 Task: Use Gmails Canned Responses feature to create and save email templates for frequently sent messages or responses.
Action: Mouse moved to (968, 55)
Screenshot: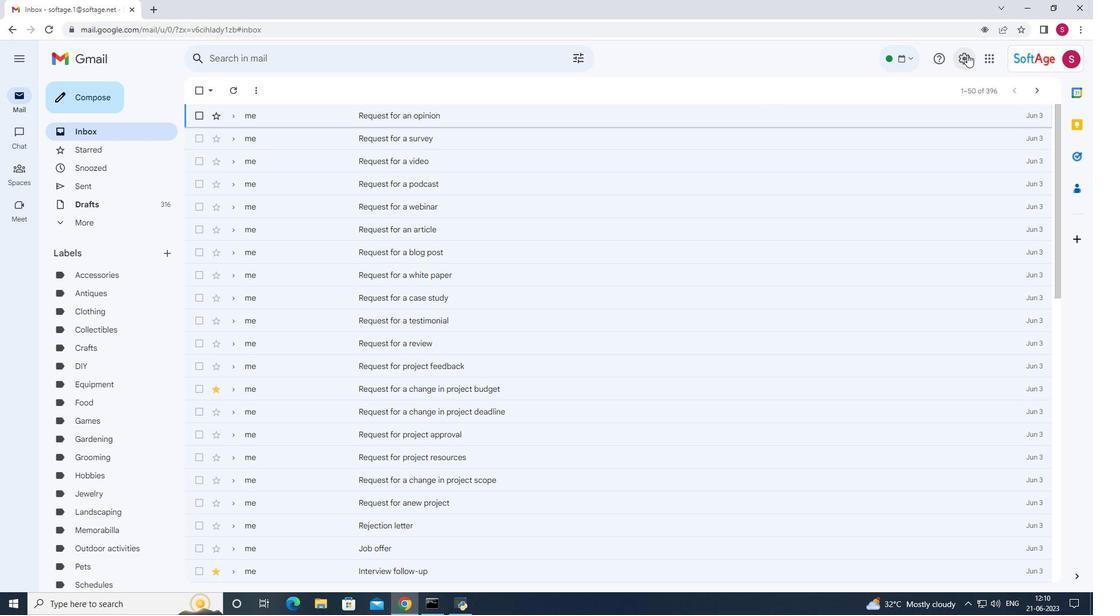 
Action: Mouse pressed left at (968, 55)
Screenshot: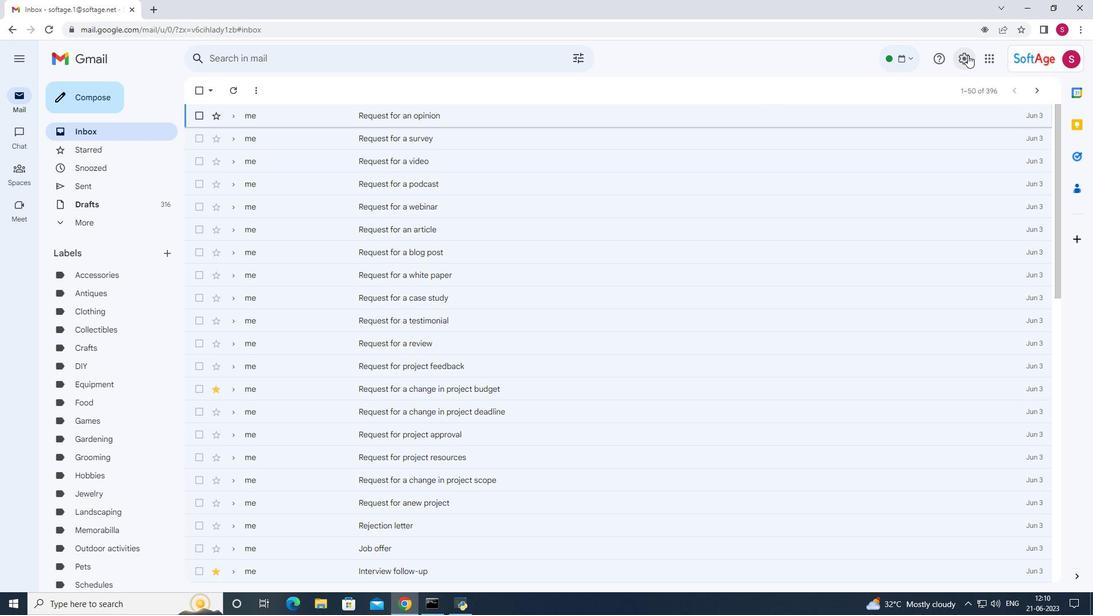 
Action: Mouse moved to (969, 116)
Screenshot: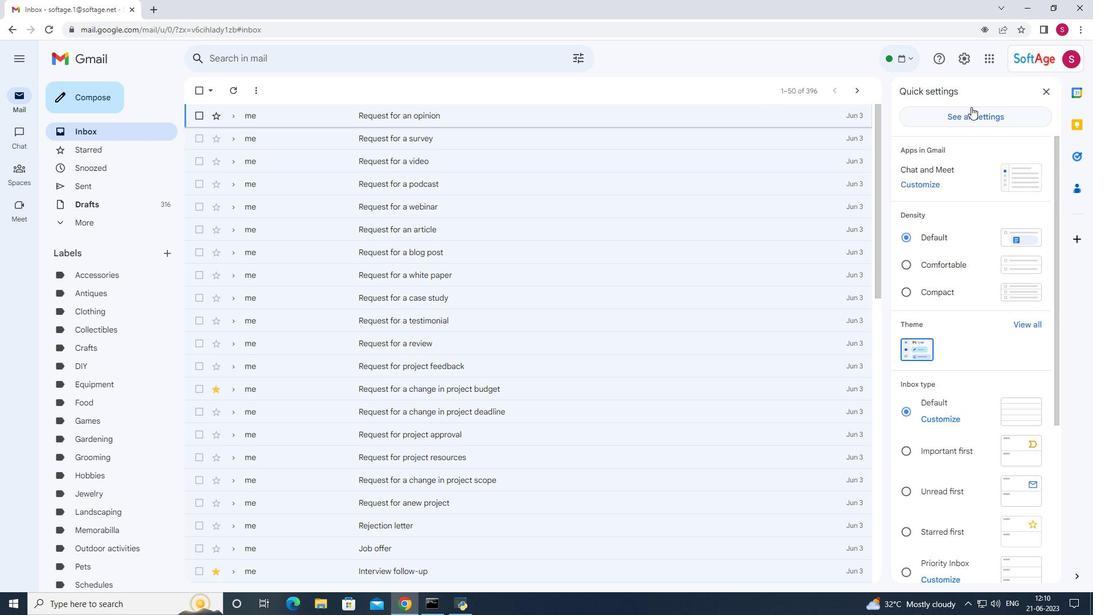 
Action: Mouse pressed left at (969, 116)
Screenshot: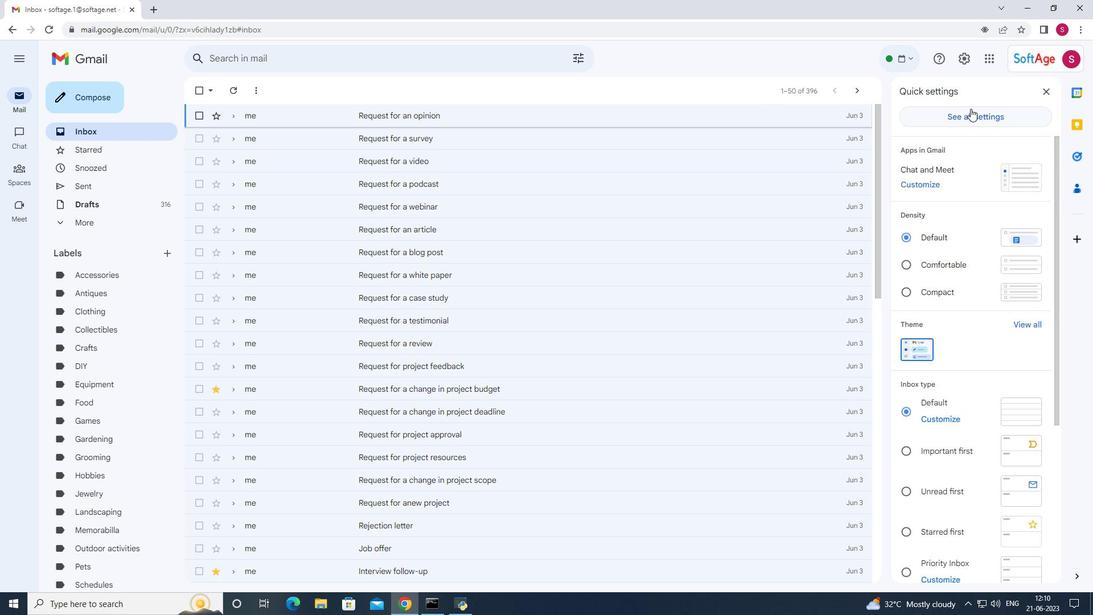 
Action: Mouse moved to (719, 113)
Screenshot: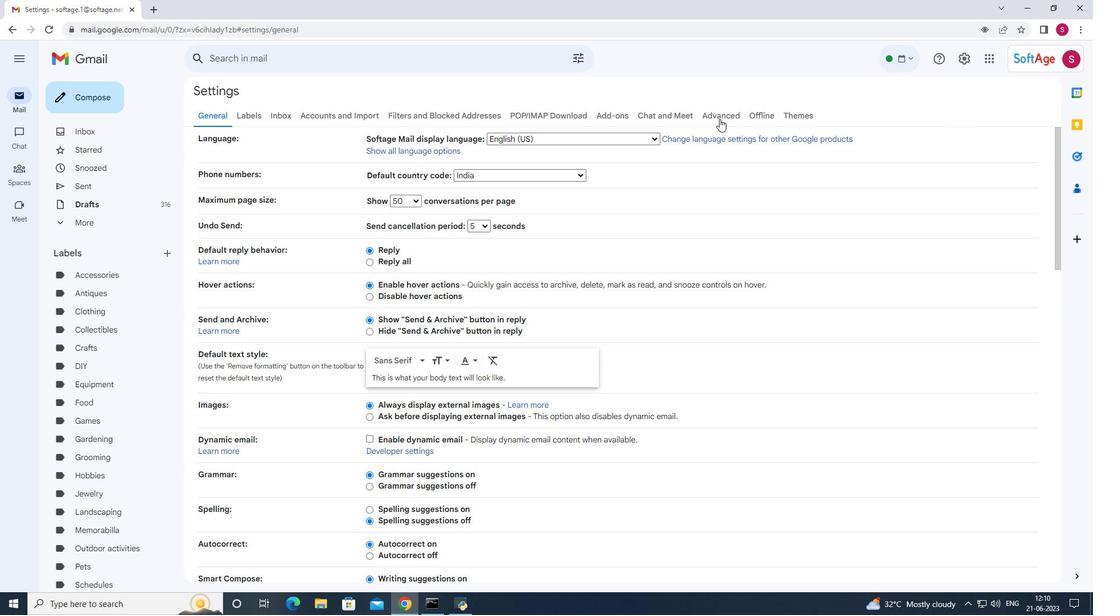 
Action: Mouse pressed left at (719, 113)
Screenshot: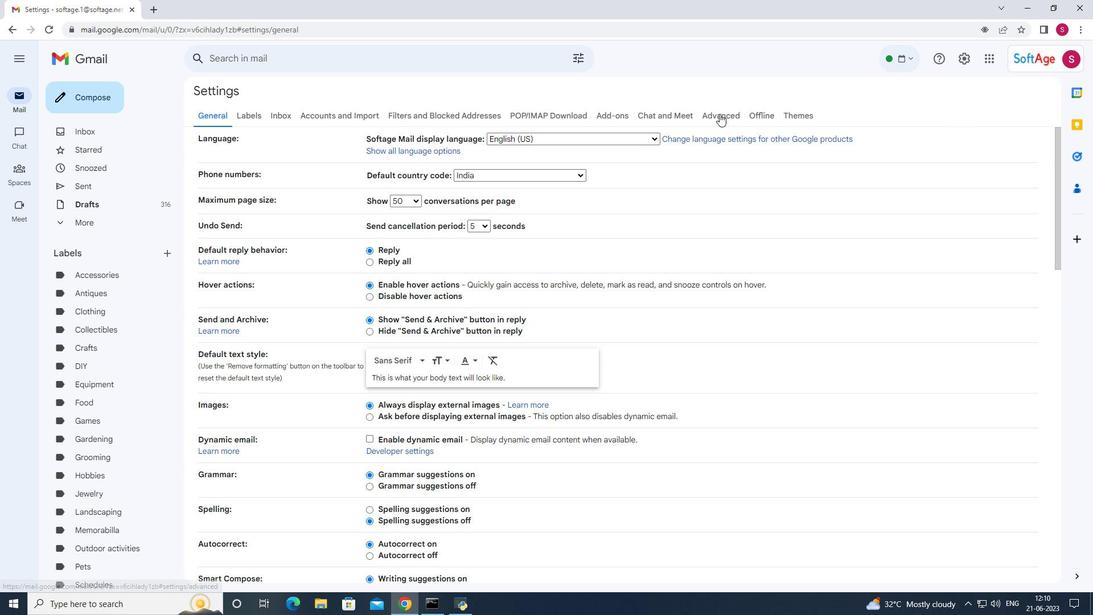 
Action: Mouse moved to (831, 214)
Screenshot: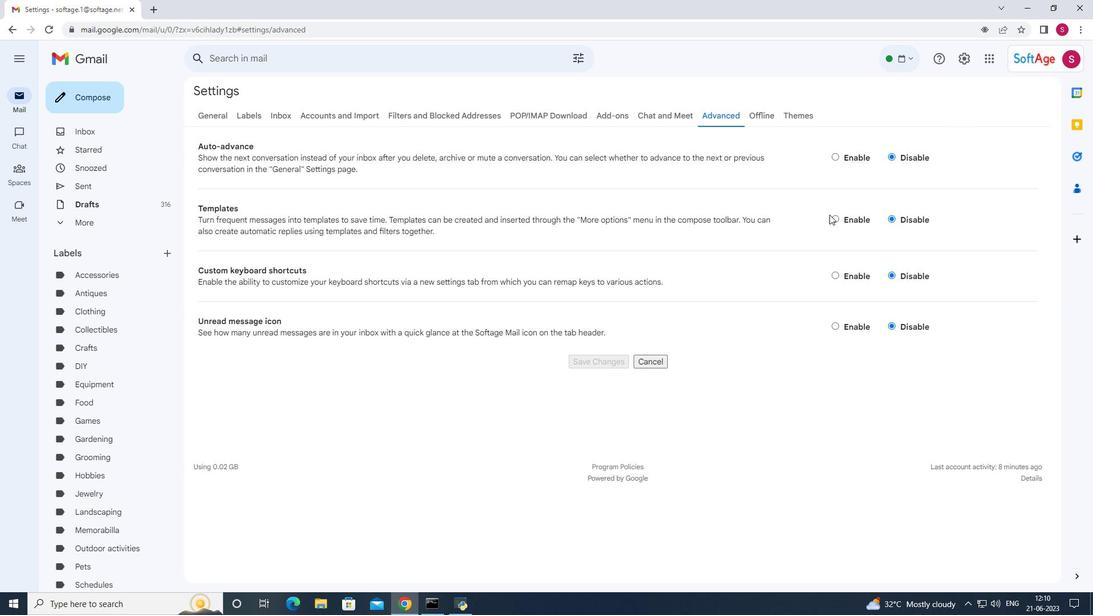 
Action: Mouse pressed left at (831, 214)
Screenshot: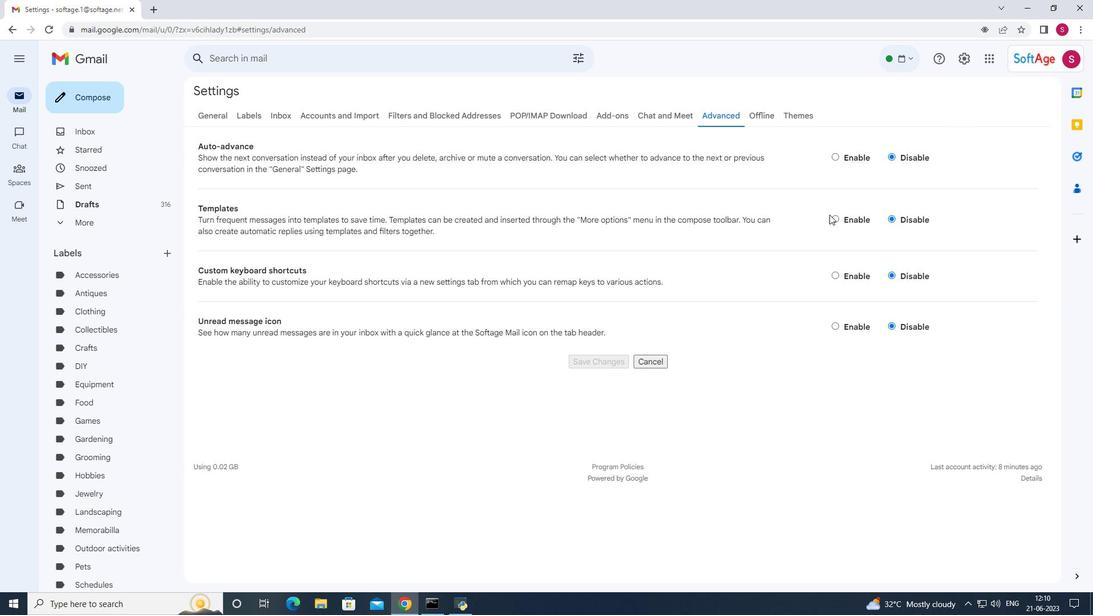 
Action: Mouse moved to (833, 218)
Screenshot: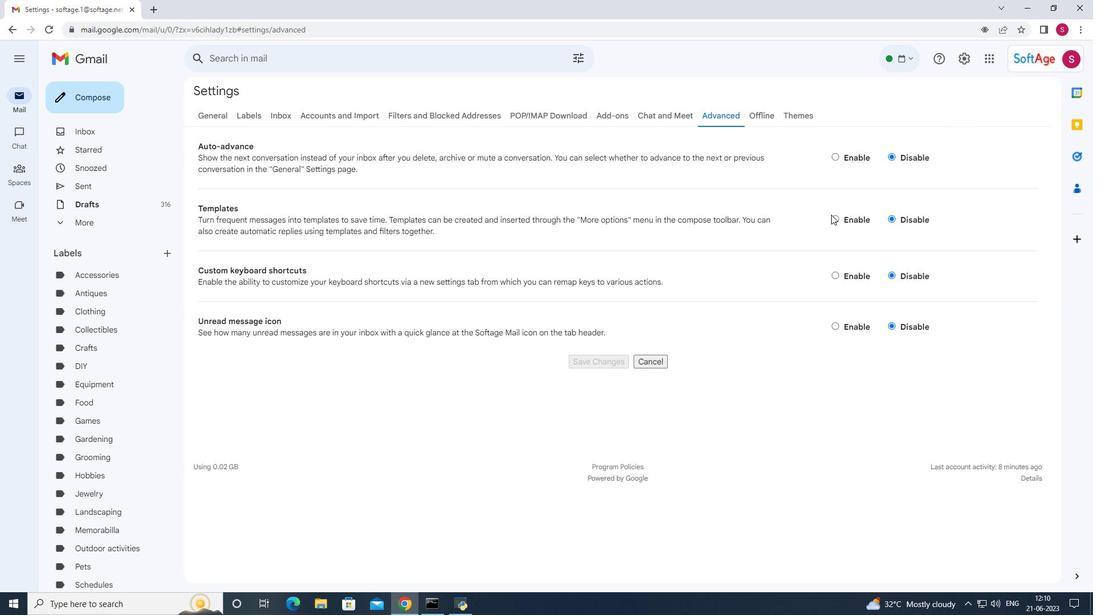 
Action: Mouse pressed left at (833, 218)
Screenshot: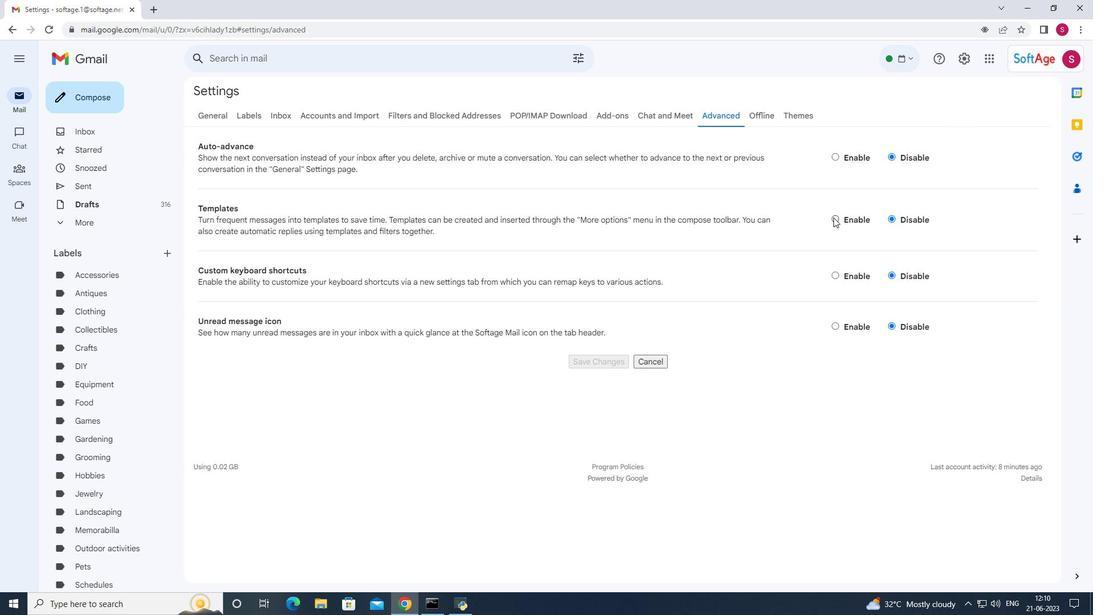 
Action: Mouse moved to (593, 361)
Screenshot: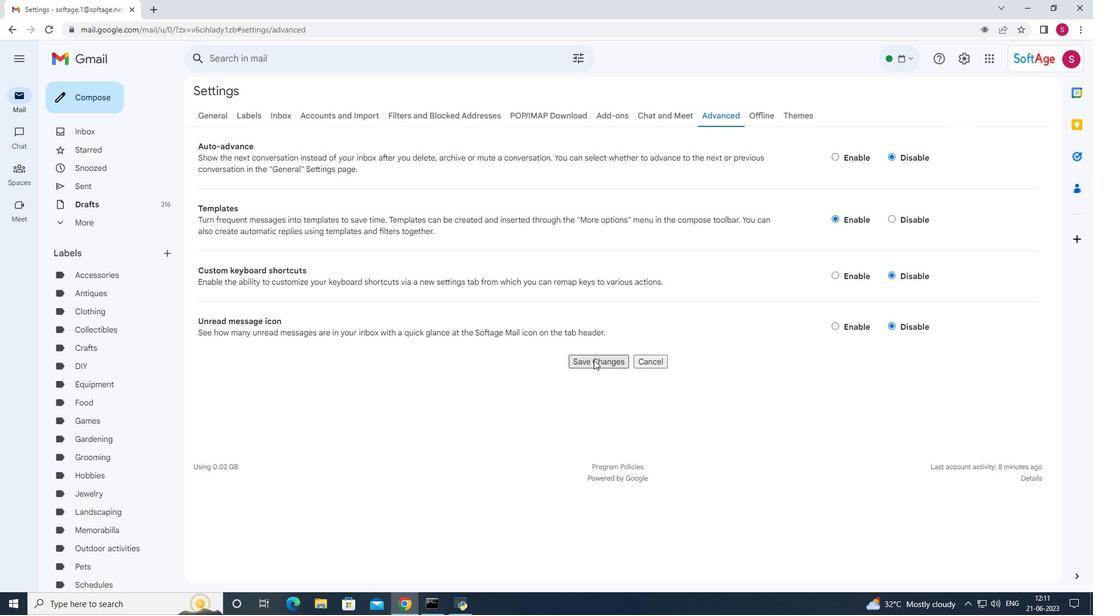
Action: Mouse pressed left at (593, 361)
Screenshot: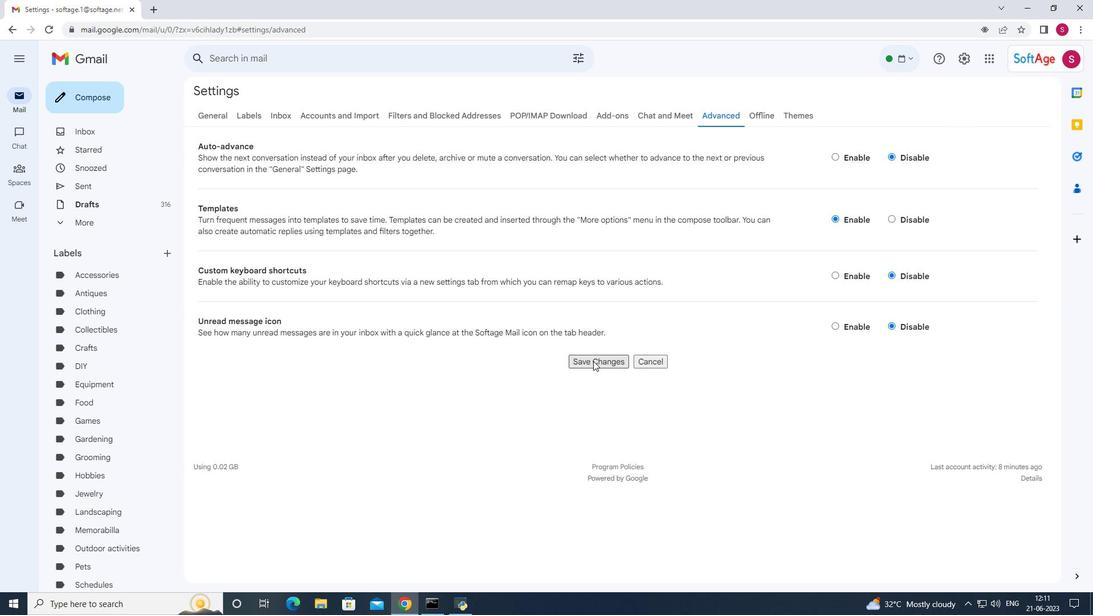 
Action: Mouse moved to (89, 95)
Screenshot: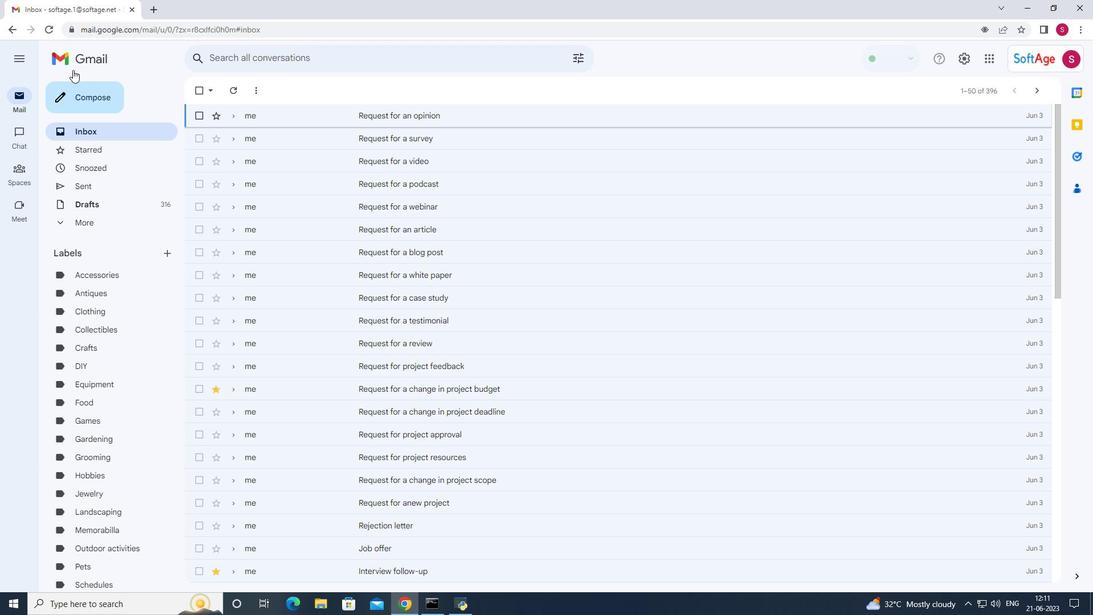 
Action: Mouse pressed left at (89, 95)
Screenshot: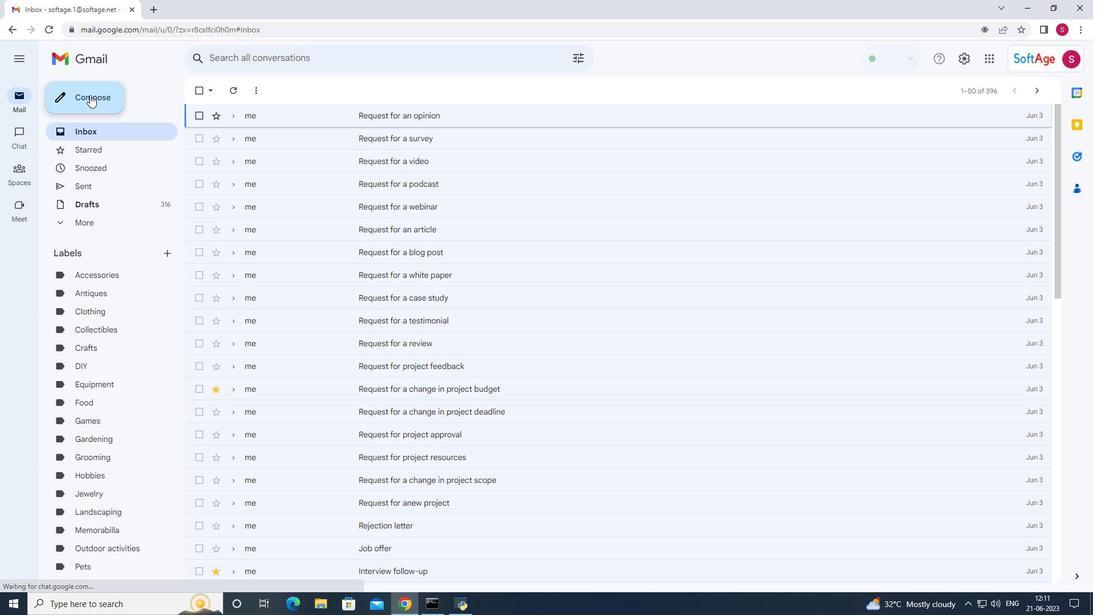 
Action: Mouse moved to (733, 325)
Screenshot: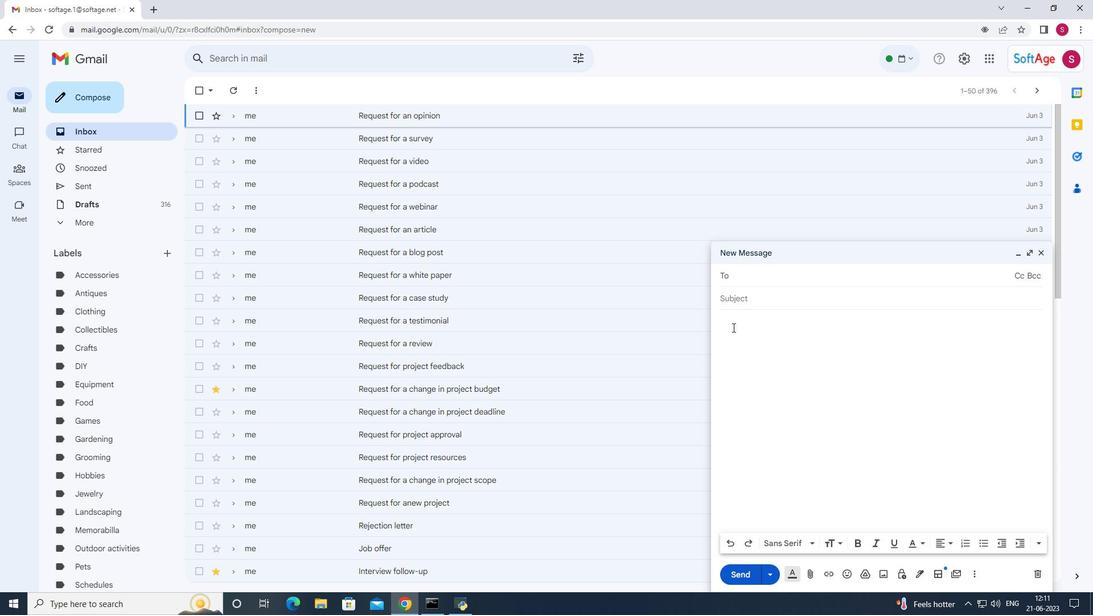
Action: Mouse pressed left at (733, 325)
Screenshot: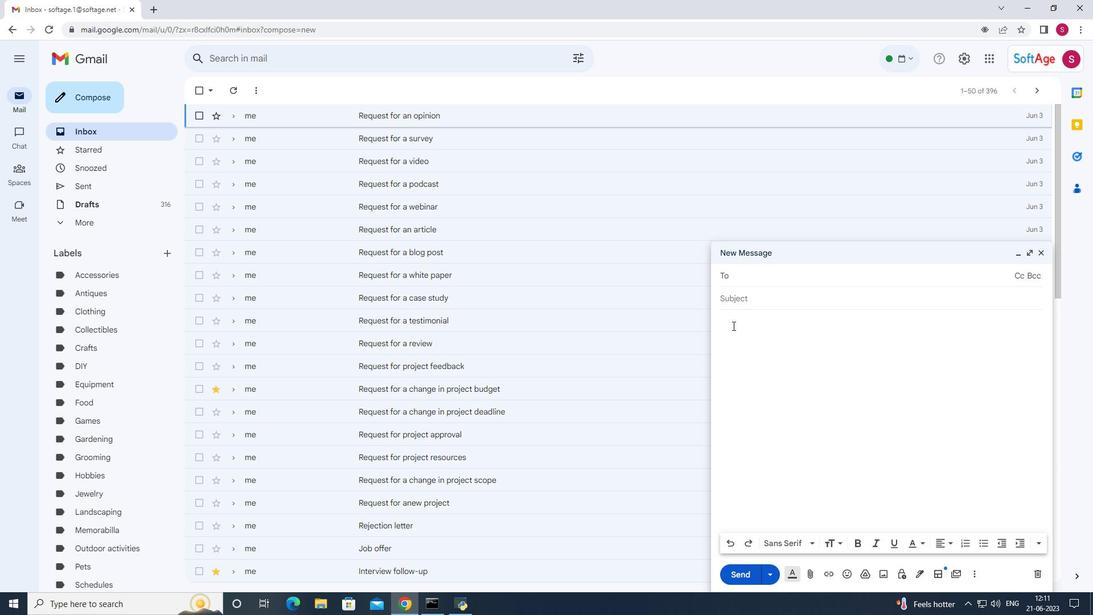 
Action: Key pressed <Key.shift>I<Key.space>am<Key.space><Key.shift>glad<Key.space><Key.shift>I<Key.space>was<Key.space>able<Key.space>to<Key.space>help.<Key.space><Key.shift>Please<Key.space>tell<Key.space>me<Key.space>if<Key.space>you<Key.space>have<Key.space>any<Key.space>more<Key.space>queries
Screenshot: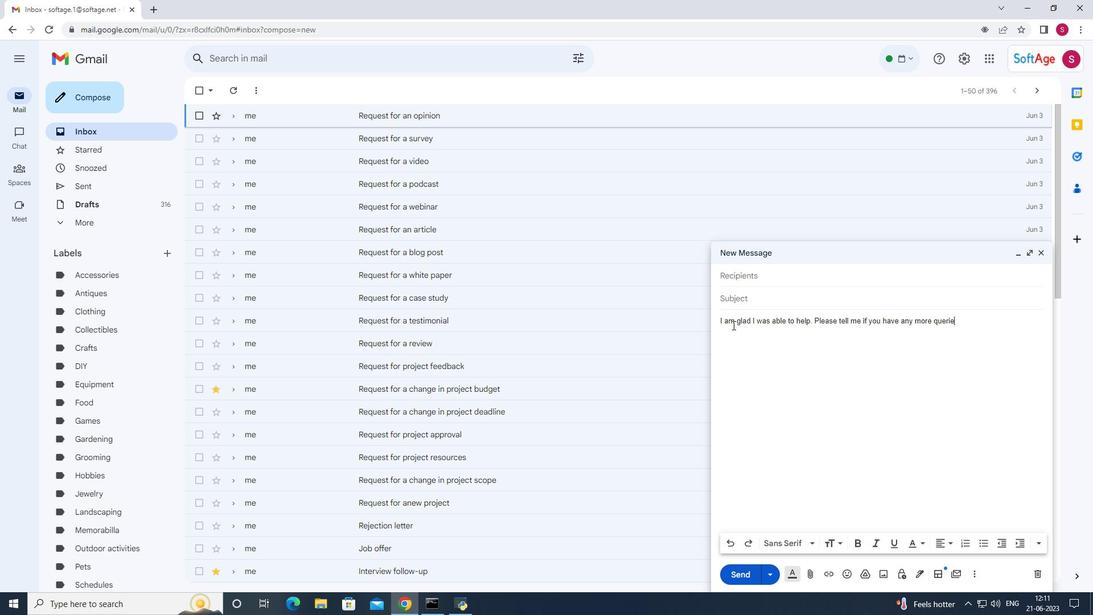 
Action: Mouse moved to (973, 573)
Screenshot: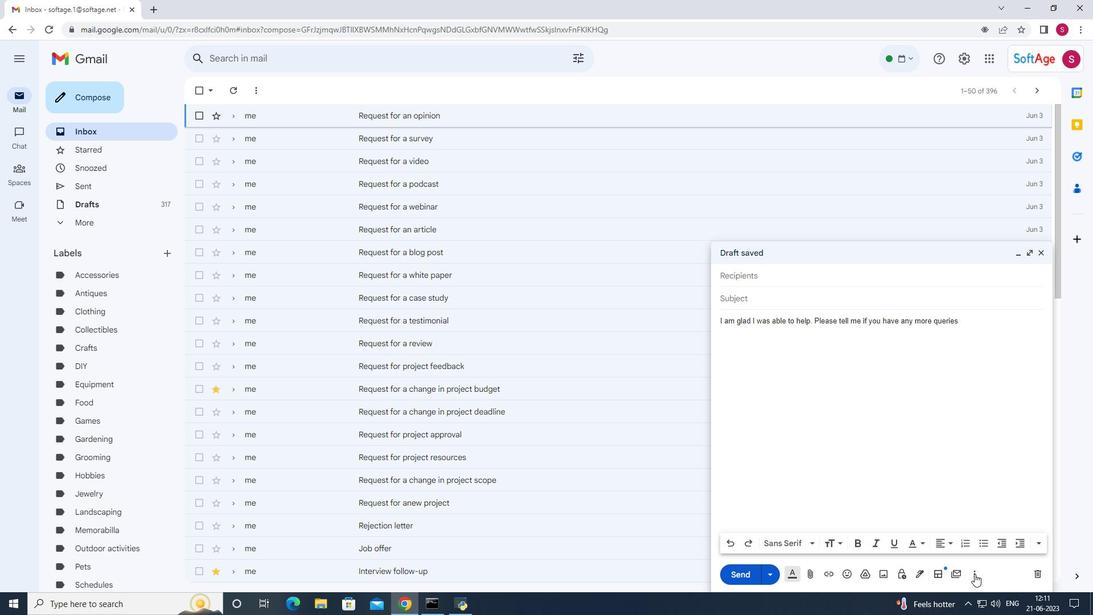 
Action: Mouse pressed left at (973, 573)
Screenshot: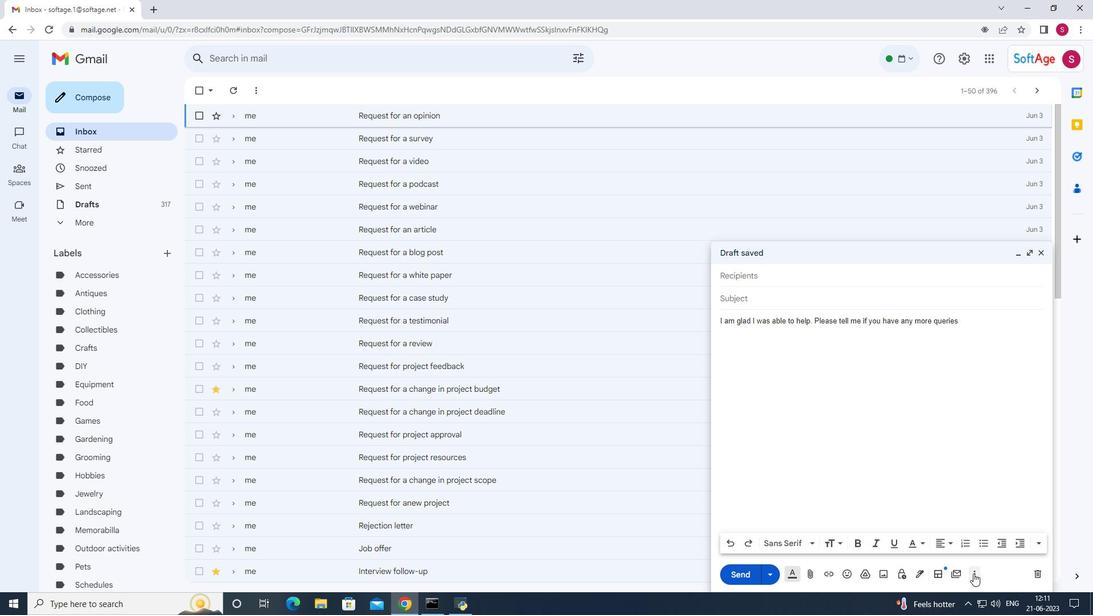 
Action: Mouse moved to (752, 496)
Screenshot: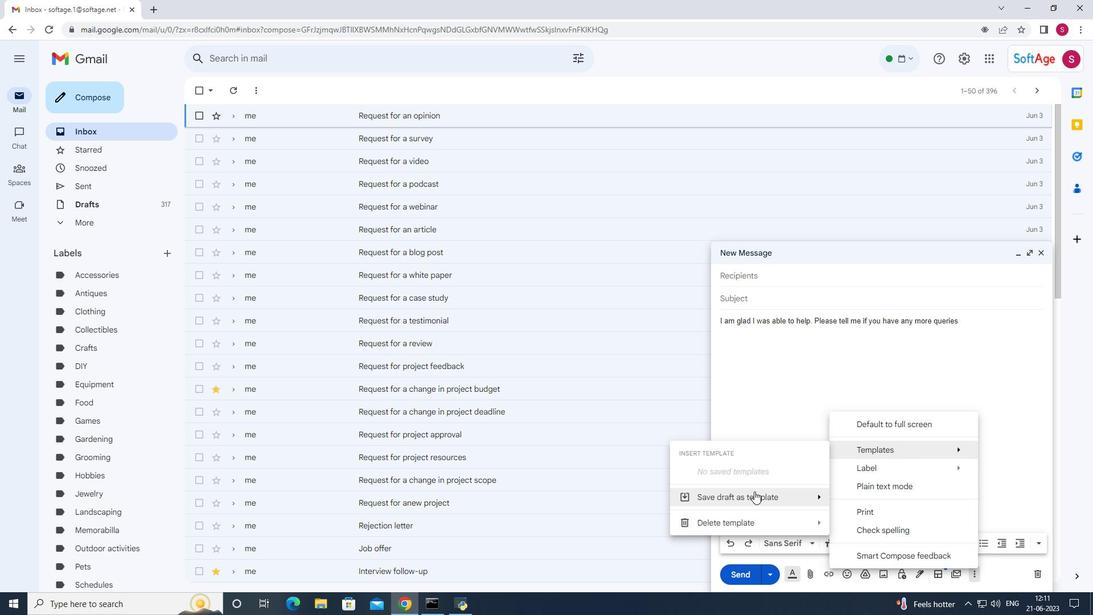 
Action: Mouse pressed left at (752, 496)
Screenshot: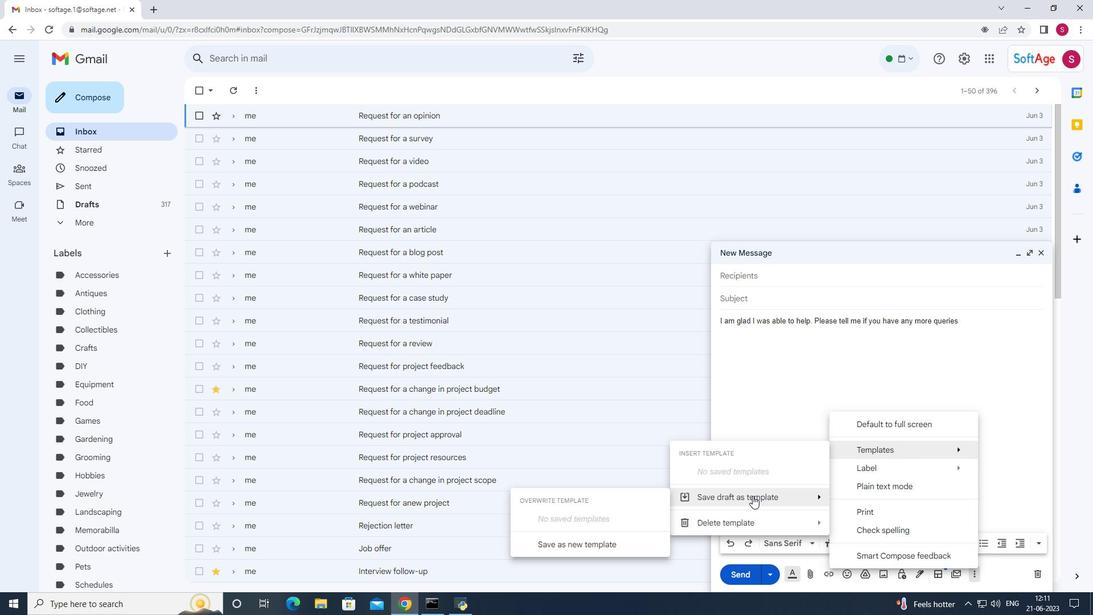 
Action: Mouse moved to (633, 538)
Screenshot: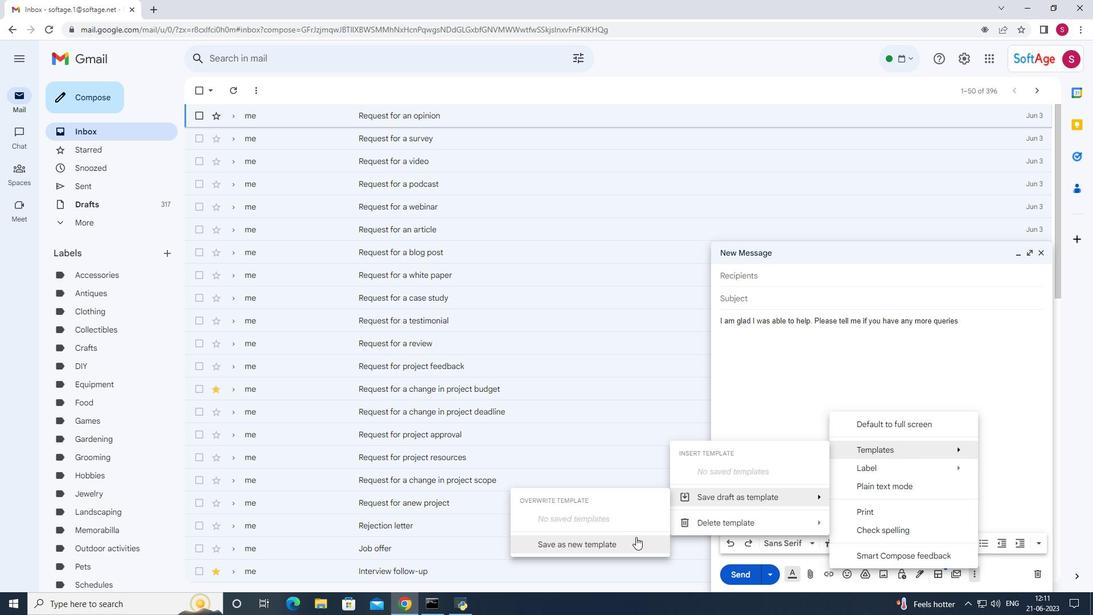 
Action: Mouse pressed left at (633, 538)
Screenshot: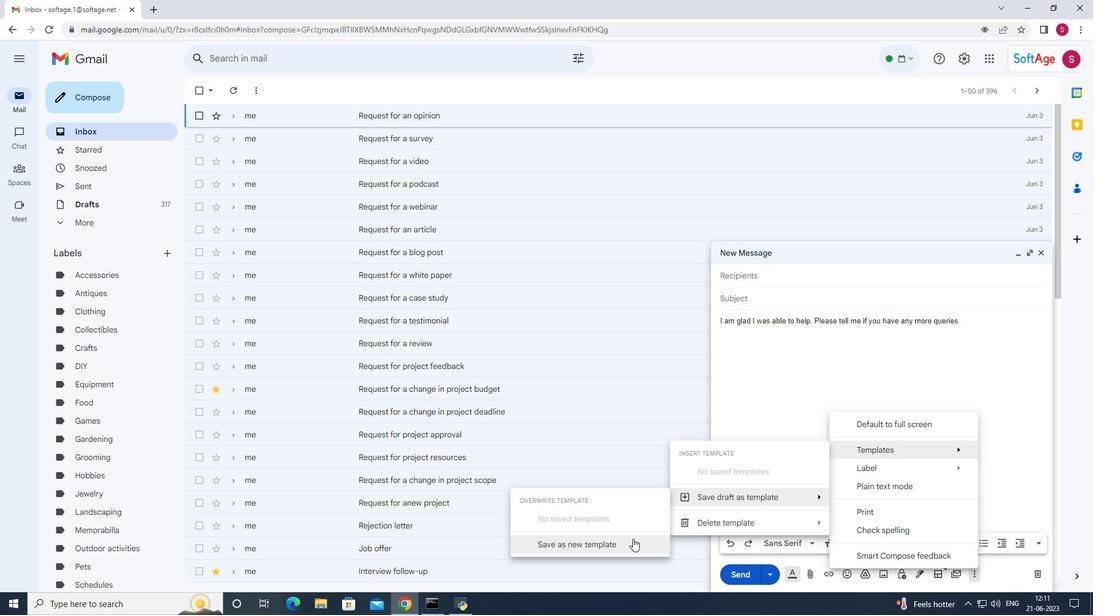 
Action: Mouse moved to (521, 310)
Screenshot: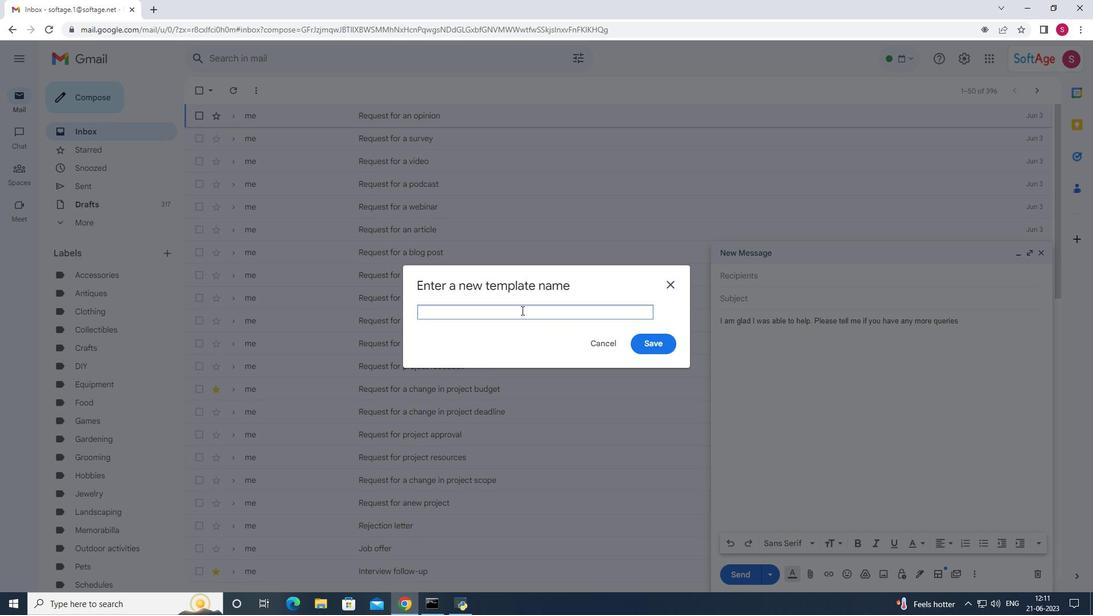 
Action: Mouse pressed left at (521, 310)
Screenshot: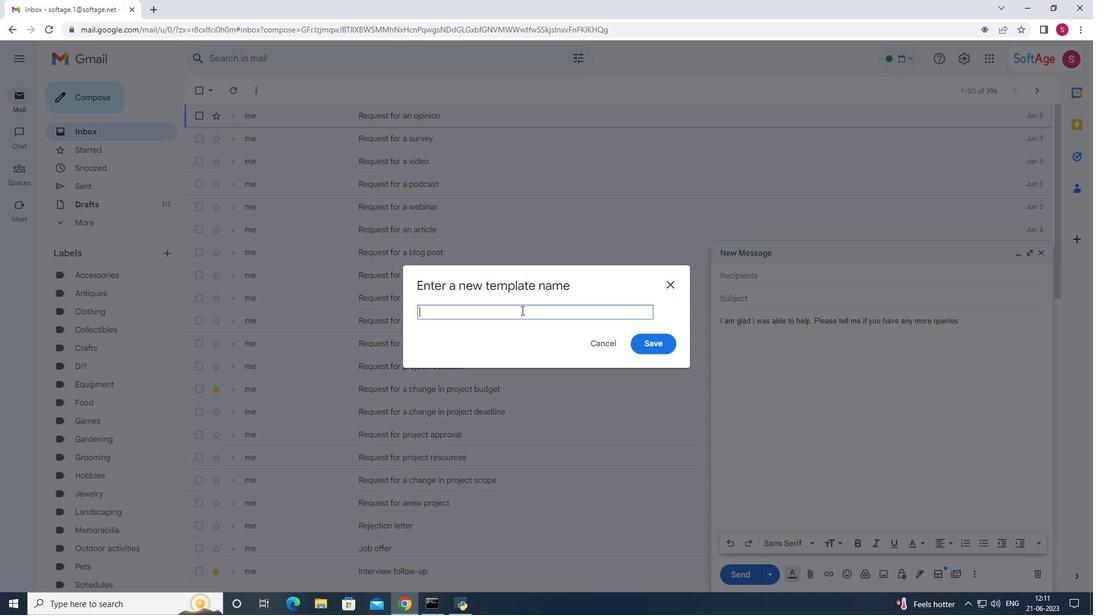 
Action: Key pressed <Key.shift>queries
Screenshot: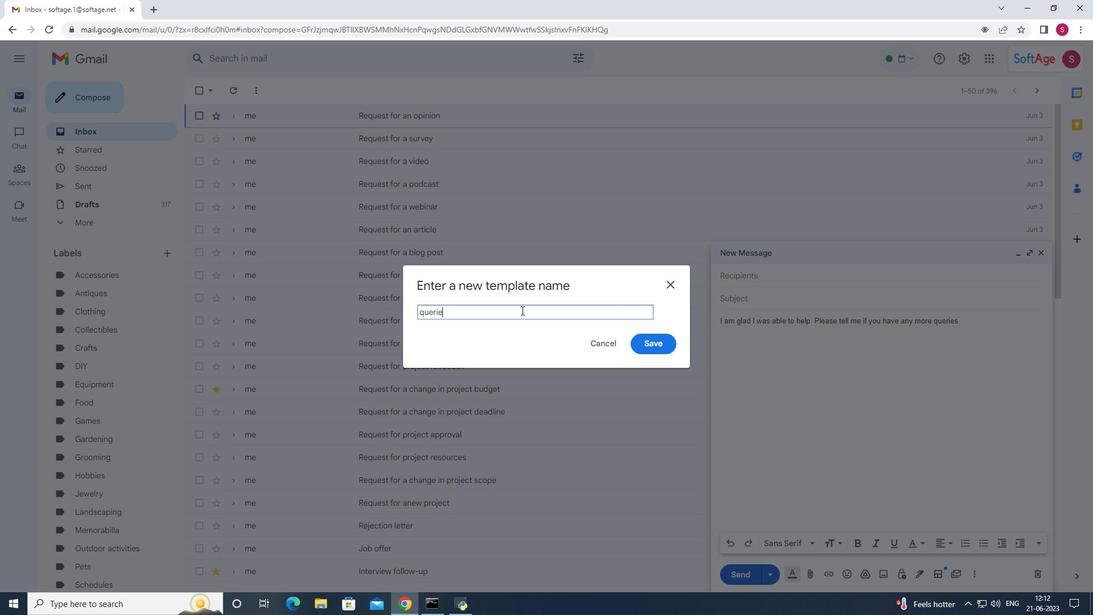 
Action: Mouse moved to (659, 344)
Screenshot: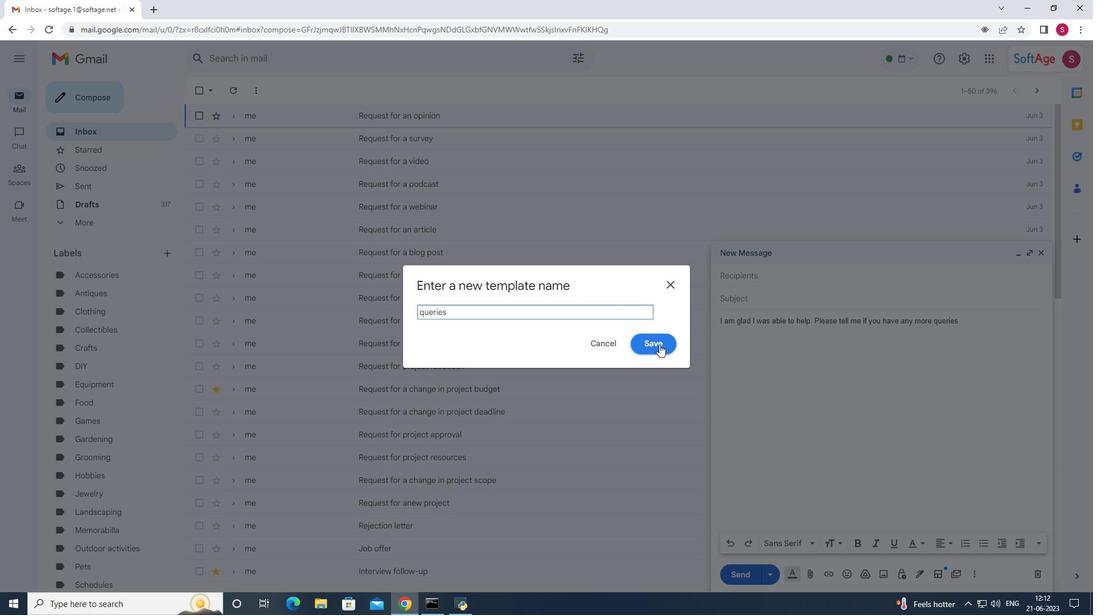
Action: Mouse pressed left at (659, 344)
Screenshot: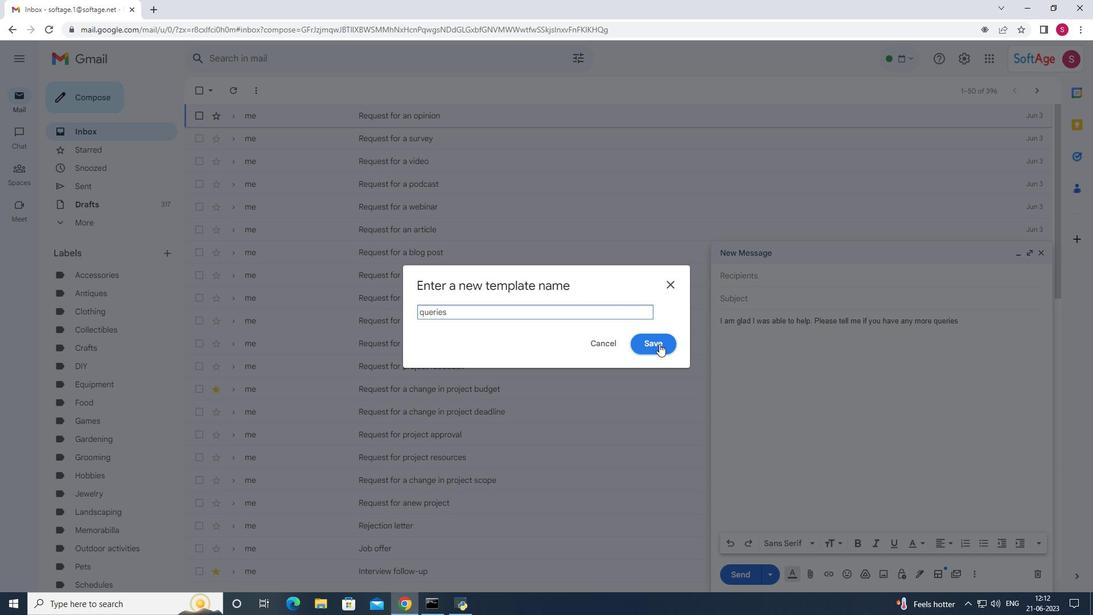 
Action: Mouse moved to (1041, 255)
Screenshot: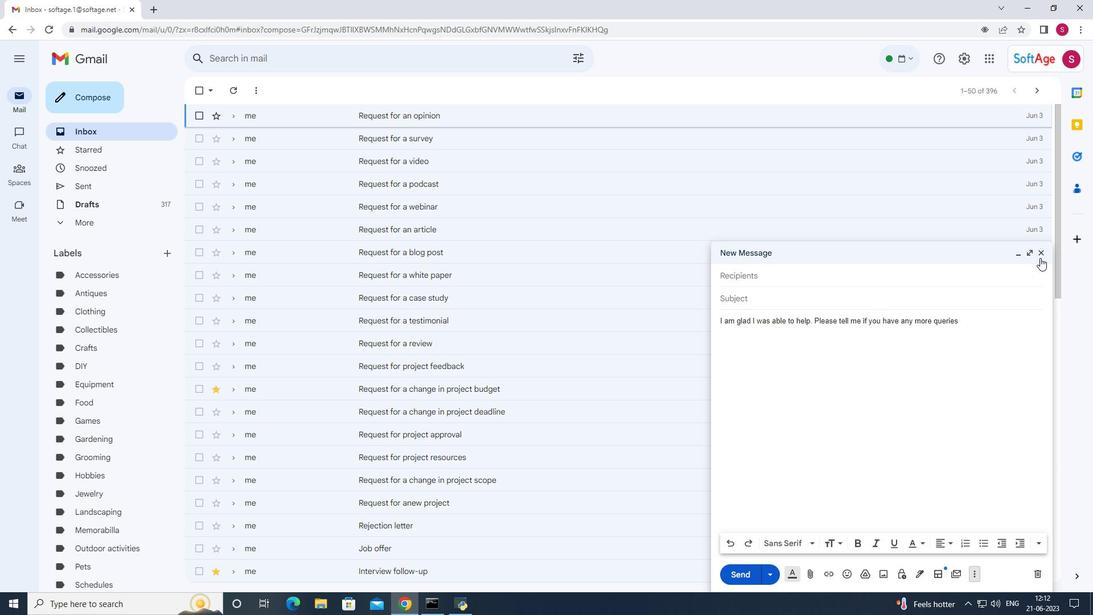
Action: Mouse pressed left at (1041, 255)
Screenshot: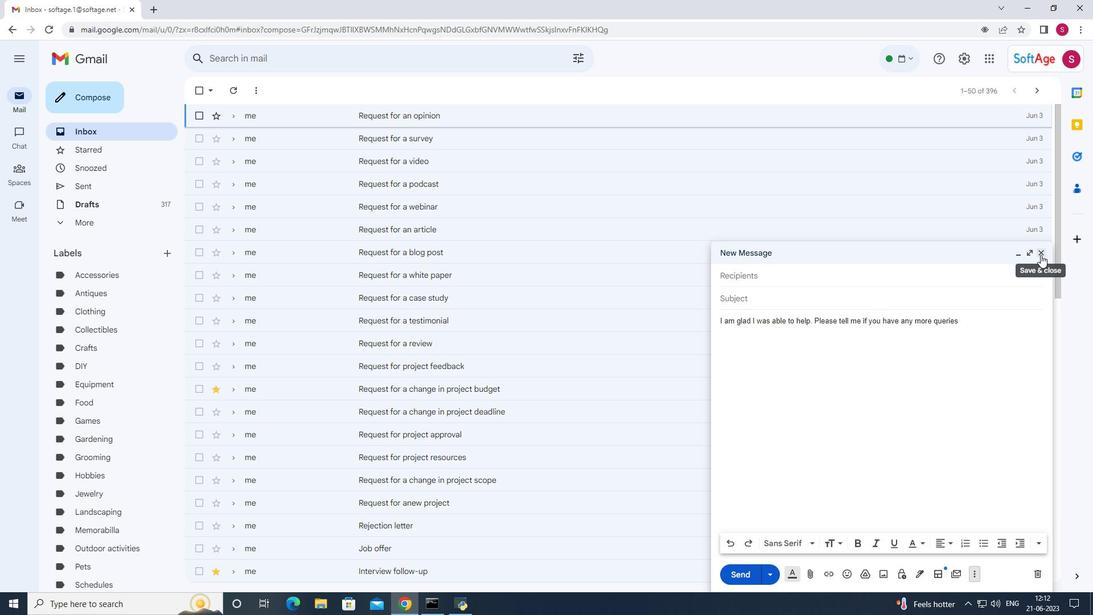 
Action: Mouse moved to (123, 132)
Screenshot: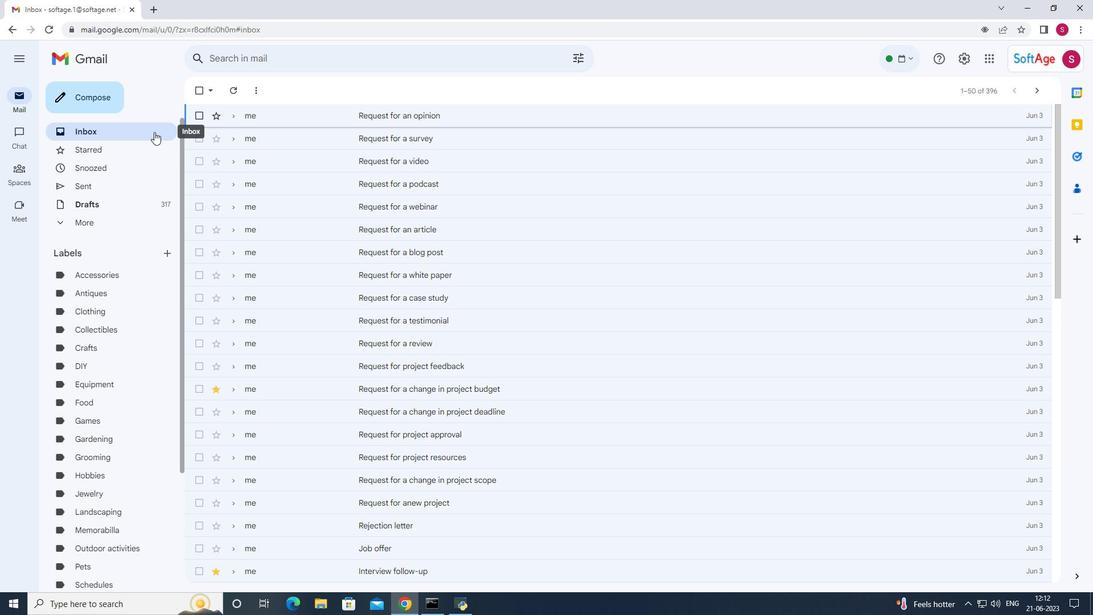 
Action: Mouse pressed left at (123, 132)
Screenshot: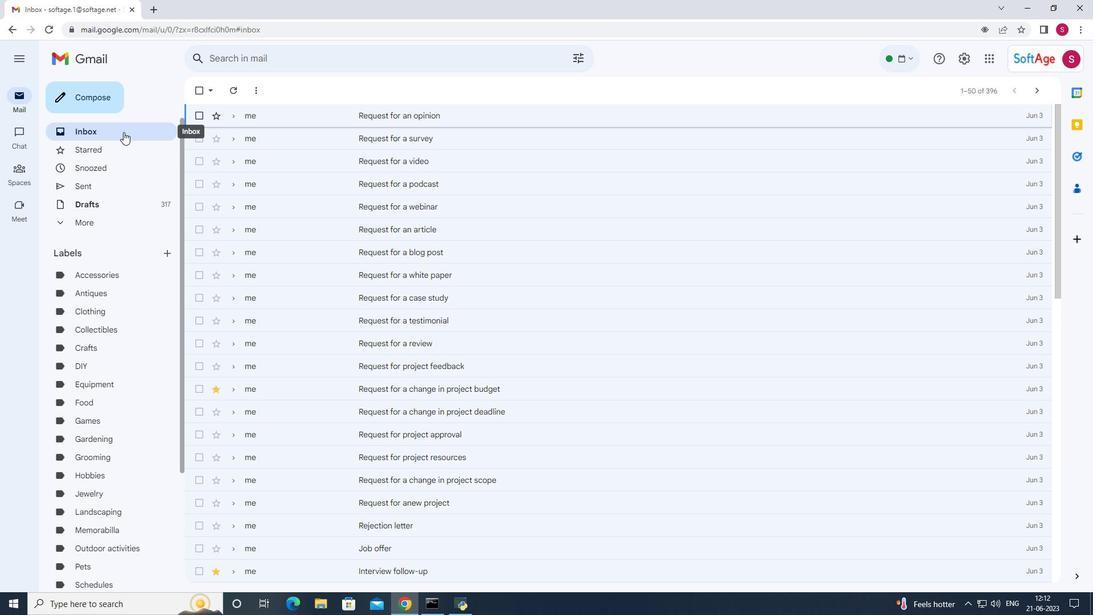 
Action: Mouse moved to (392, 112)
Screenshot: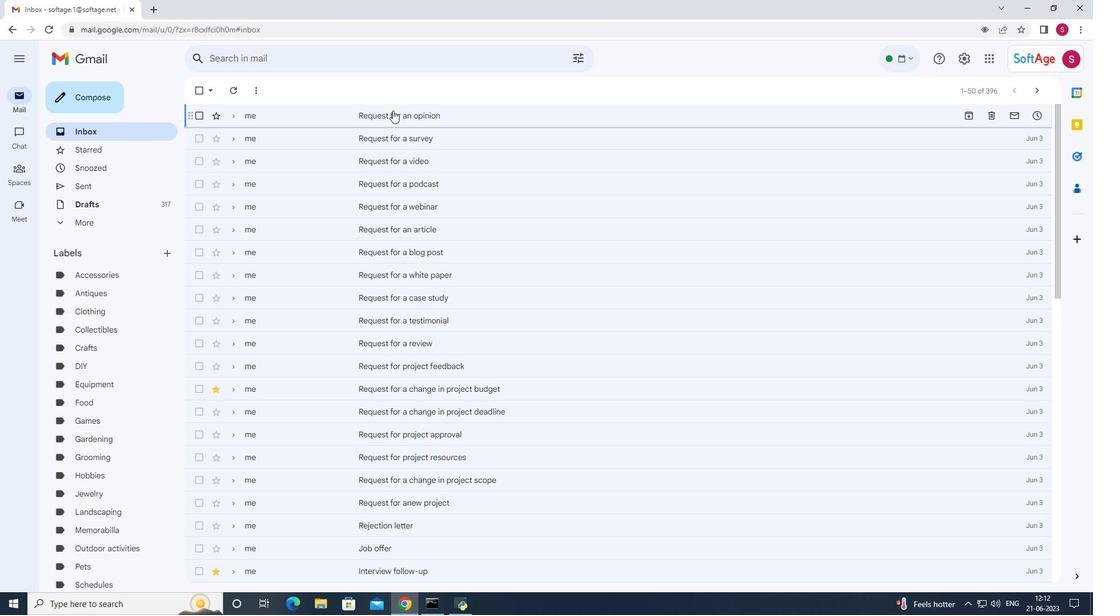 
Action: Mouse pressed left at (392, 112)
Screenshot: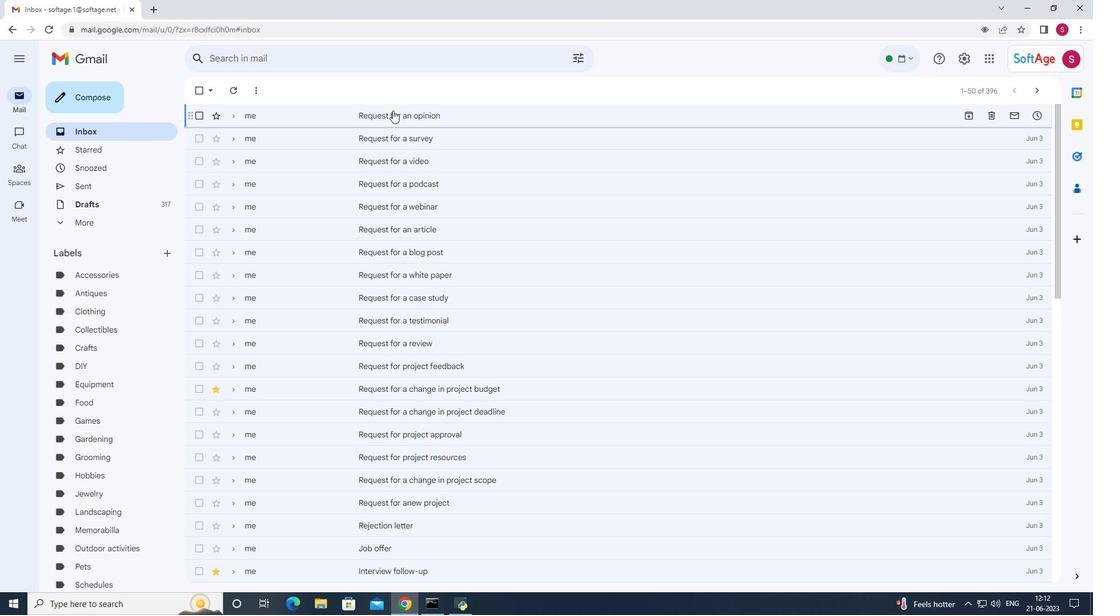 
Action: Mouse moved to (485, 379)
Screenshot: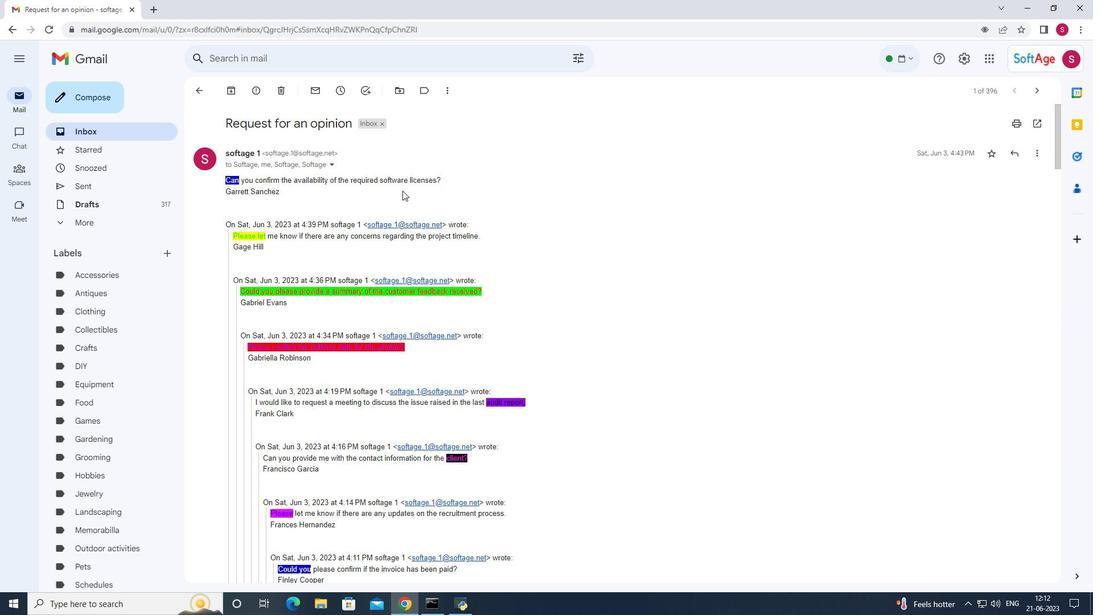 
Action: Mouse scrolled (485, 378) with delta (0, 0)
Screenshot: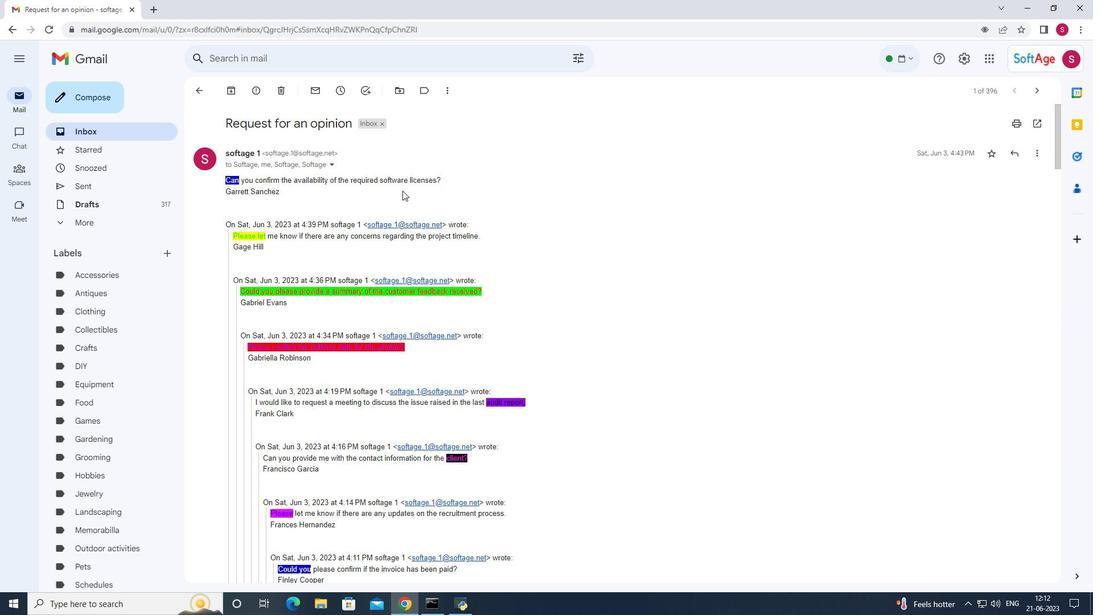 
Action: Mouse moved to (485, 381)
Screenshot: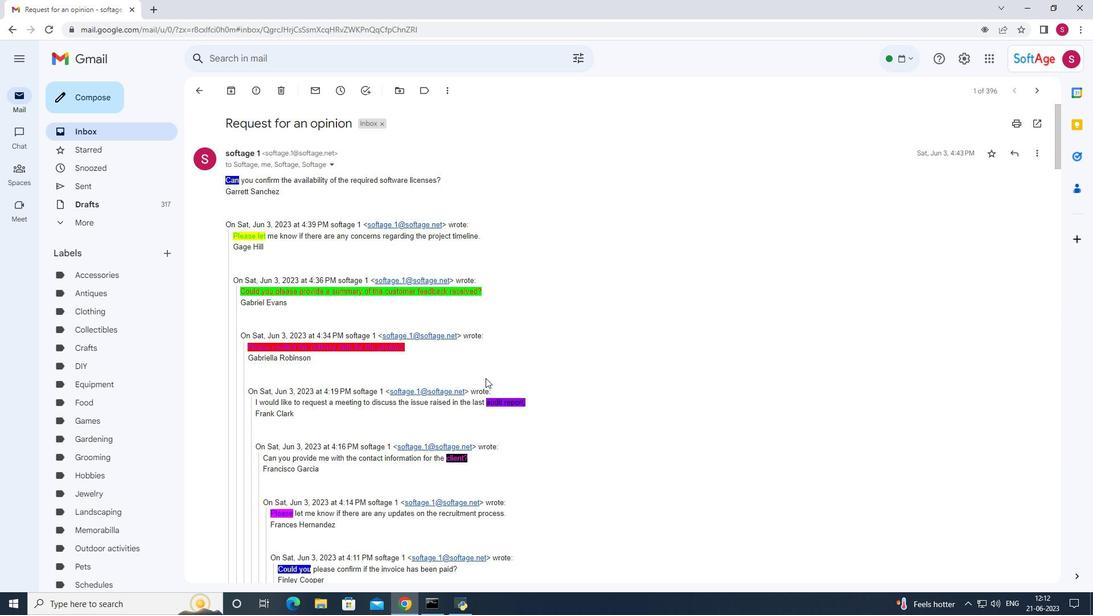 
Action: Mouse scrolled (485, 380) with delta (0, 0)
Screenshot: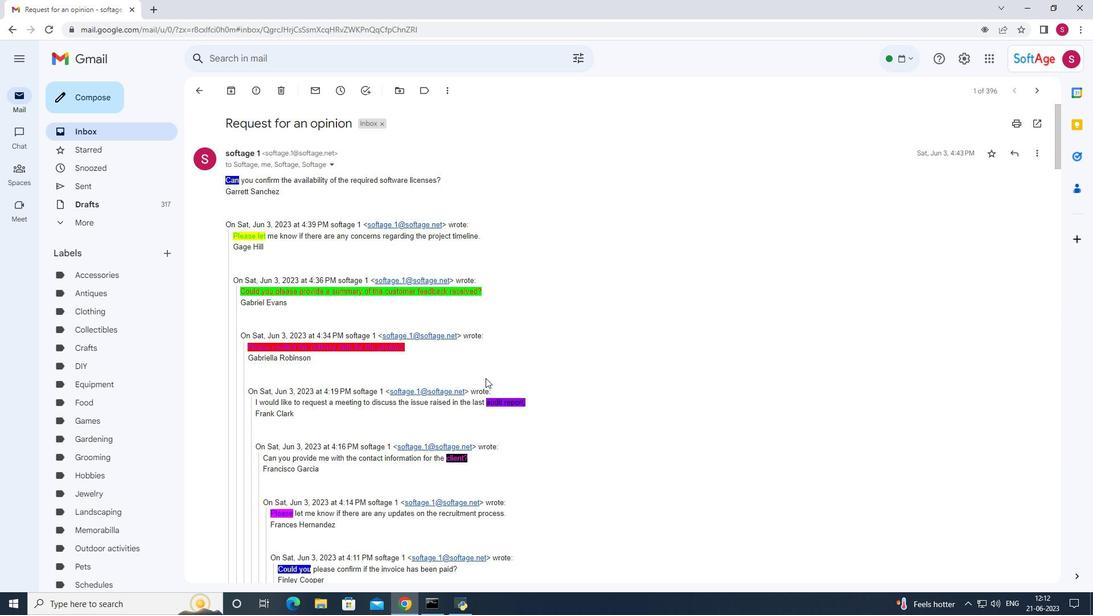 
Action: Mouse moved to (485, 381)
Screenshot: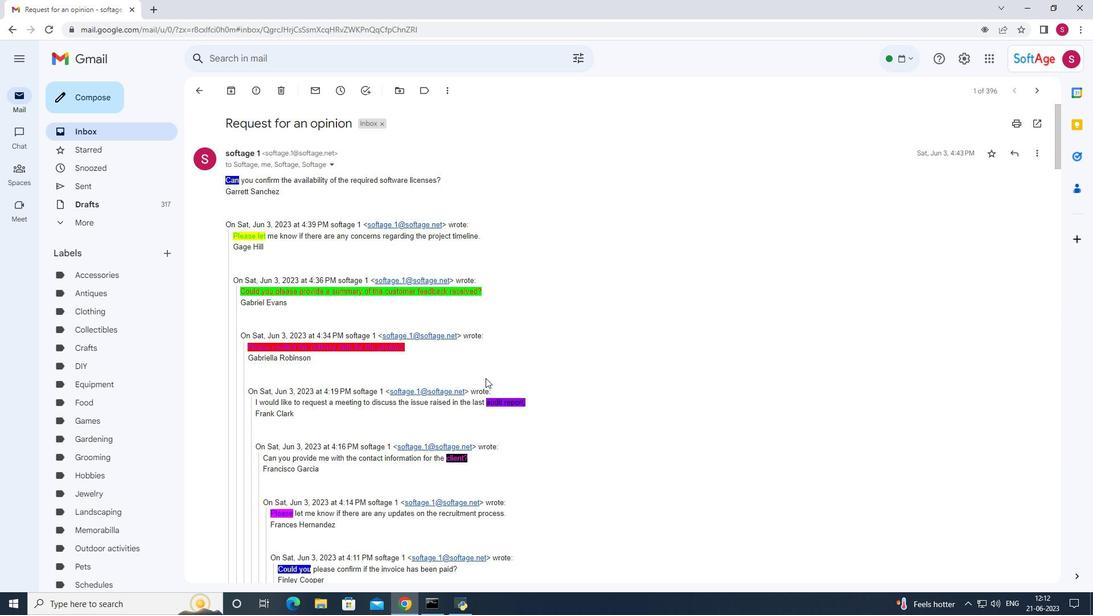 
Action: Mouse scrolled (485, 380) with delta (0, 0)
Screenshot: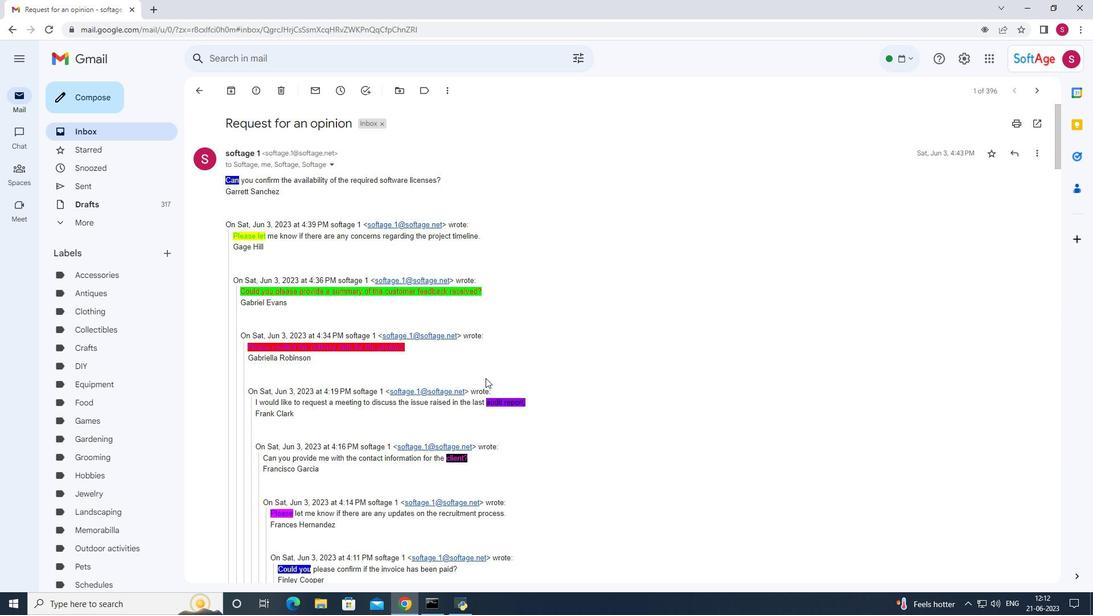 
Action: Mouse scrolled (485, 380) with delta (0, 0)
Screenshot: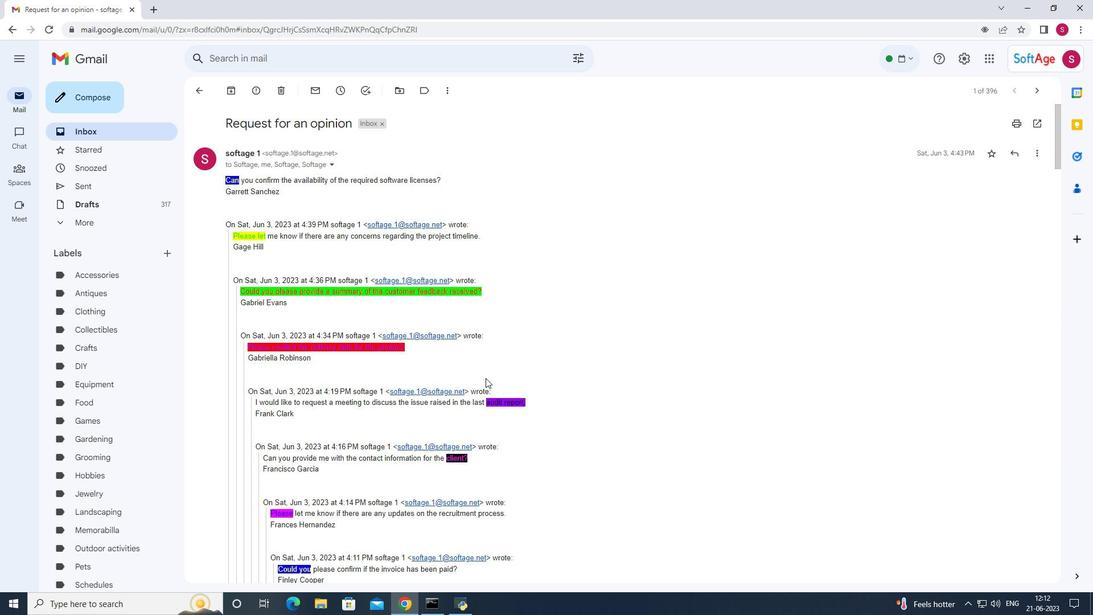 
Action: Mouse scrolled (485, 380) with delta (0, 0)
Screenshot: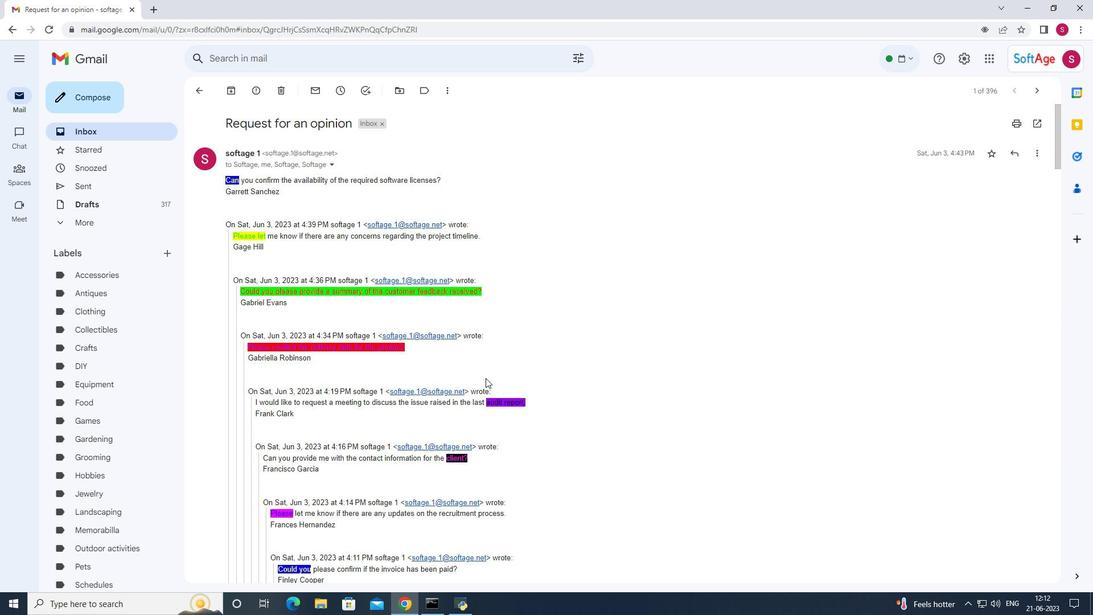 
Action: Mouse scrolled (485, 380) with delta (0, 0)
Screenshot: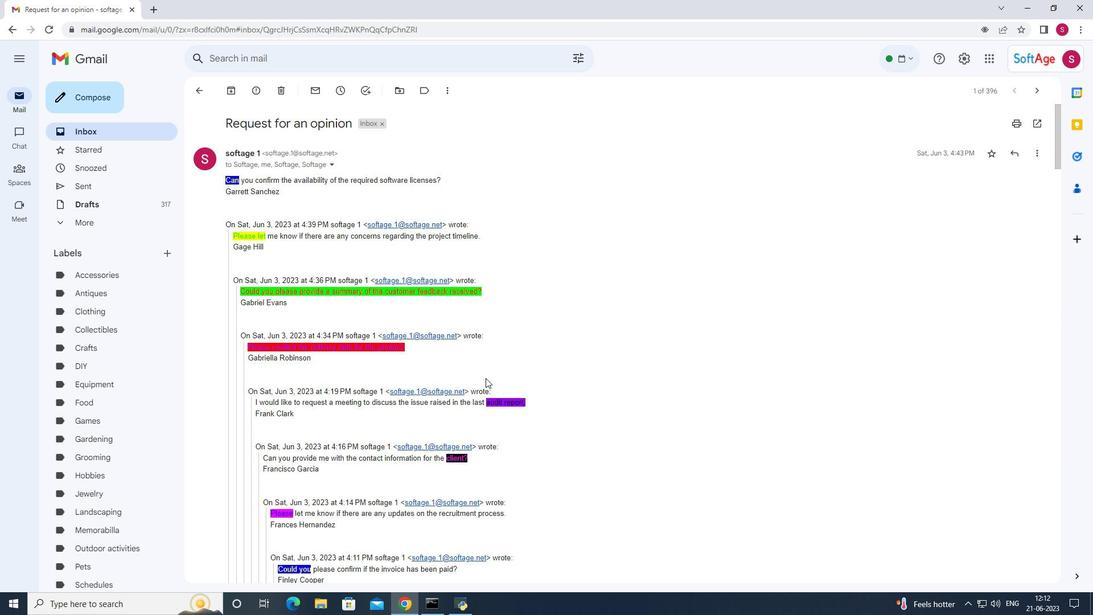 
Action: Mouse scrolled (485, 380) with delta (0, 0)
Screenshot: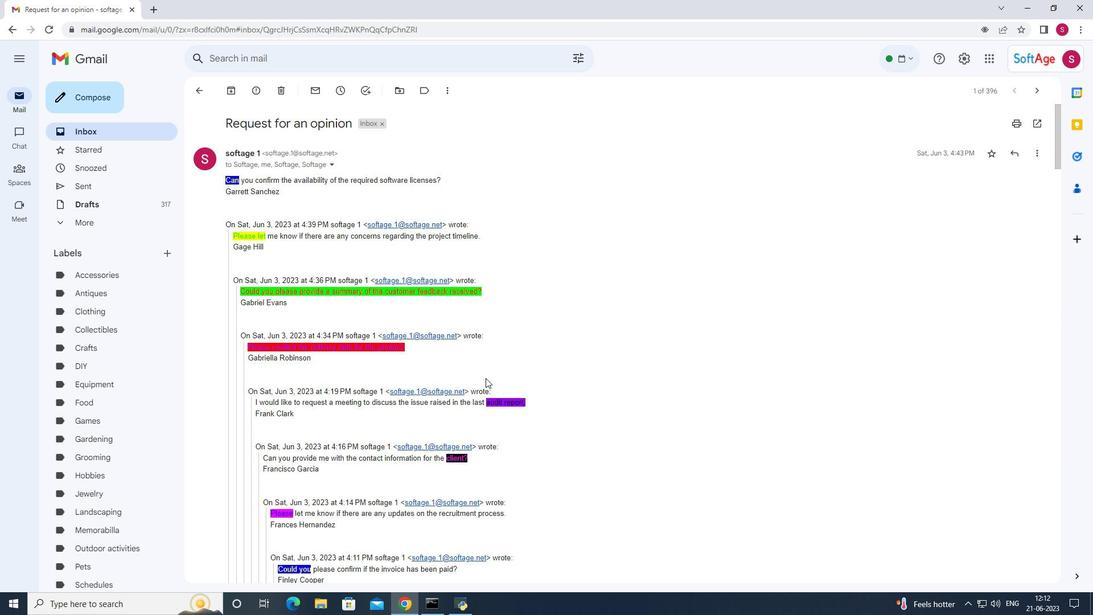 
Action: Mouse scrolled (485, 380) with delta (0, 0)
Screenshot: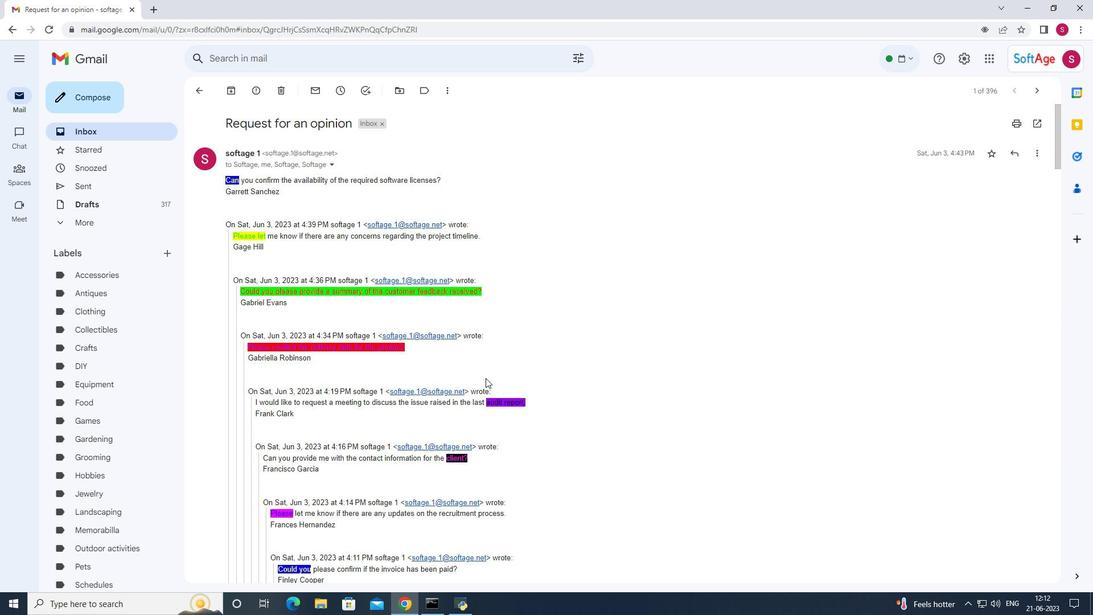 
Action: Mouse moved to (488, 382)
Screenshot: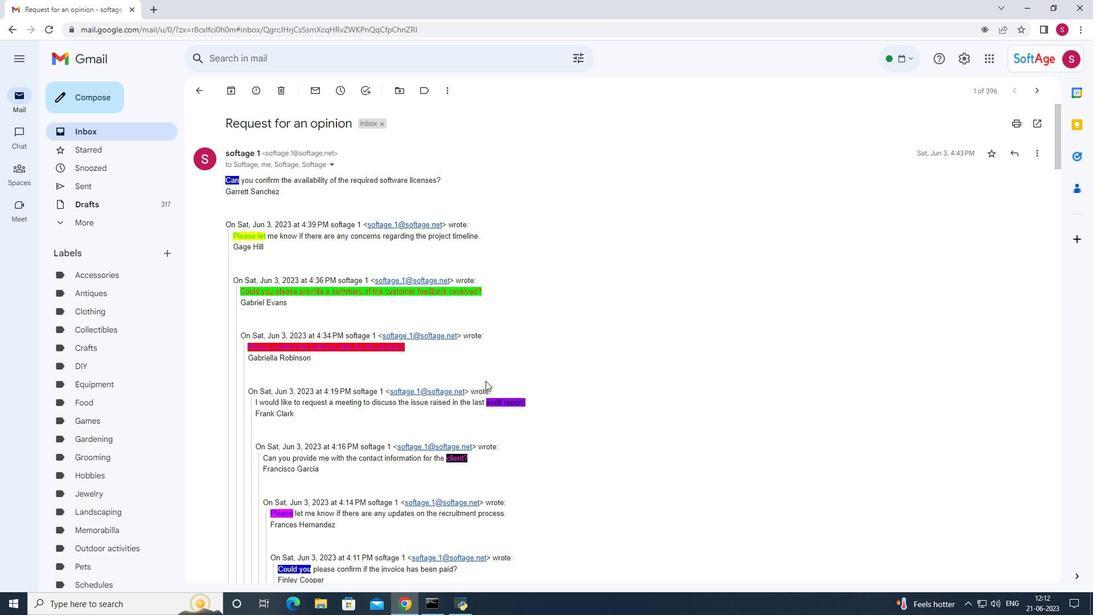 
Action: Mouse scrolled (488, 381) with delta (0, 0)
Screenshot: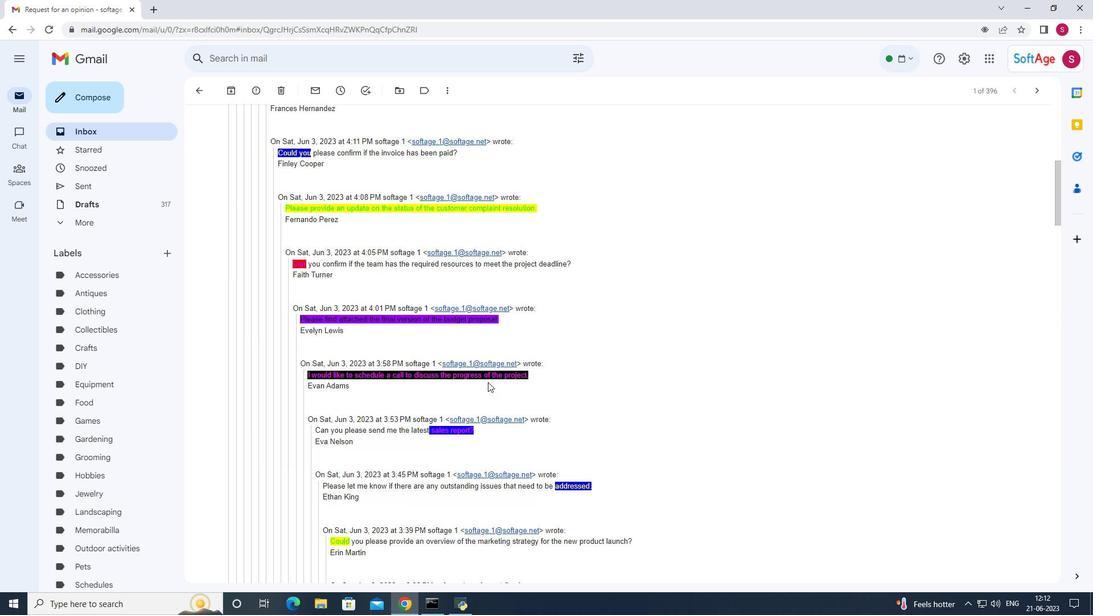 
Action: Mouse scrolled (488, 381) with delta (0, 0)
Screenshot: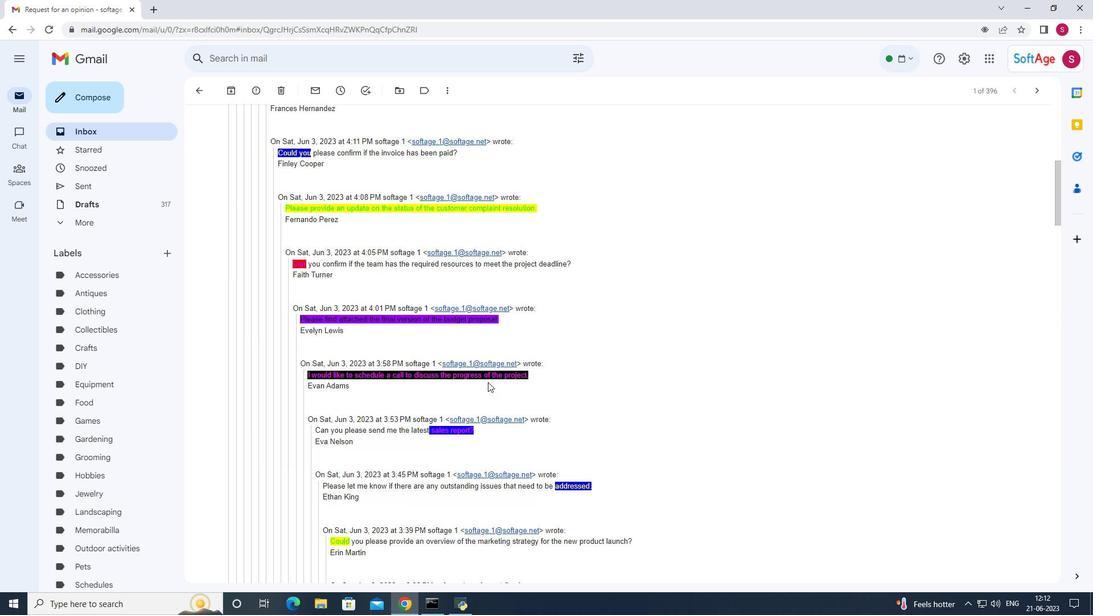 
Action: Mouse moved to (488, 382)
Screenshot: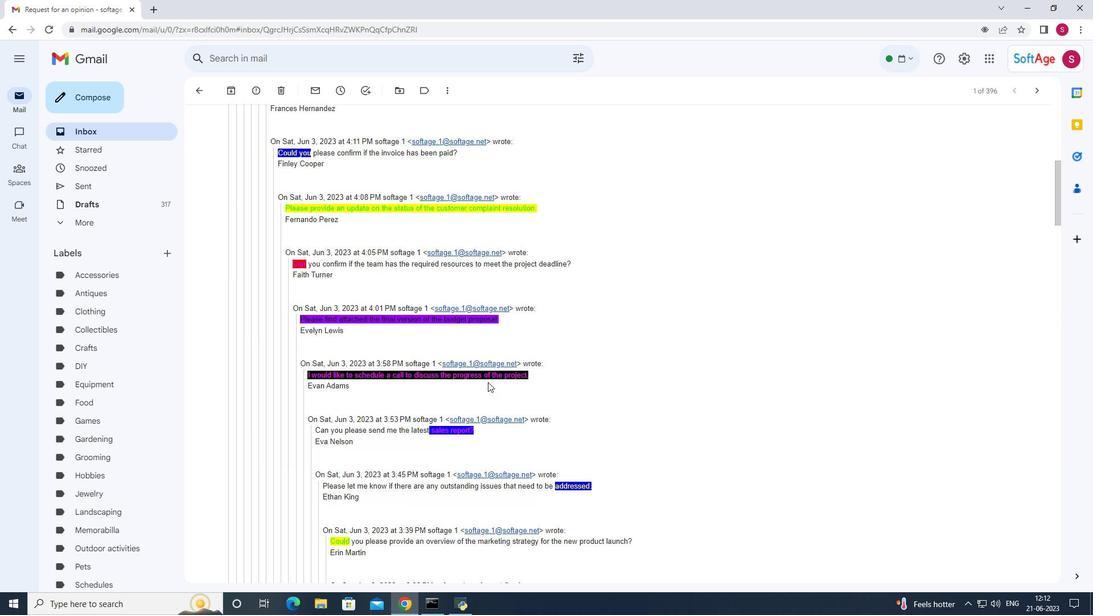 
Action: Mouse scrolled (488, 381) with delta (0, 0)
Screenshot: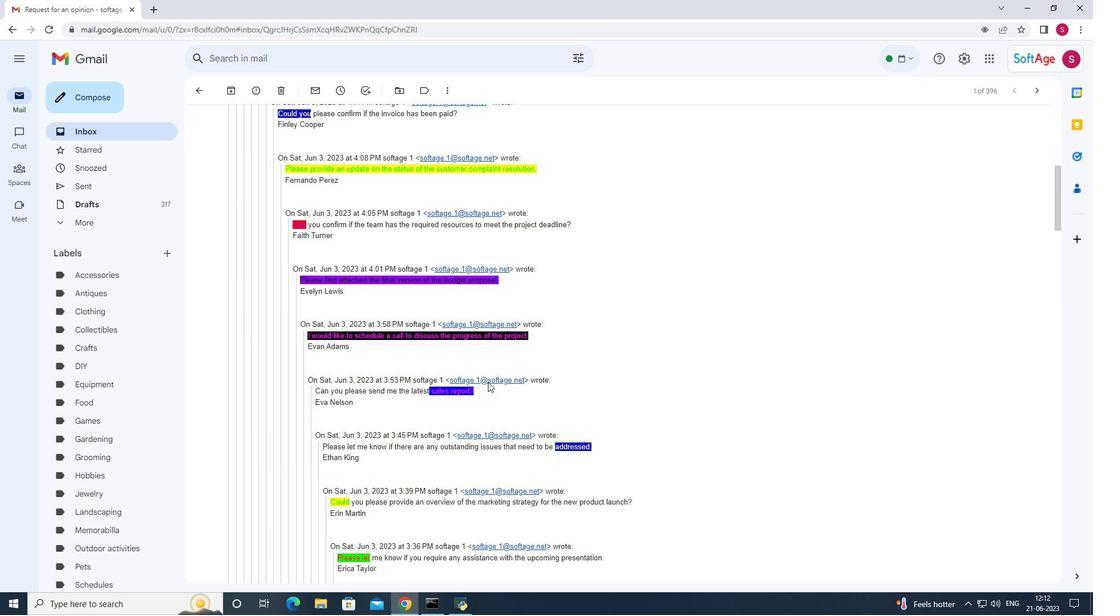 
Action: Mouse moved to (488, 382)
Screenshot: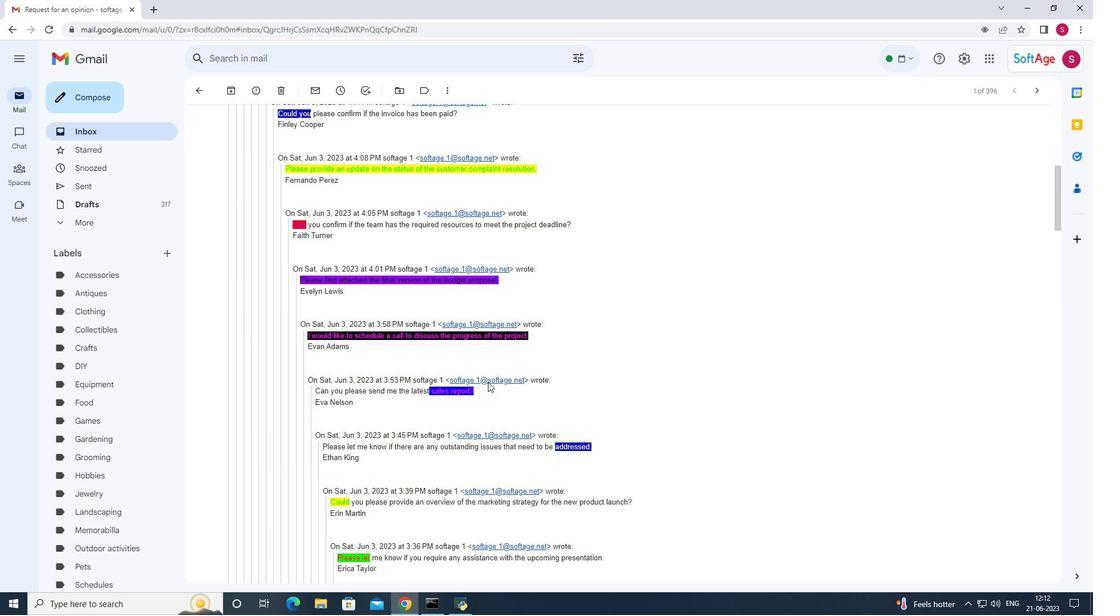 
Action: Mouse scrolled (488, 382) with delta (0, 0)
Screenshot: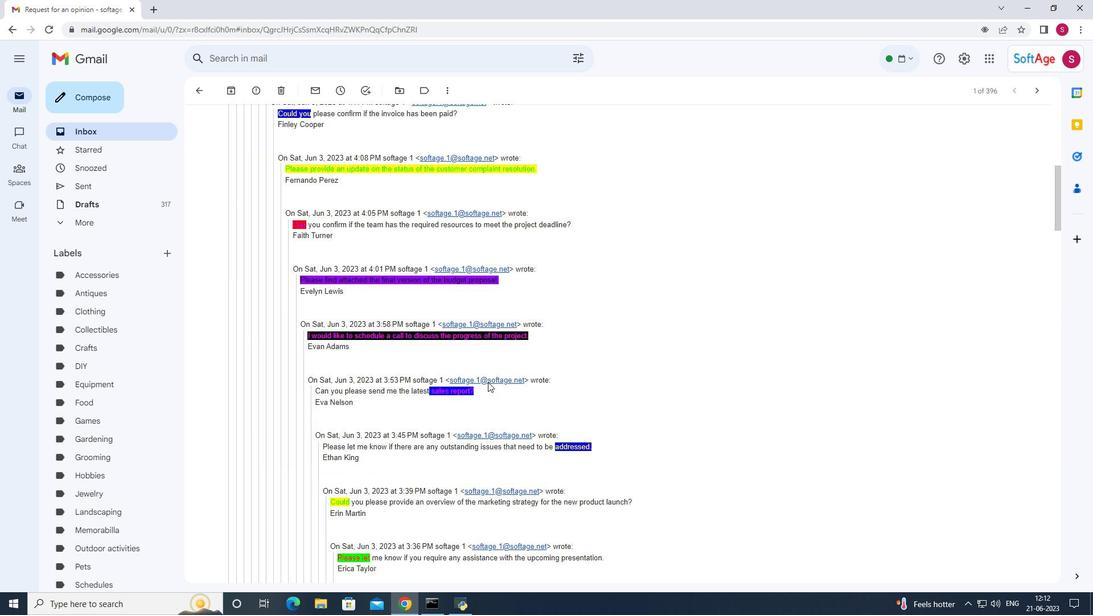 
Action: Mouse scrolled (488, 382) with delta (0, 0)
Screenshot: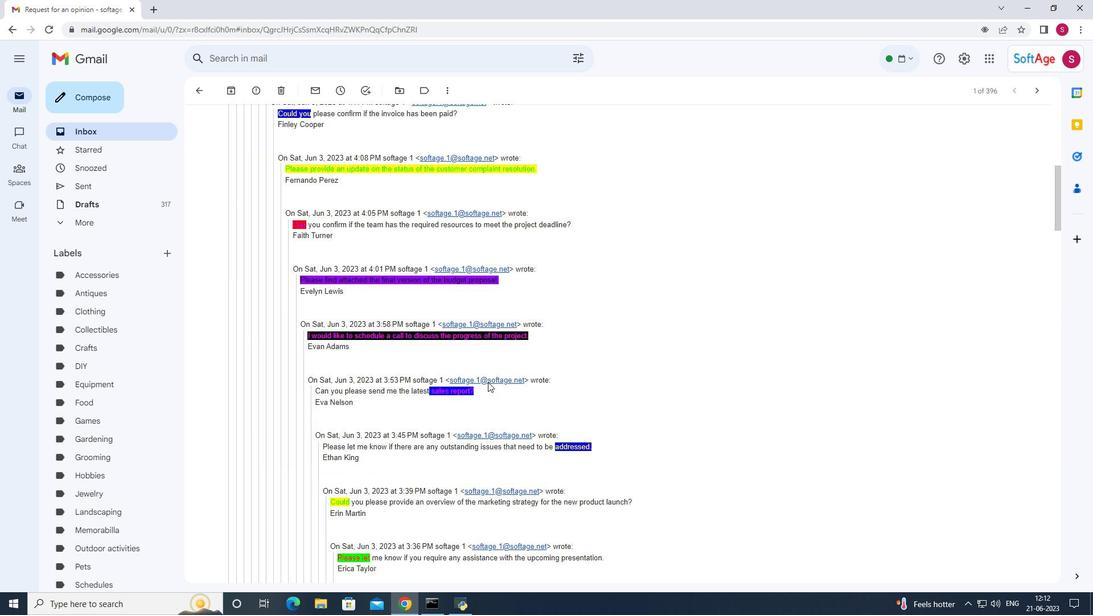 
Action: Mouse scrolled (488, 382) with delta (0, 0)
Screenshot: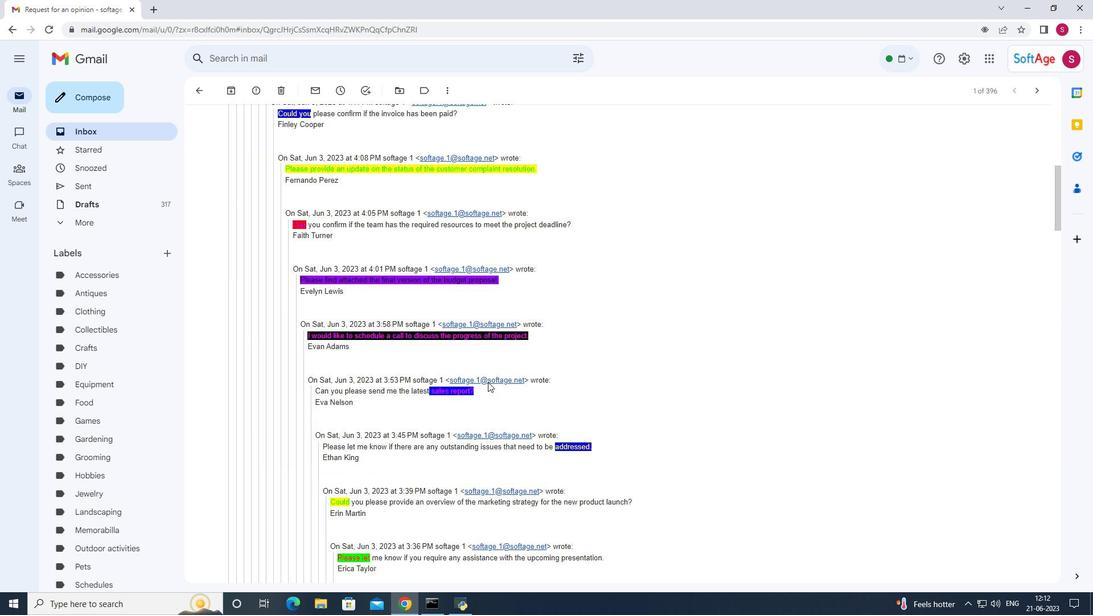 
Action: Mouse scrolled (488, 382) with delta (0, 0)
Screenshot: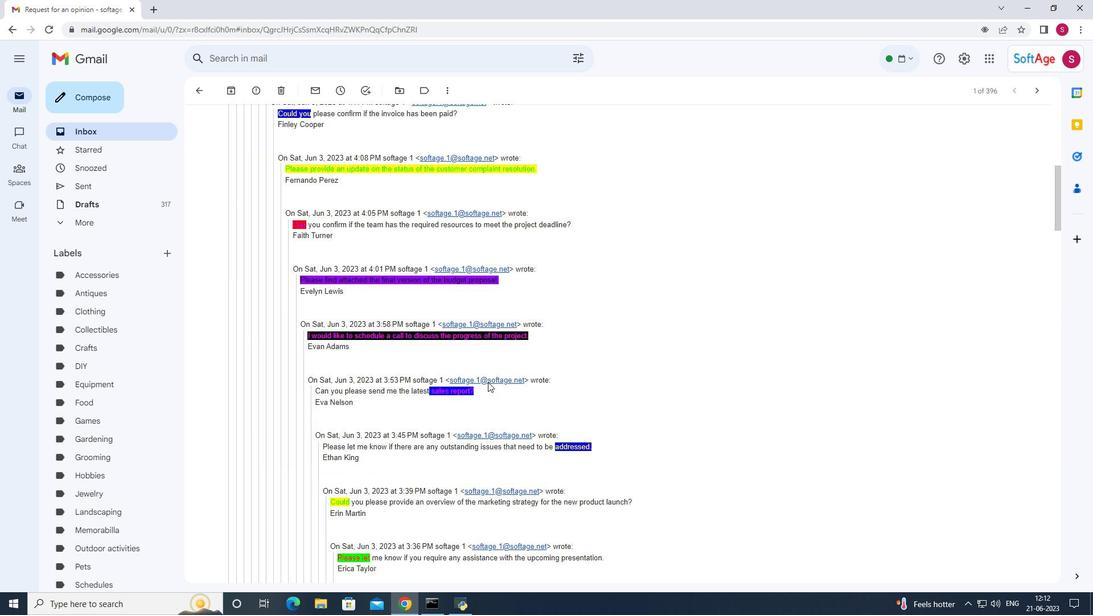 
Action: Mouse scrolled (488, 382) with delta (0, 0)
Screenshot: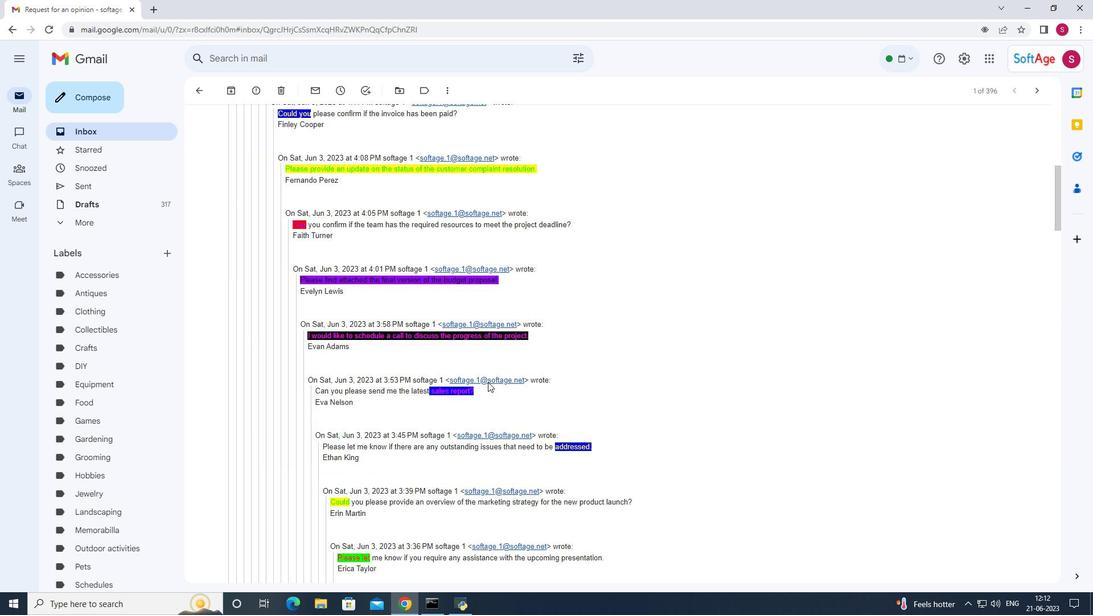 
Action: Mouse scrolled (488, 382) with delta (0, 0)
Screenshot: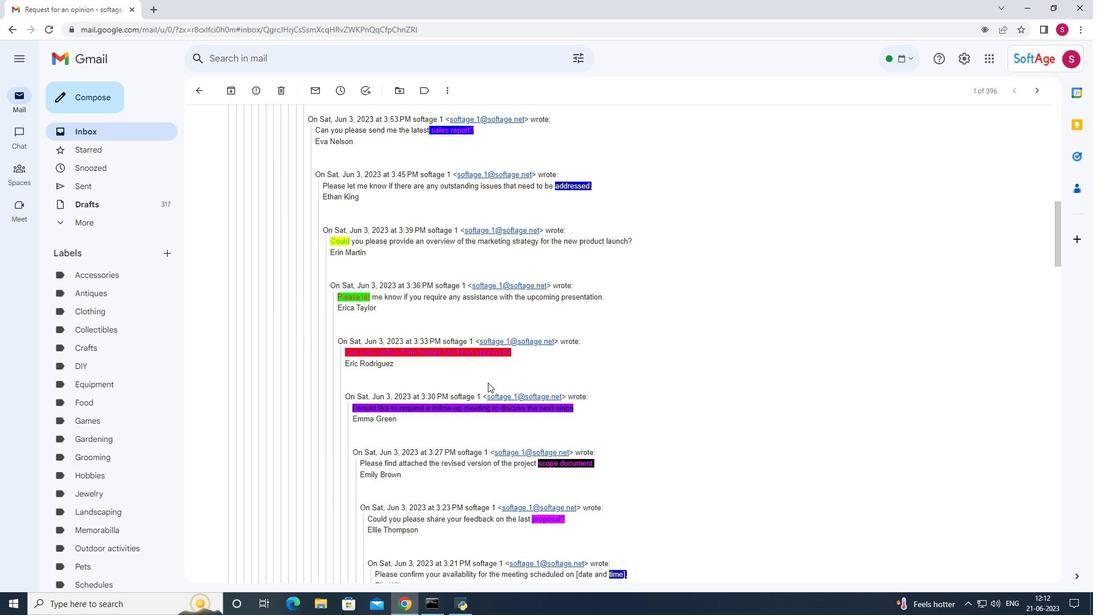 
Action: Mouse scrolled (488, 382) with delta (0, 0)
Screenshot: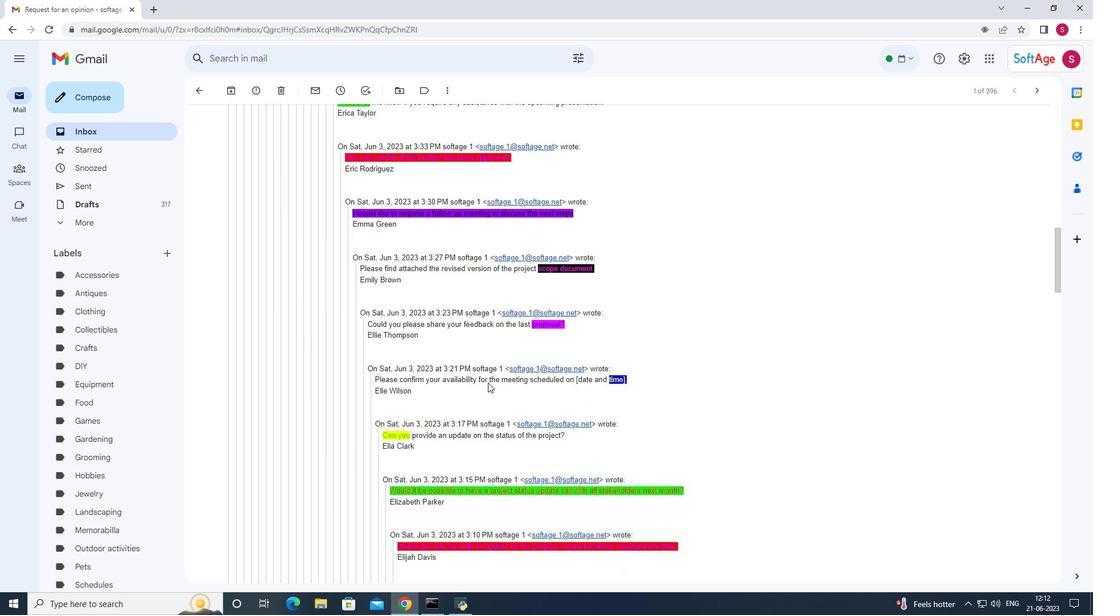 
Action: Mouse scrolled (488, 382) with delta (0, 0)
Screenshot: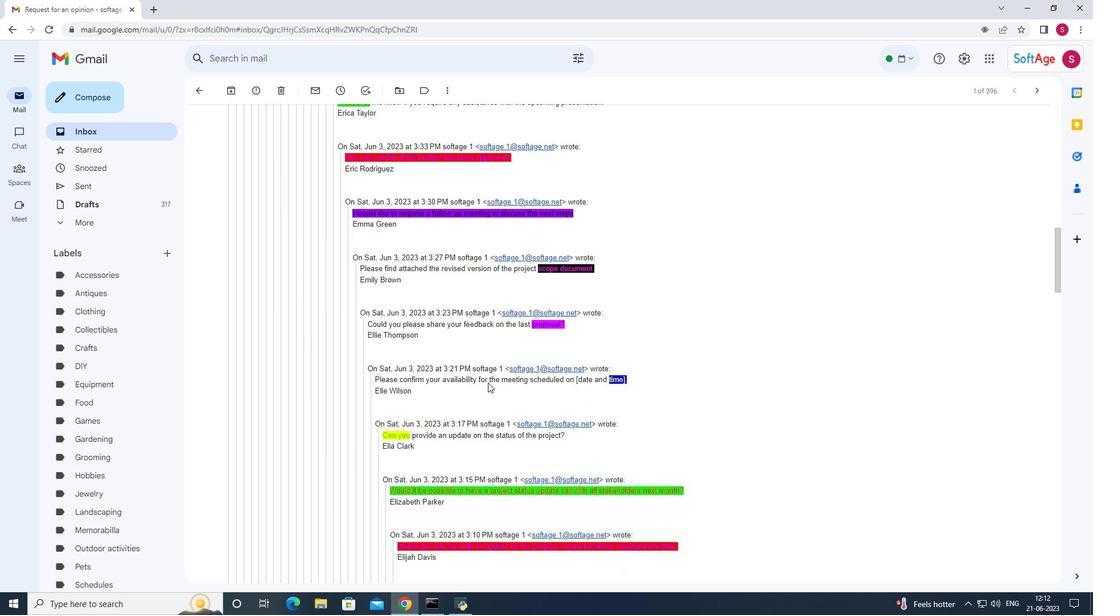 
Action: Mouse scrolled (488, 382) with delta (0, 0)
Screenshot: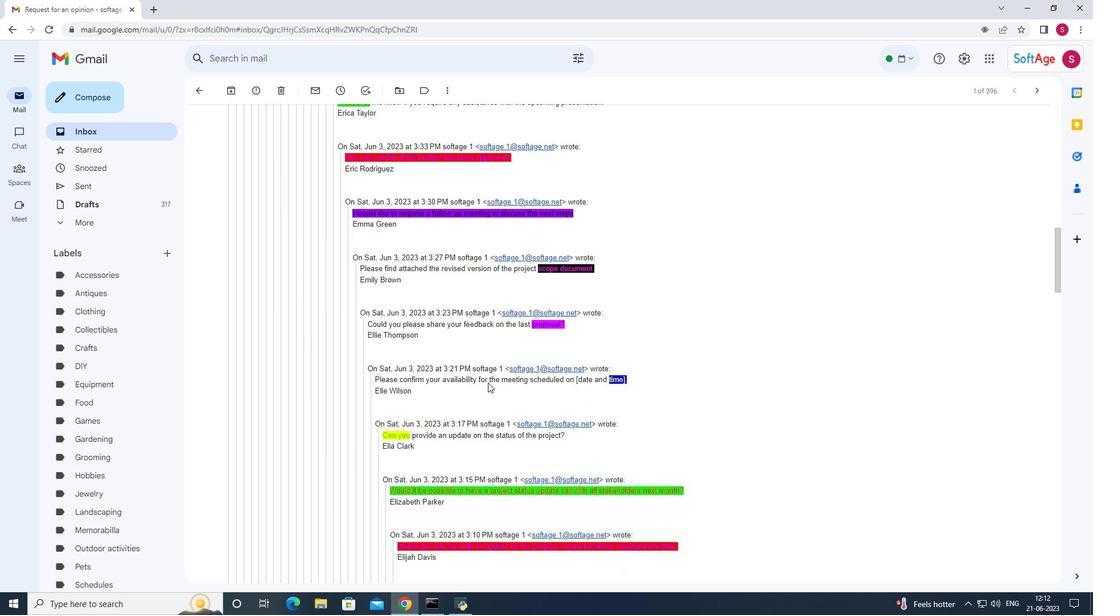 
Action: Mouse scrolled (488, 382) with delta (0, 0)
Screenshot: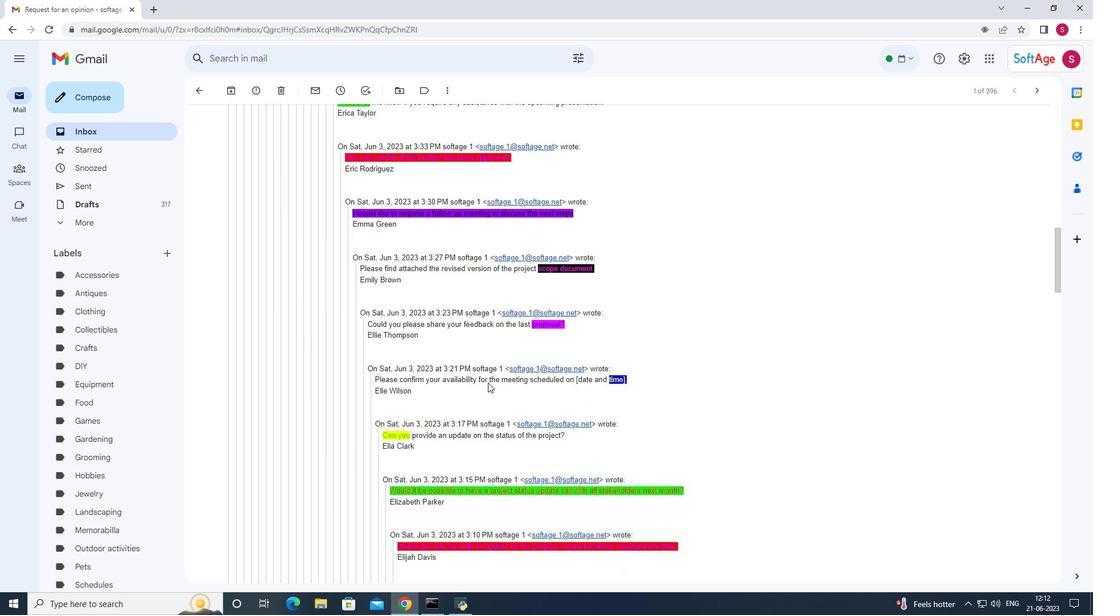 
Action: Mouse scrolled (488, 382) with delta (0, 0)
Screenshot: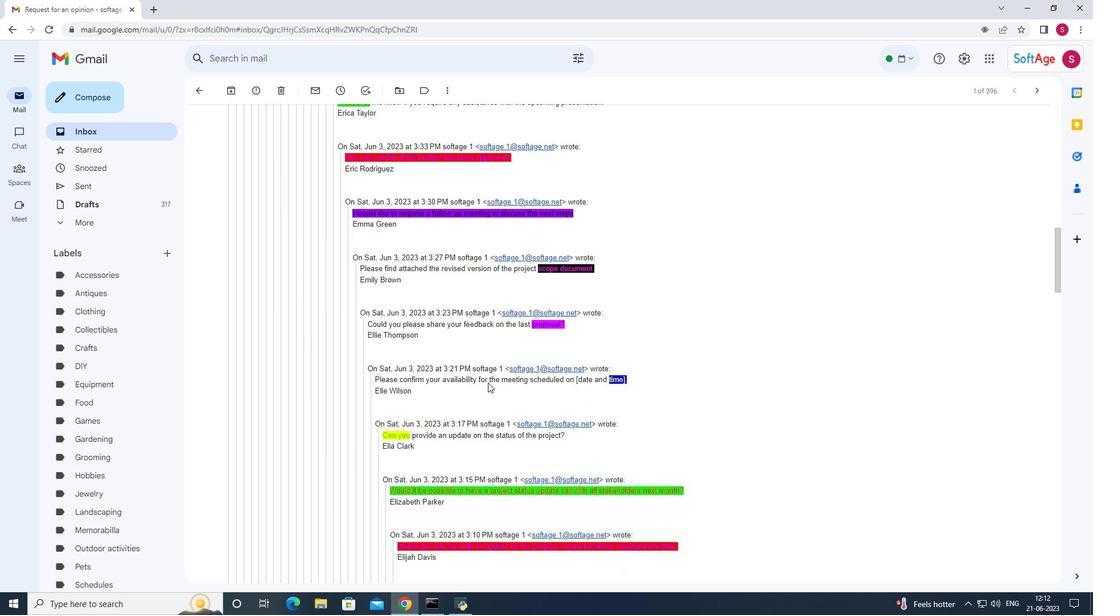 
Action: Mouse scrolled (488, 382) with delta (0, 0)
Screenshot: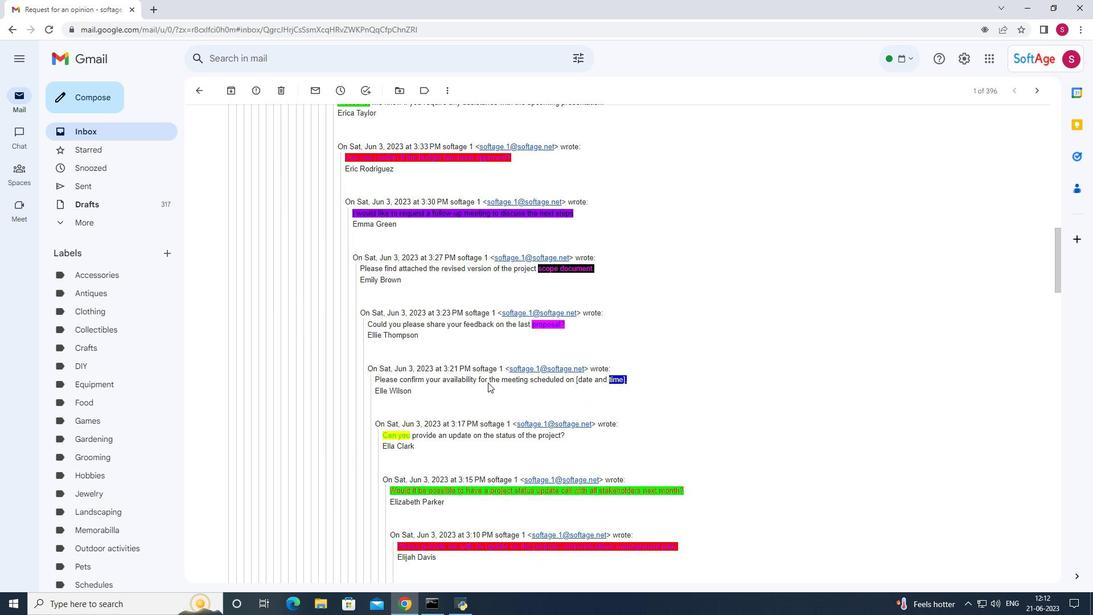 
Action: Mouse scrolled (488, 382) with delta (0, 0)
Screenshot: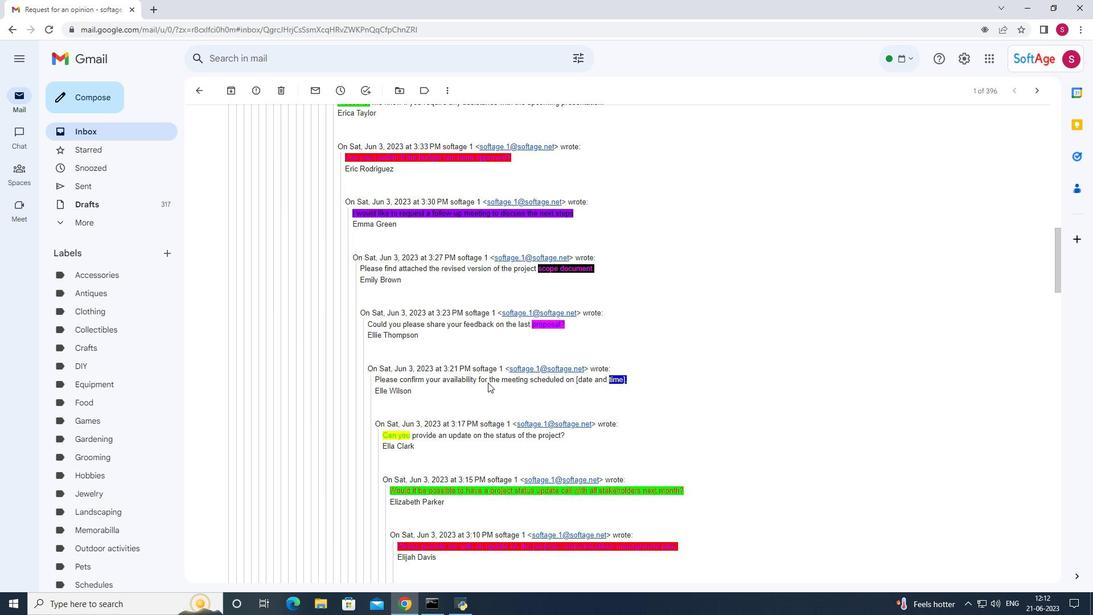 
Action: Mouse scrolled (488, 382) with delta (0, 0)
Screenshot: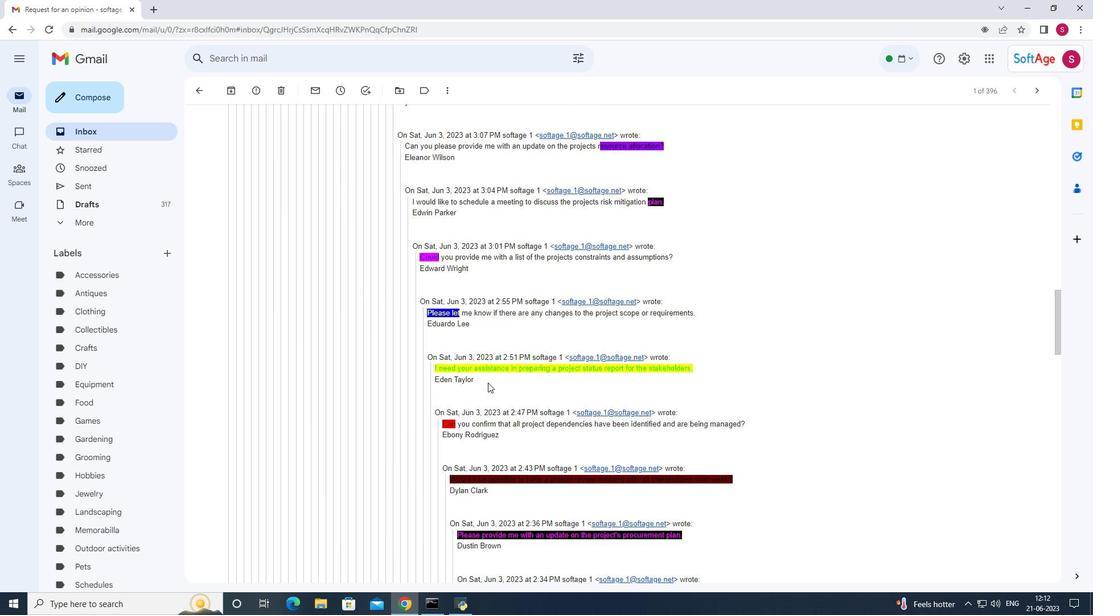 
Action: Mouse scrolled (488, 382) with delta (0, 0)
Screenshot: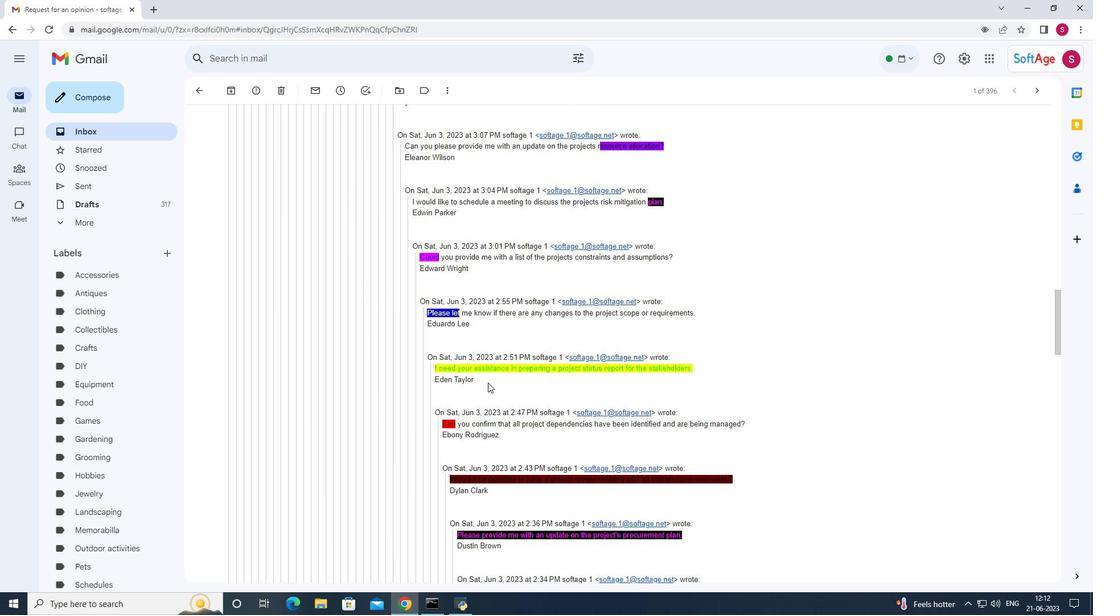 
Action: Mouse scrolled (488, 382) with delta (0, 0)
Screenshot: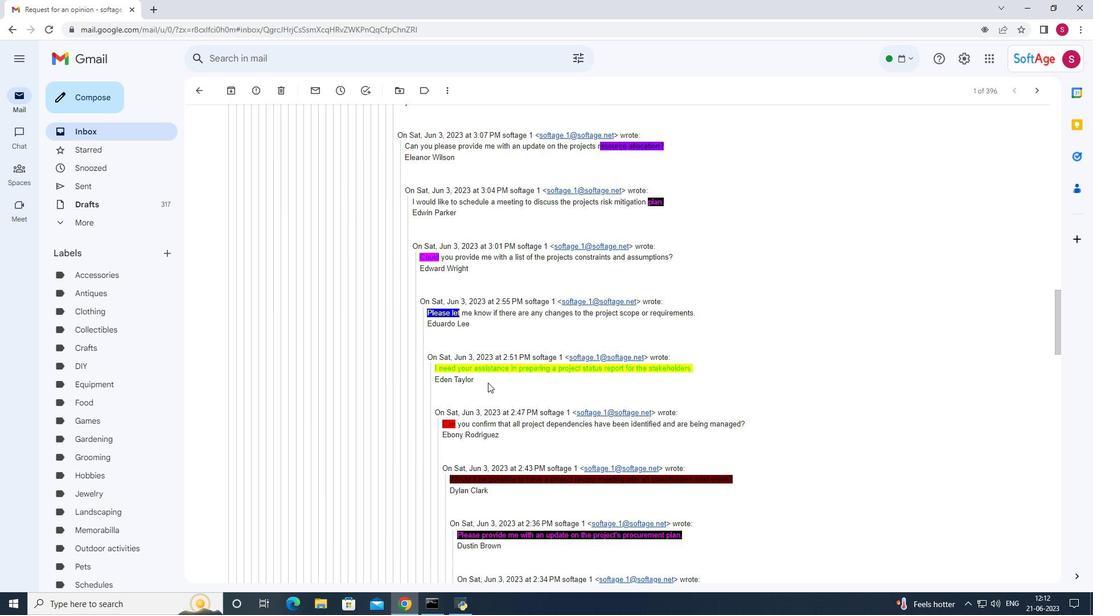 
Action: Mouse scrolled (488, 382) with delta (0, 0)
Screenshot: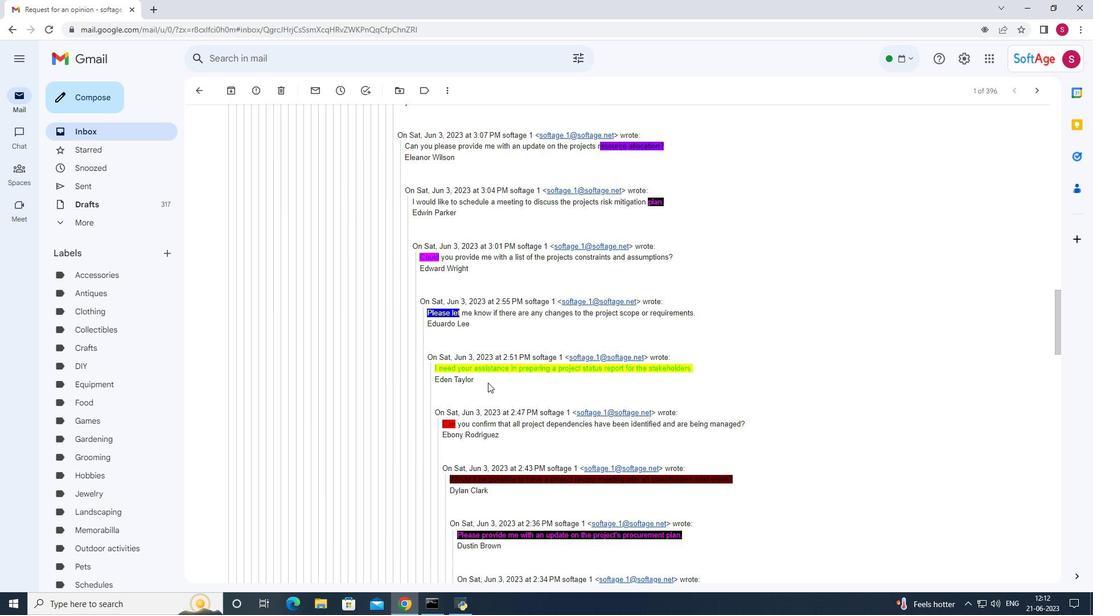 
Action: Mouse scrolled (488, 382) with delta (0, 0)
Screenshot: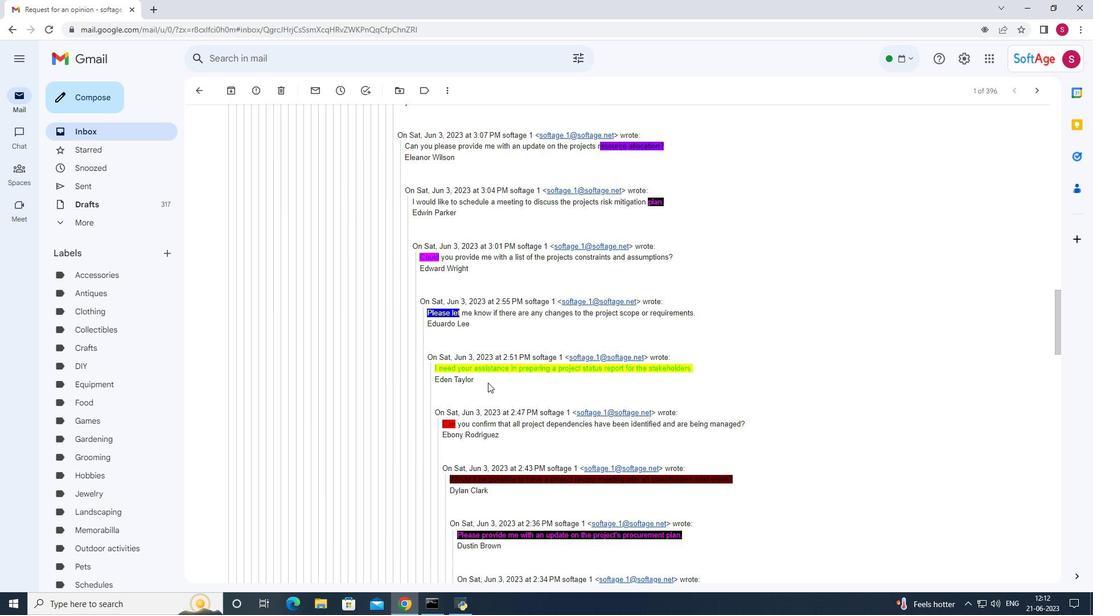 
Action: Mouse scrolled (488, 382) with delta (0, 0)
Screenshot: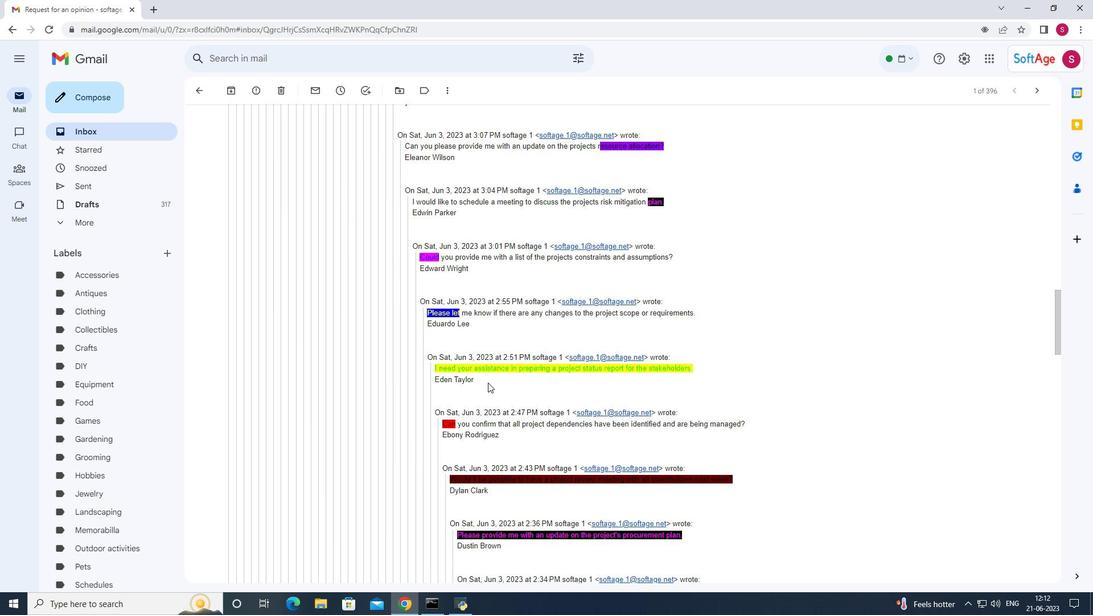 
Action: Mouse scrolled (488, 382) with delta (0, 0)
Screenshot: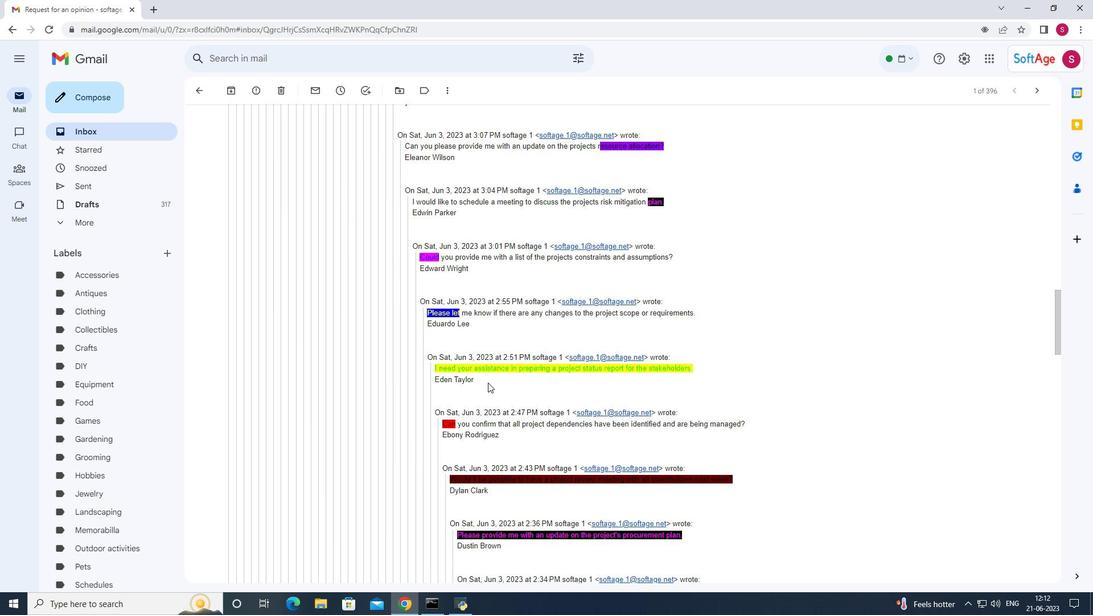 
Action: Mouse scrolled (488, 382) with delta (0, 0)
Screenshot: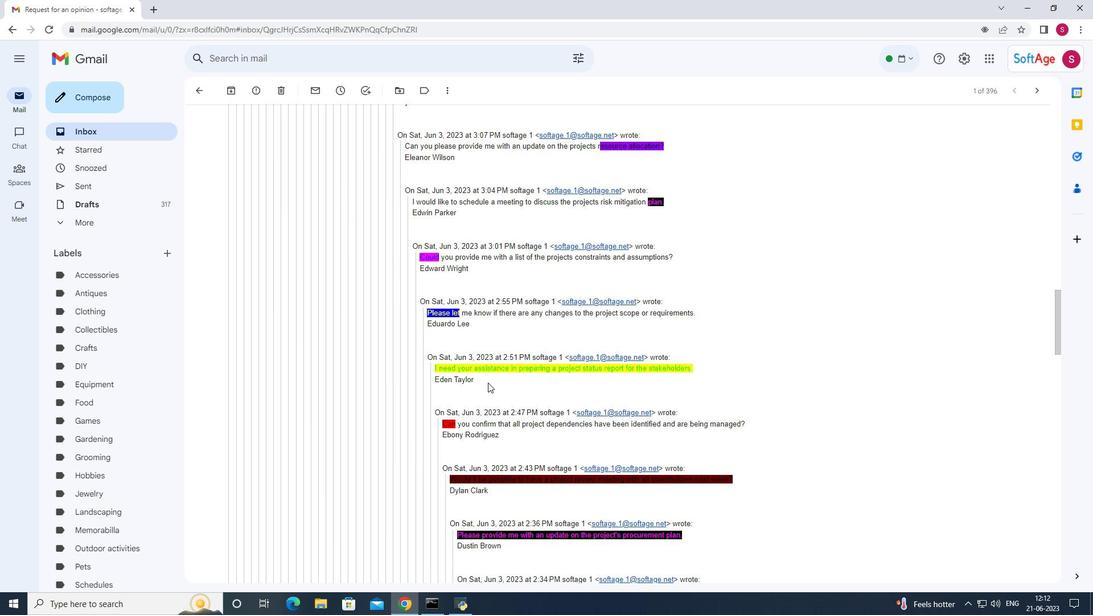 
Action: Mouse scrolled (488, 382) with delta (0, 0)
Screenshot: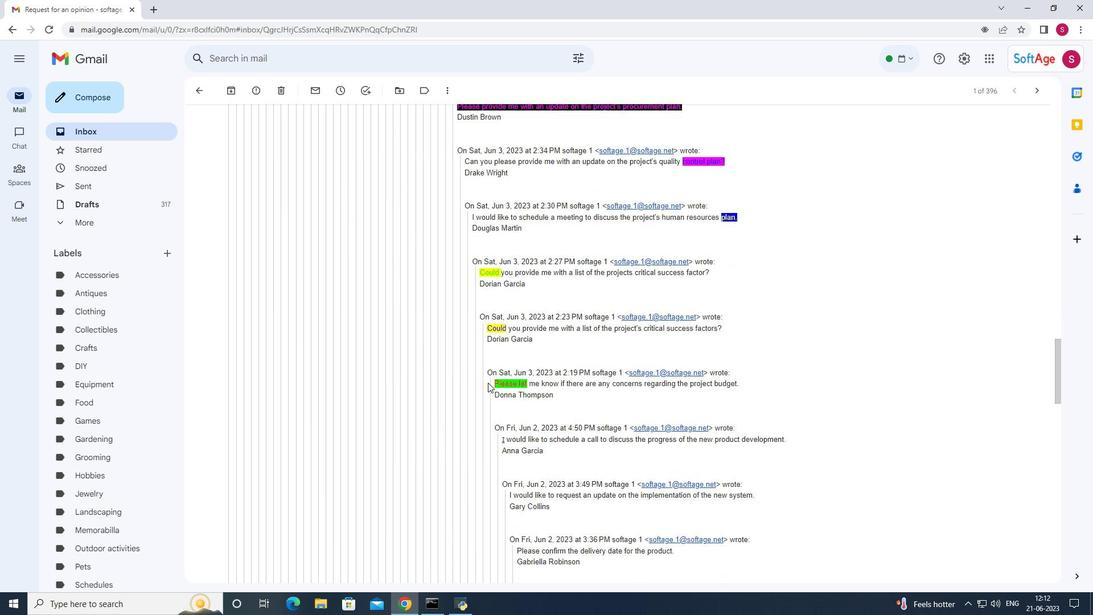 
Action: Mouse scrolled (488, 382) with delta (0, 0)
Screenshot: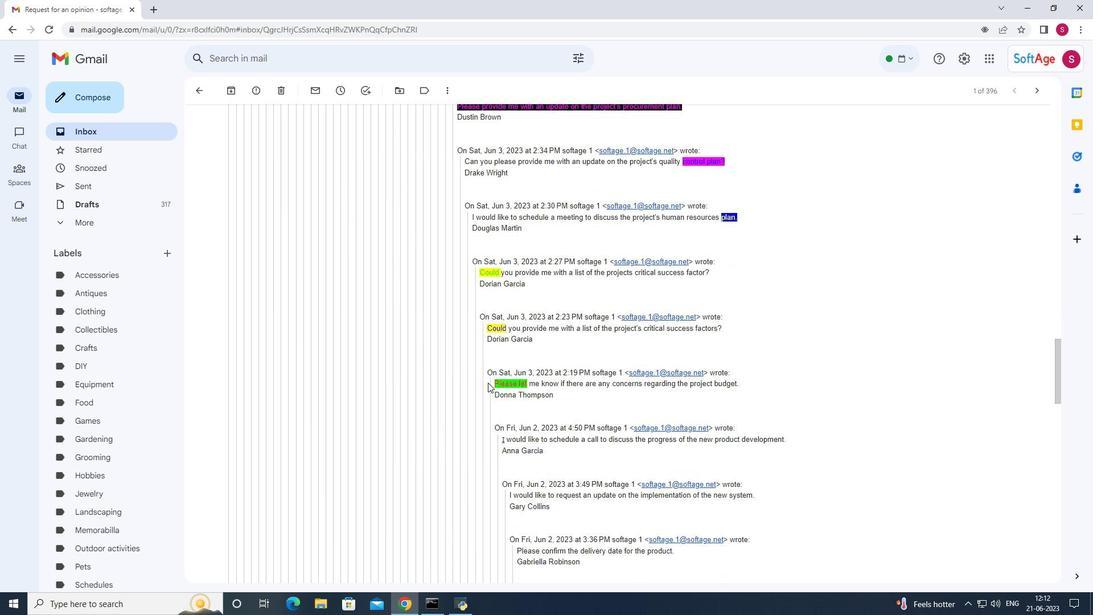
Action: Mouse scrolled (488, 382) with delta (0, 0)
Screenshot: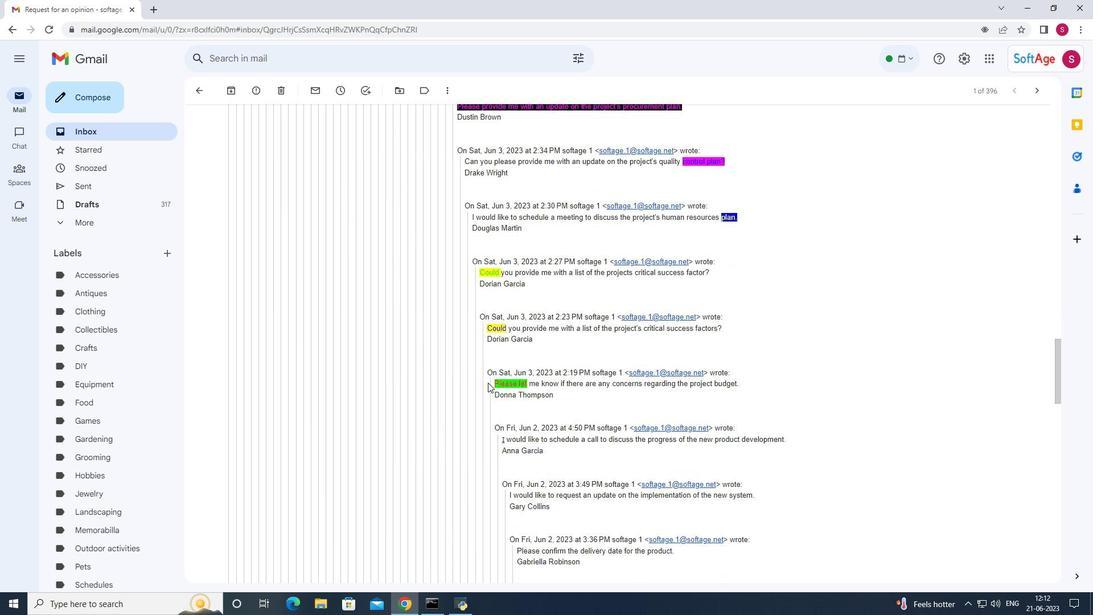 
Action: Mouse scrolled (488, 382) with delta (0, 0)
Screenshot: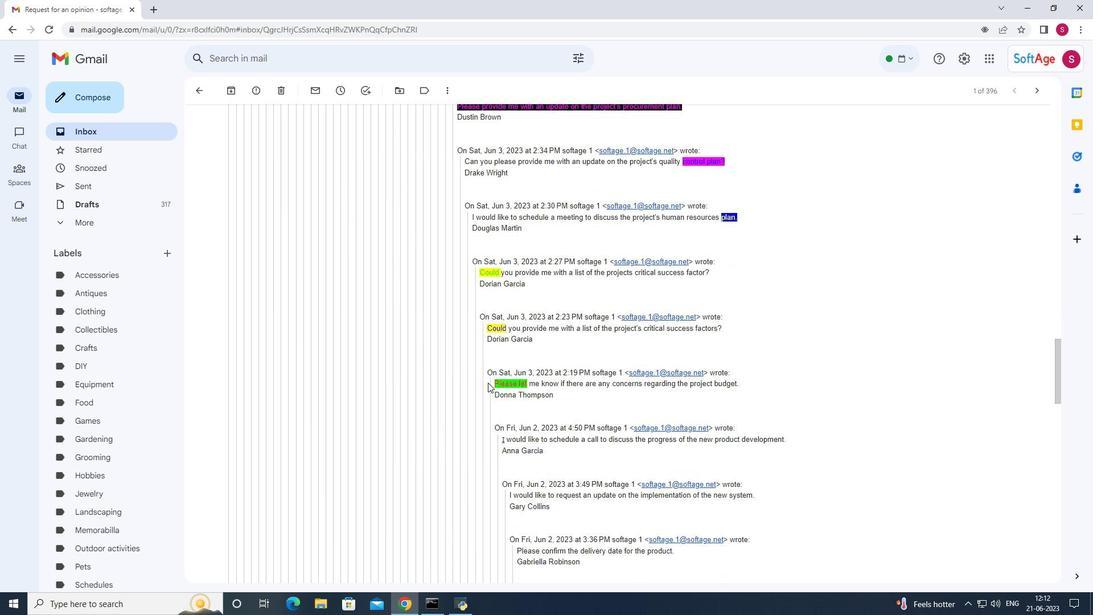 
Action: Mouse scrolled (488, 382) with delta (0, 0)
Screenshot: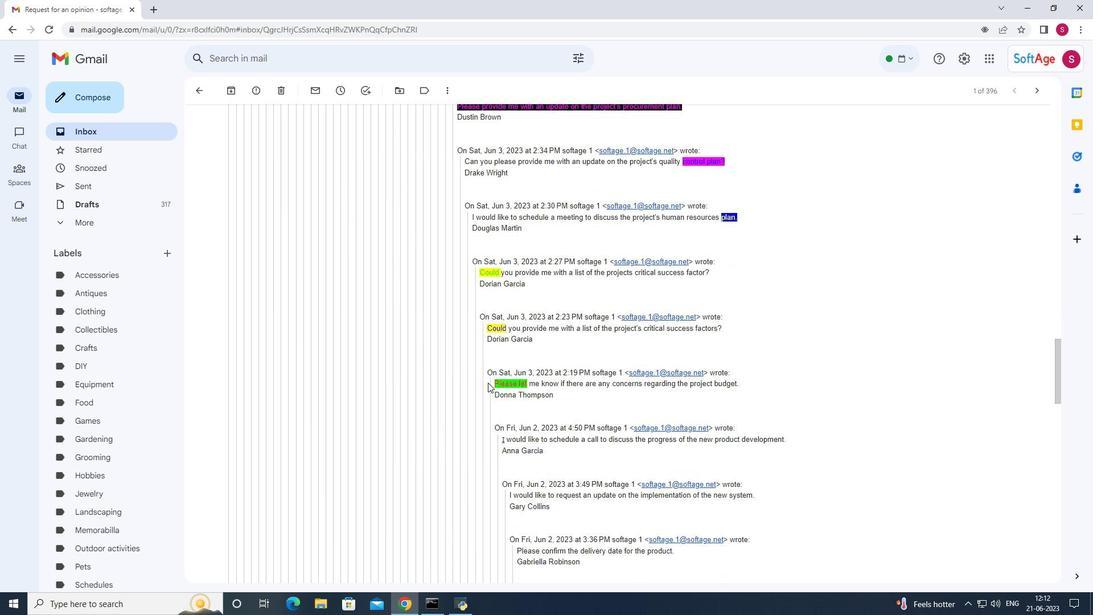 
Action: Mouse scrolled (488, 382) with delta (0, 0)
Screenshot: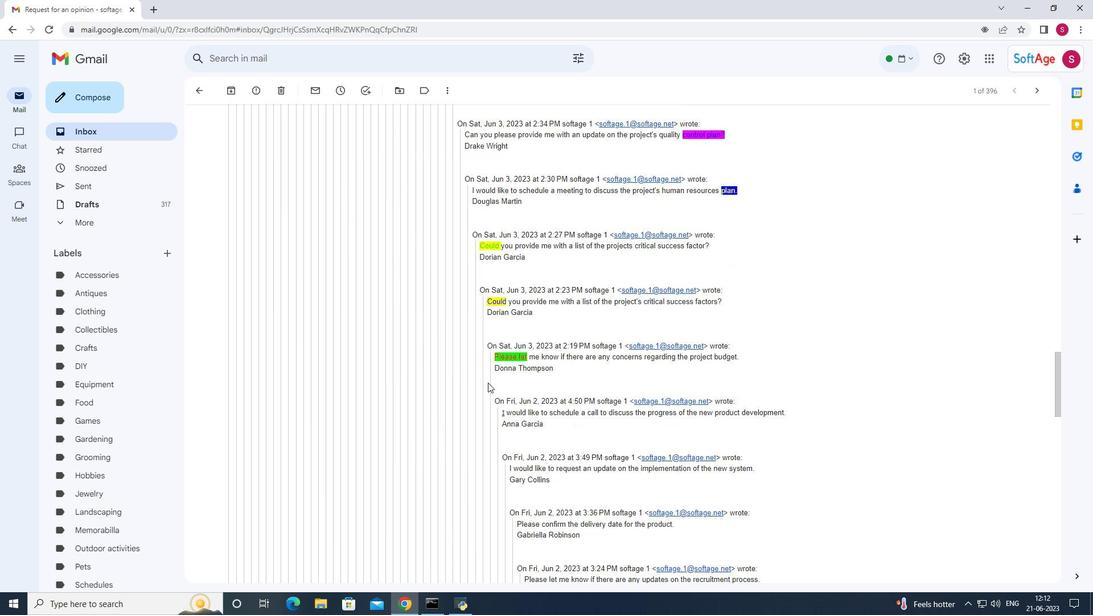 
Action: Mouse scrolled (488, 382) with delta (0, 0)
Screenshot: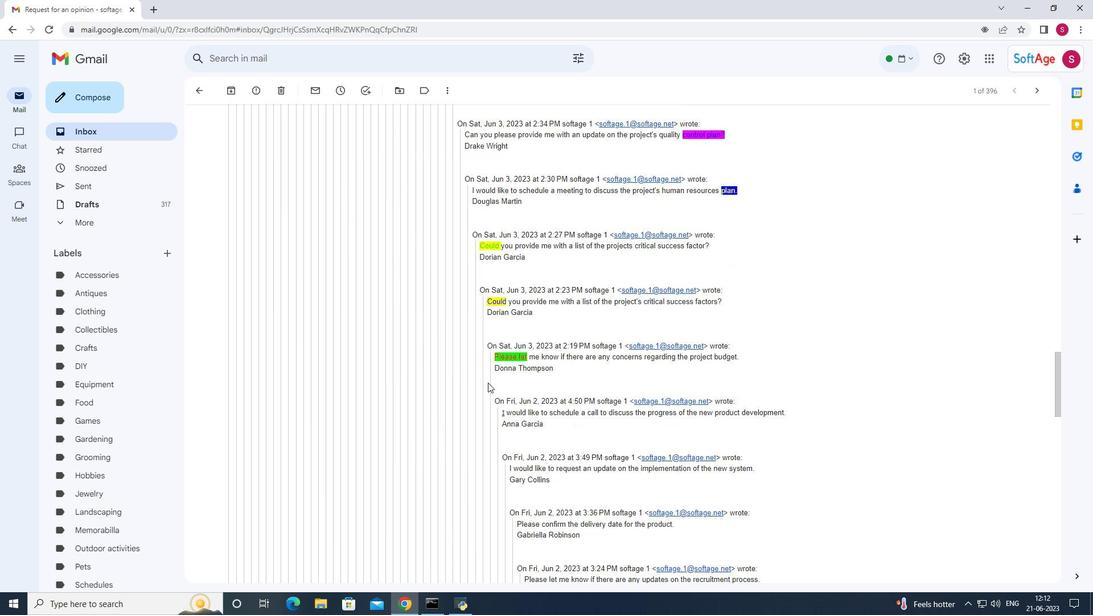 
Action: Mouse scrolled (488, 382) with delta (0, 0)
Screenshot: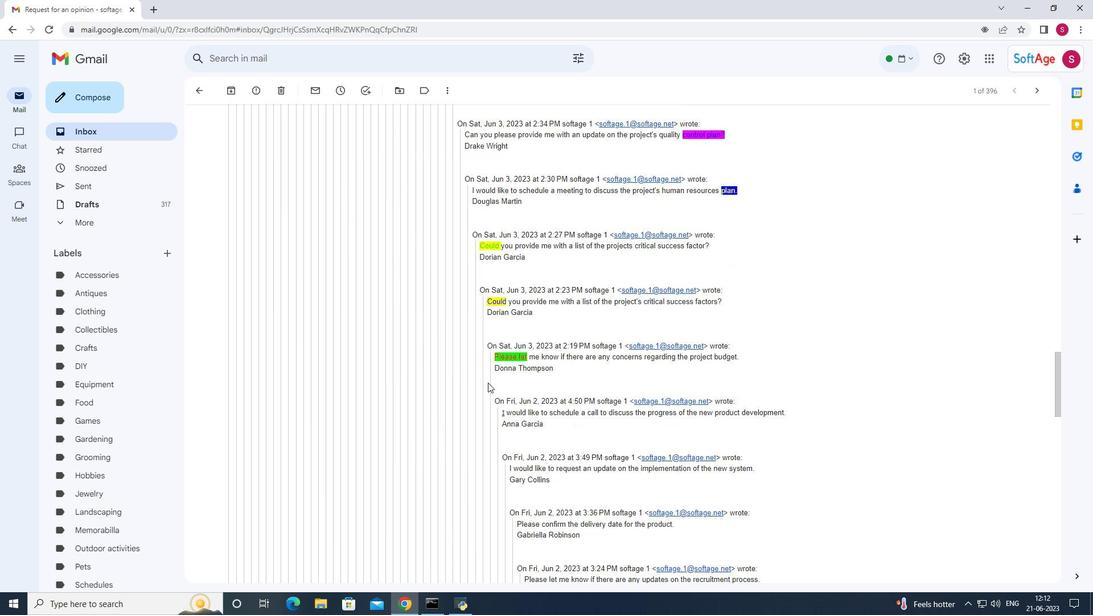 
Action: Mouse scrolled (488, 382) with delta (0, 0)
Screenshot: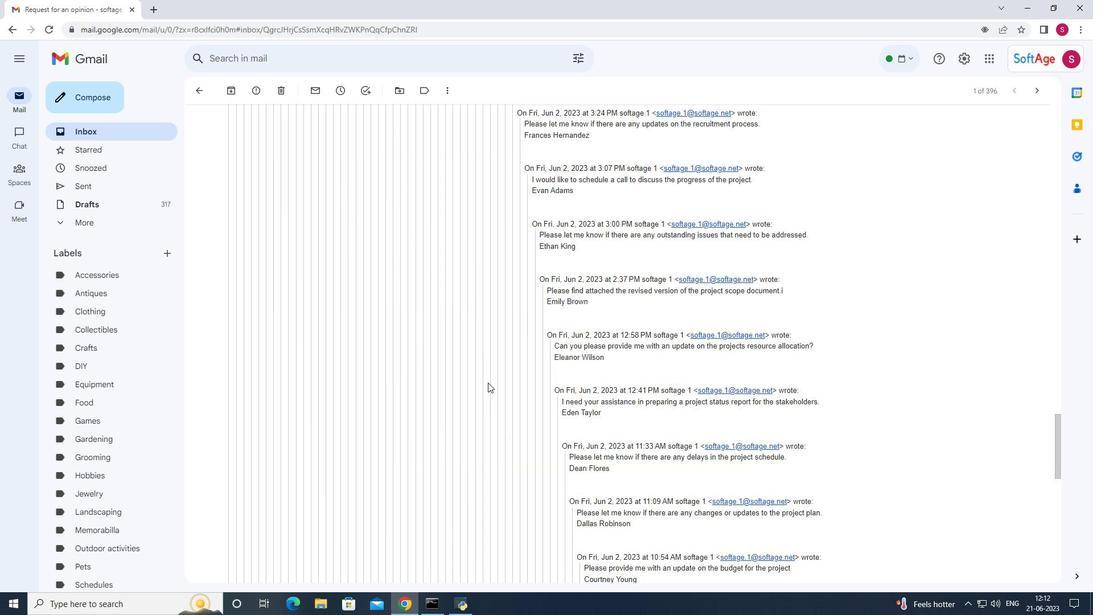 
Action: Mouse scrolled (488, 382) with delta (0, 0)
Screenshot: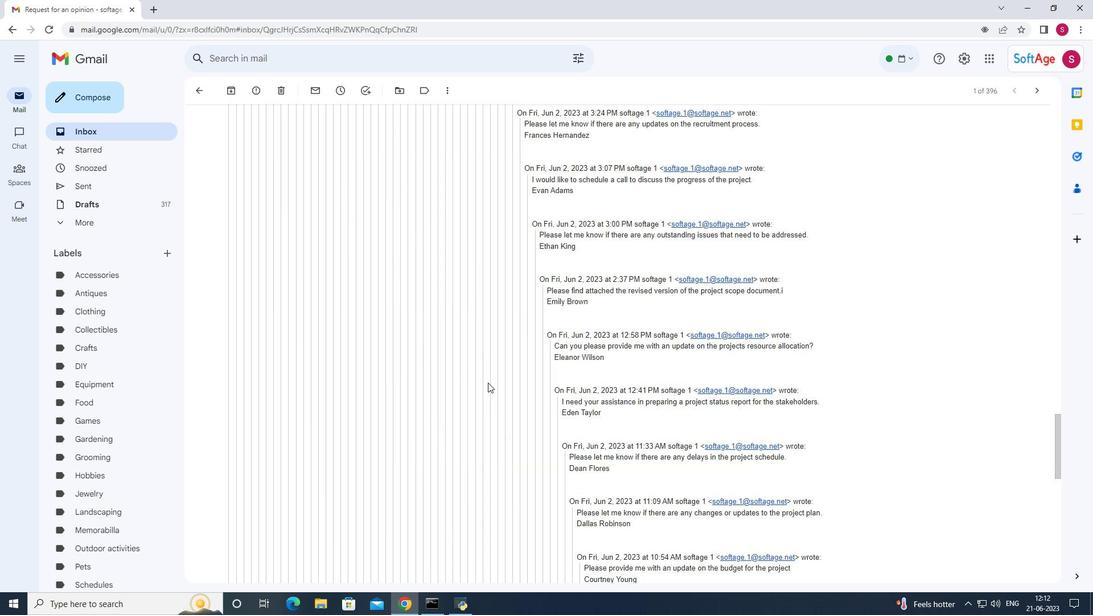 
Action: Mouse scrolled (488, 382) with delta (0, 0)
Screenshot: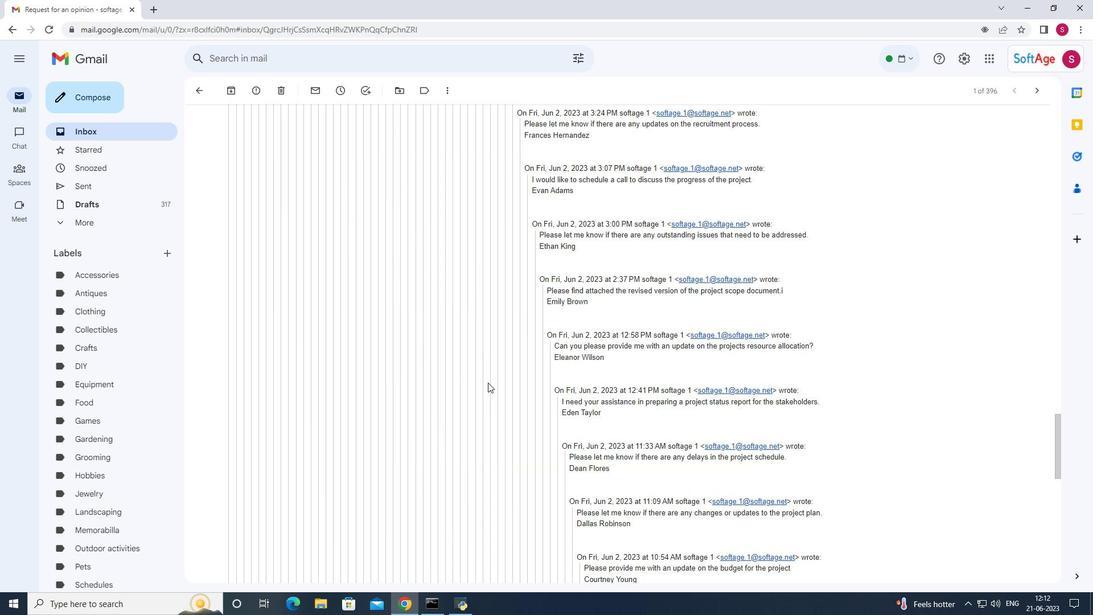 
Action: Mouse scrolled (488, 382) with delta (0, 0)
Screenshot: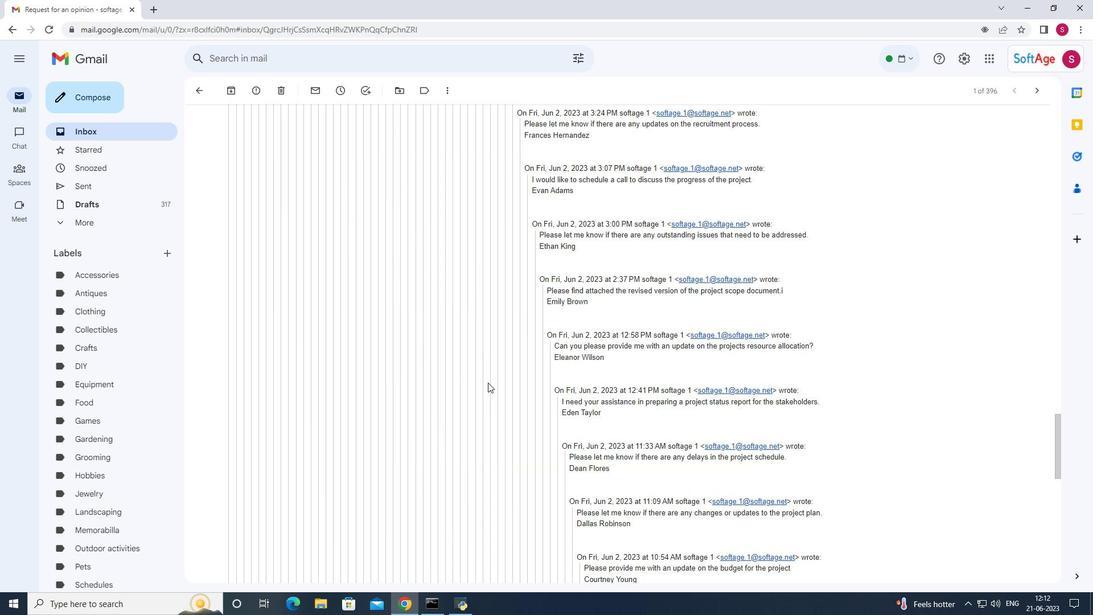 
Action: Mouse scrolled (488, 382) with delta (0, 0)
Screenshot: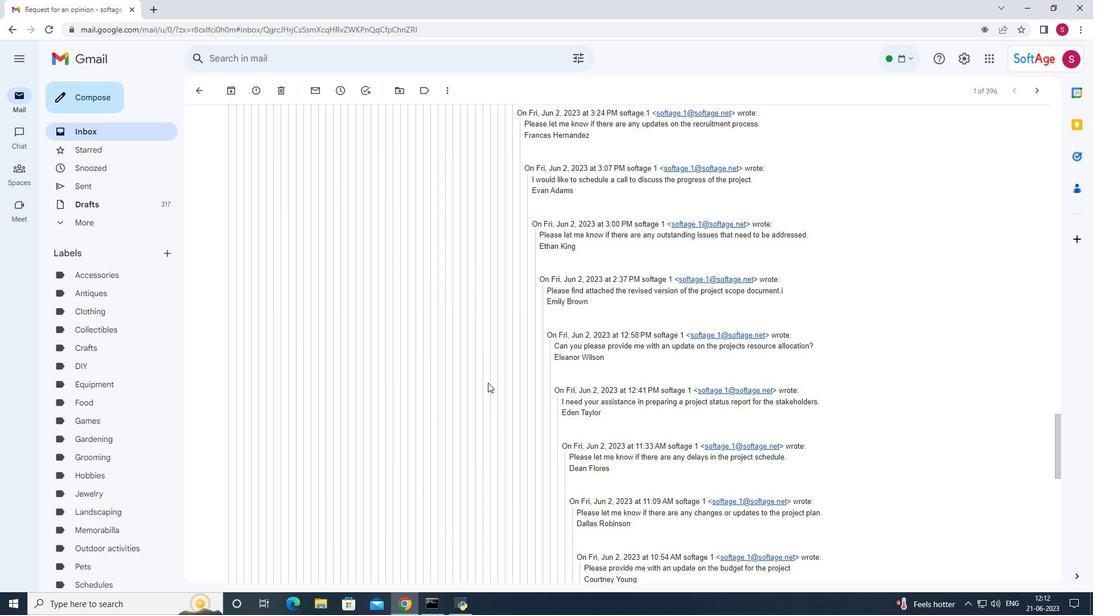 
Action: Mouse scrolled (488, 382) with delta (0, 0)
Screenshot: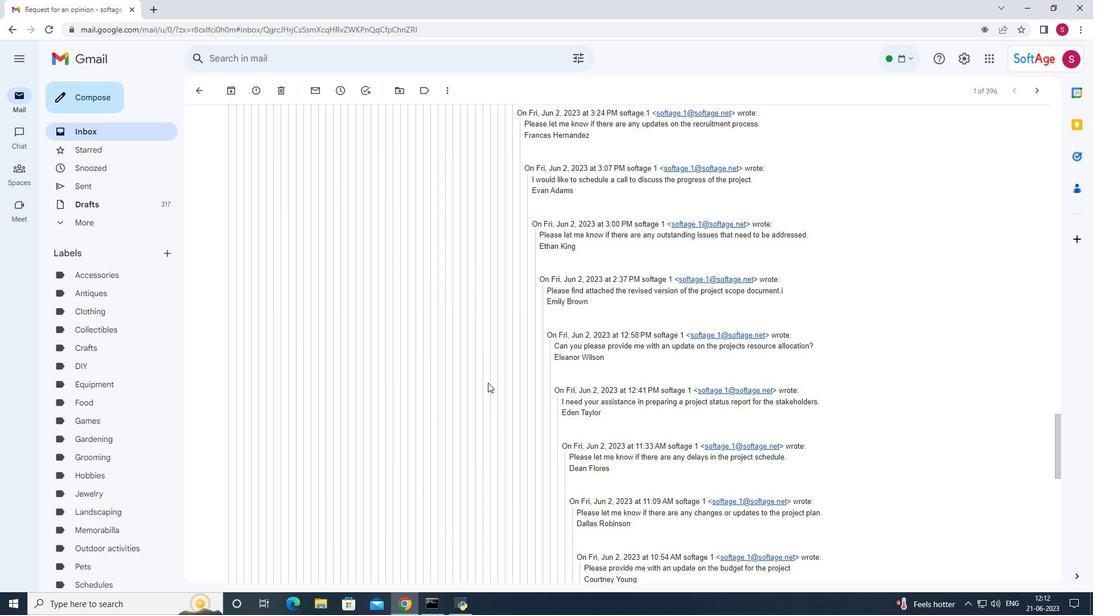
Action: Mouse scrolled (488, 382) with delta (0, 0)
Screenshot: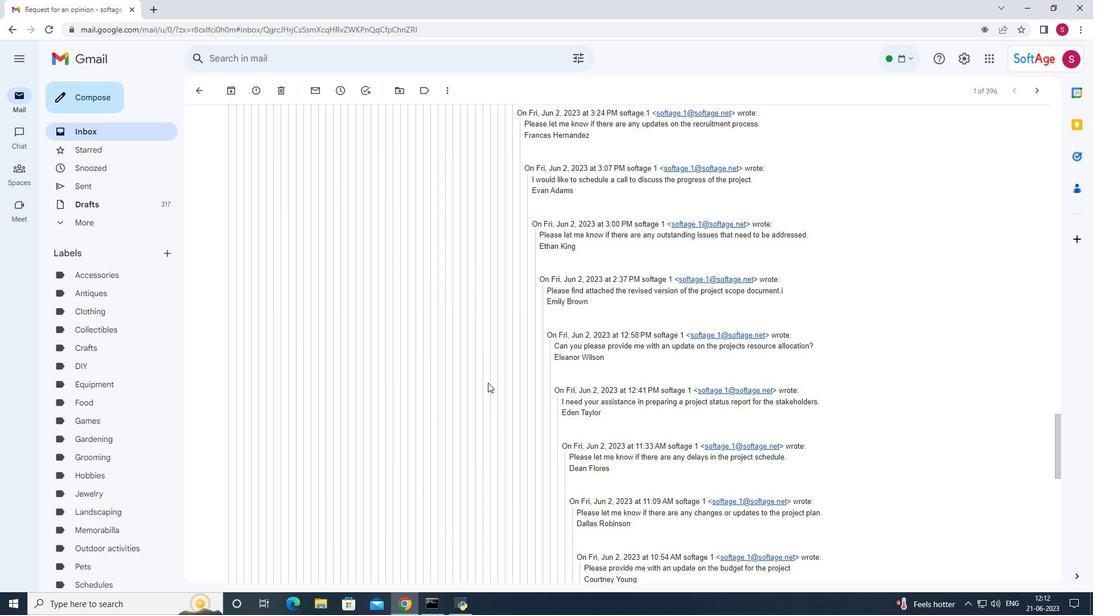 
Action: Mouse scrolled (488, 382) with delta (0, 0)
Screenshot: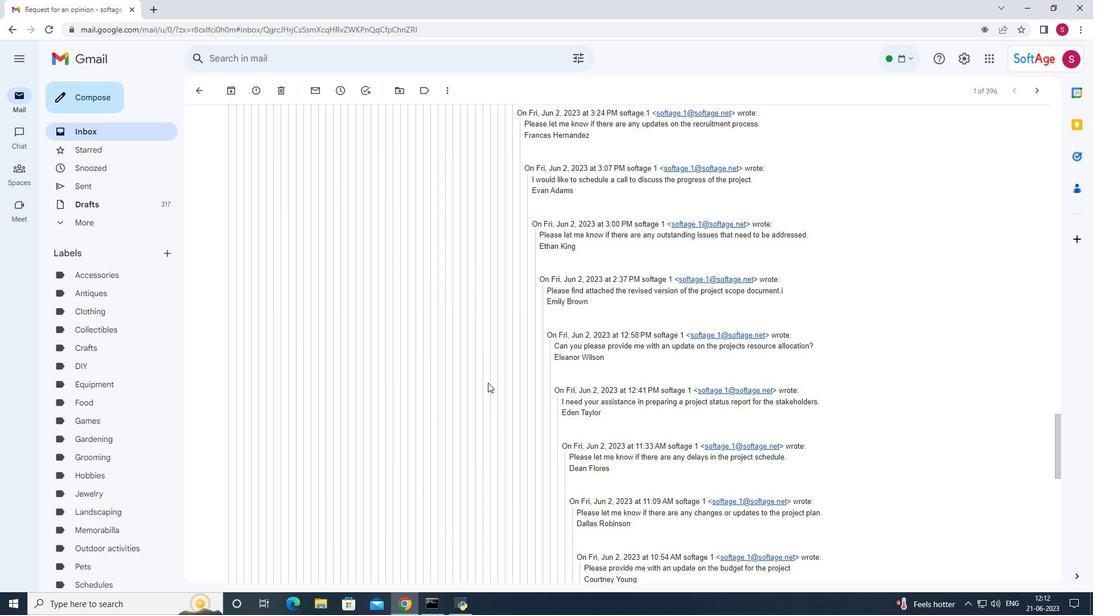 
Action: Mouse moved to (488, 382)
Screenshot: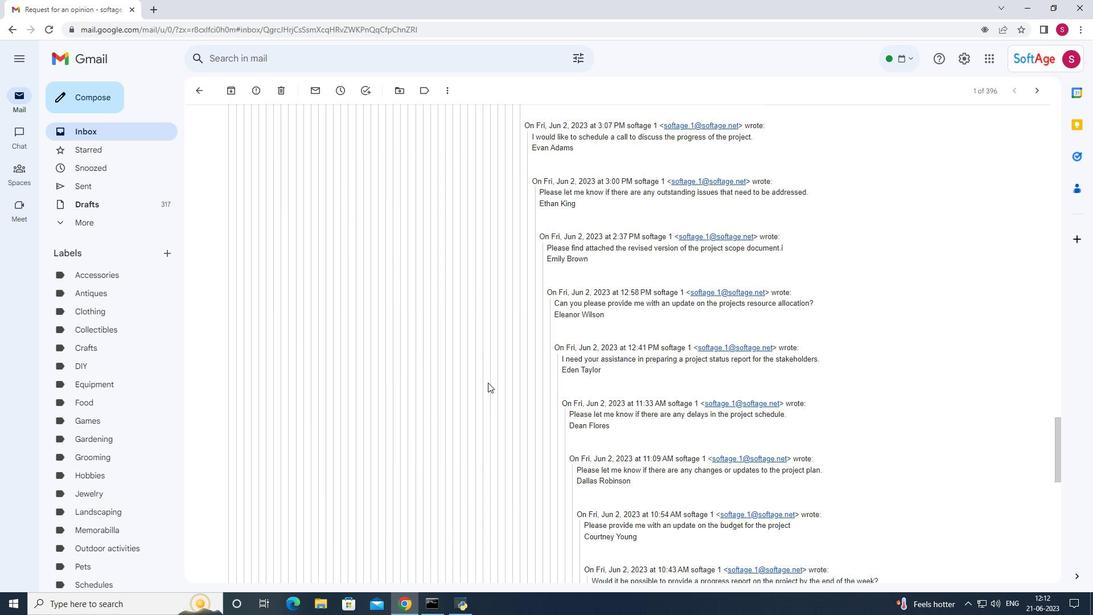 
Action: Mouse scrolled (488, 382) with delta (0, 0)
Screenshot: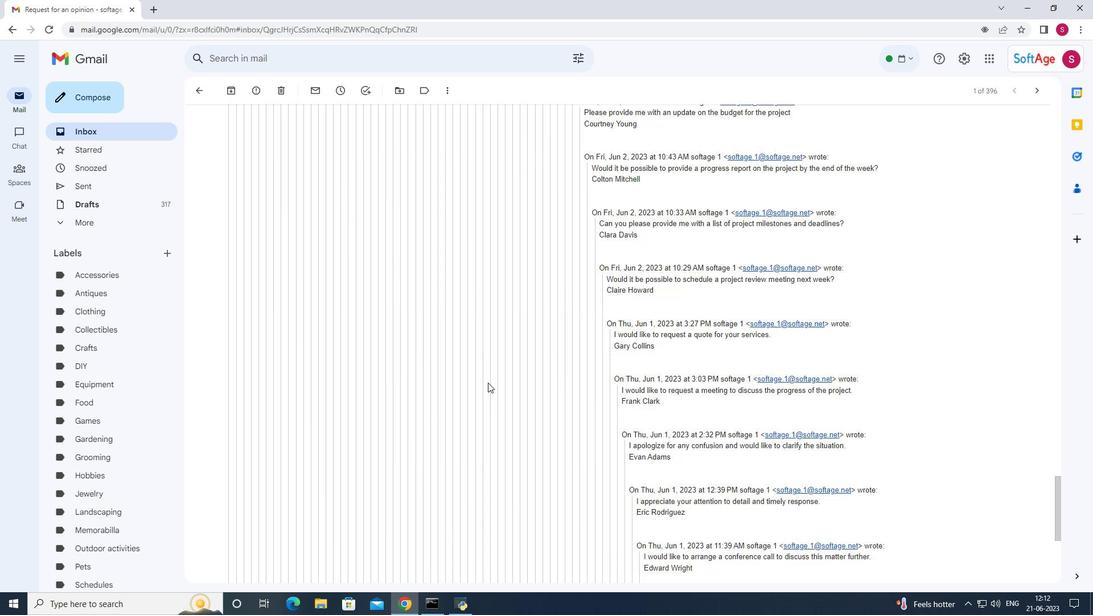 
Action: Mouse scrolled (488, 382) with delta (0, 0)
Screenshot: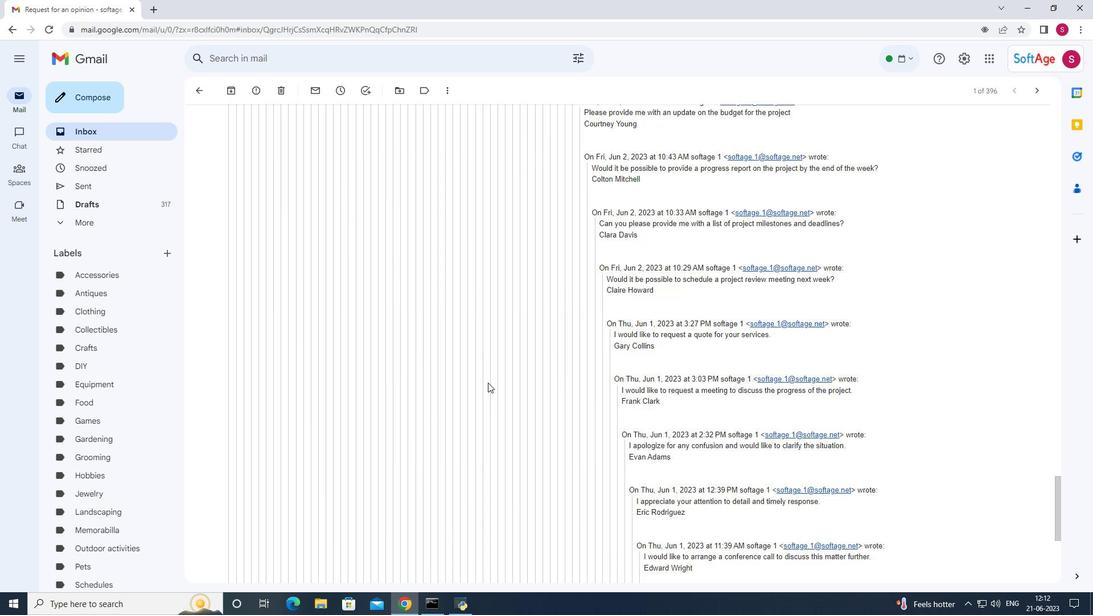 
Action: Mouse scrolled (488, 382) with delta (0, 0)
Screenshot: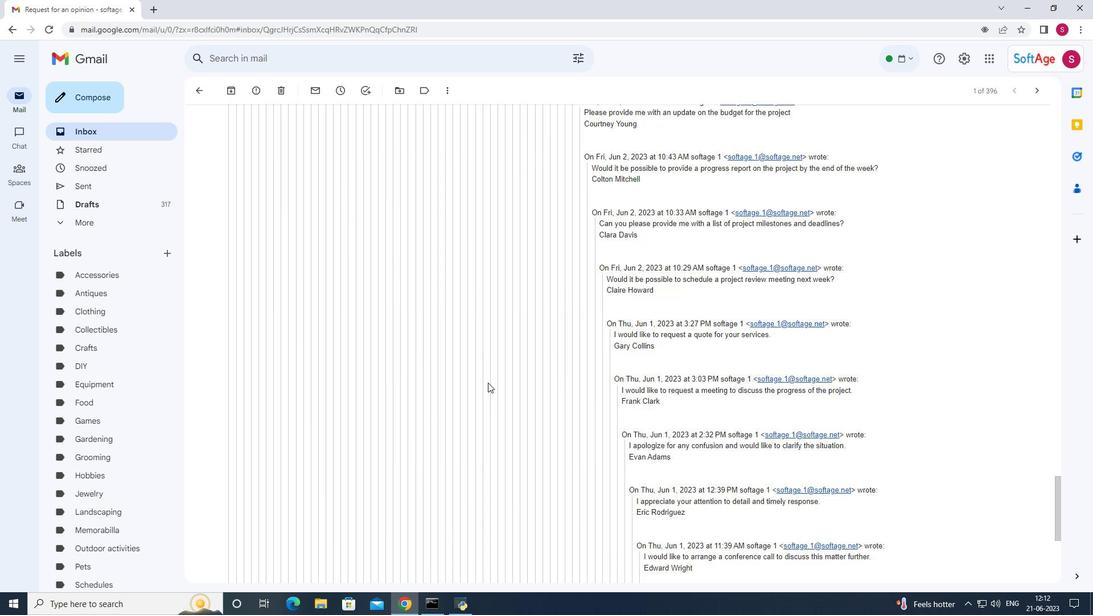 
Action: Mouse scrolled (488, 382) with delta (0, 0)
Screenshot: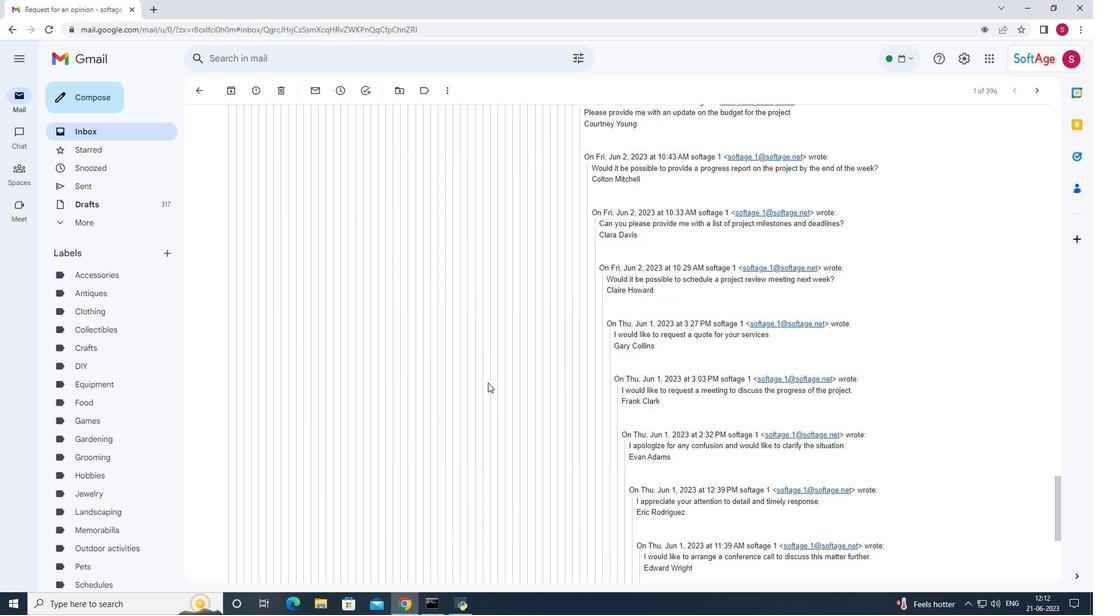 
Action: Mouse scrolled (488, 382) with delta (0, 0)
Screenshot: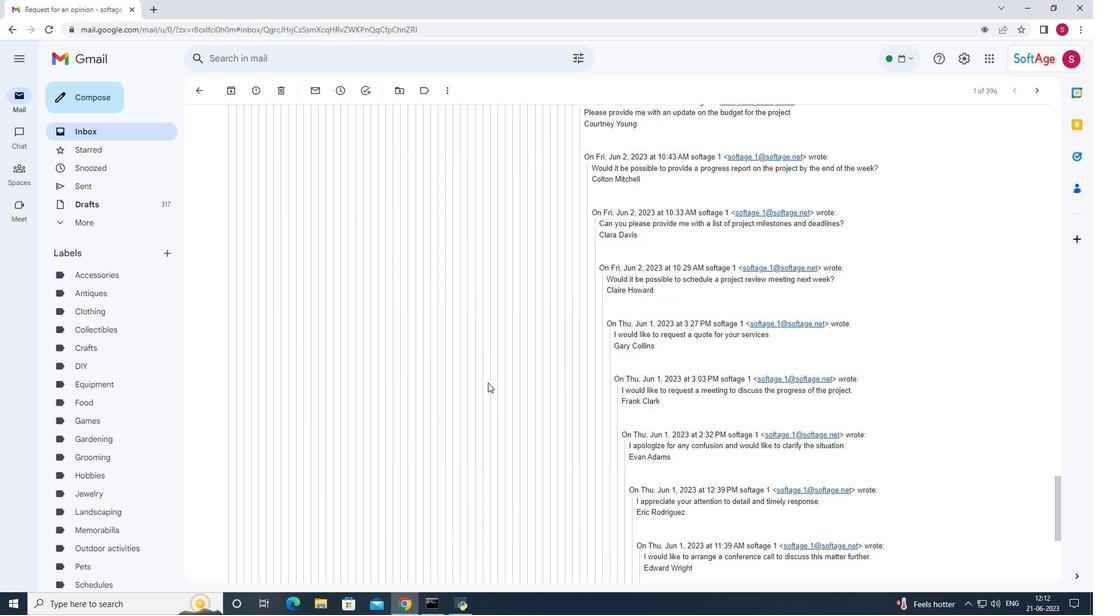 
Action: Mouse scrolled (488, 382) with delta (0, 0)
Screenshot: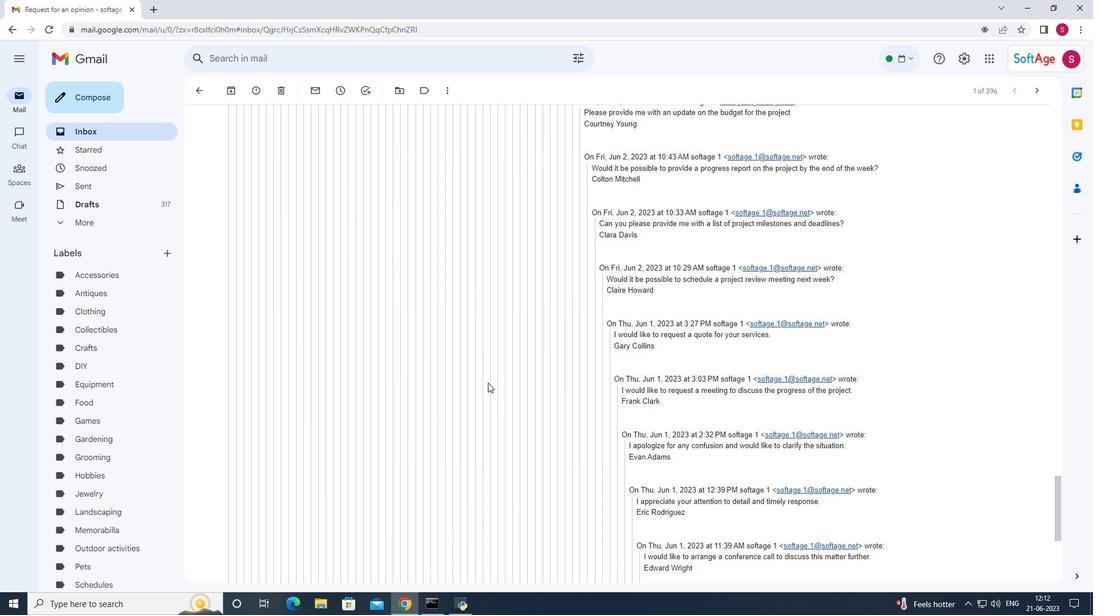 
Action: Mouse scrolled (488, 382) with delta (0, 0)
Screenshot: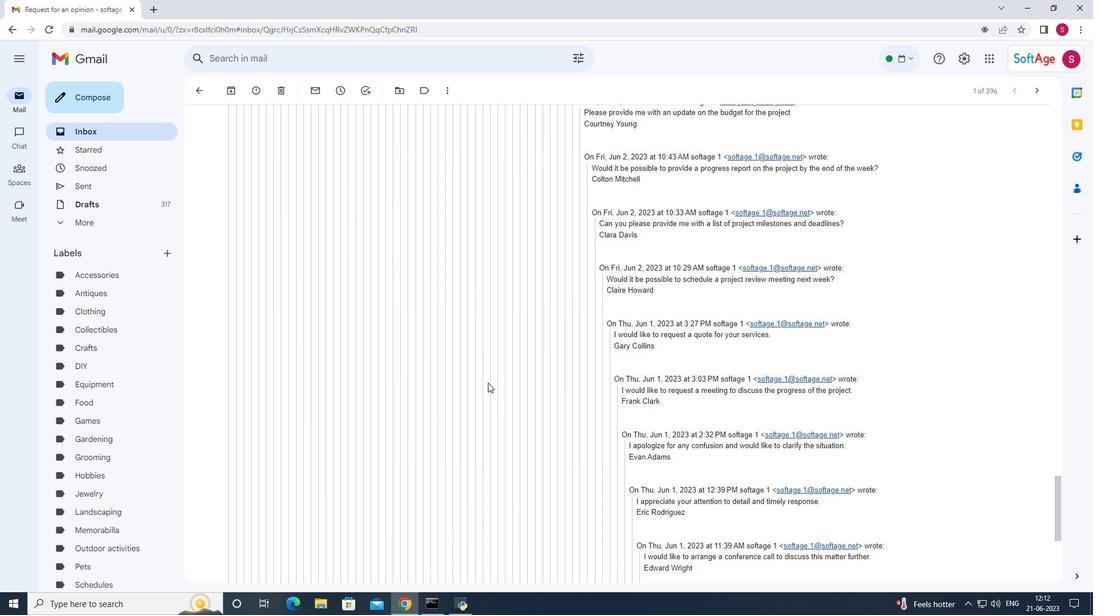 
Action: Mouse scrolled (488, 382) with delta (0, 0)
Screenshot: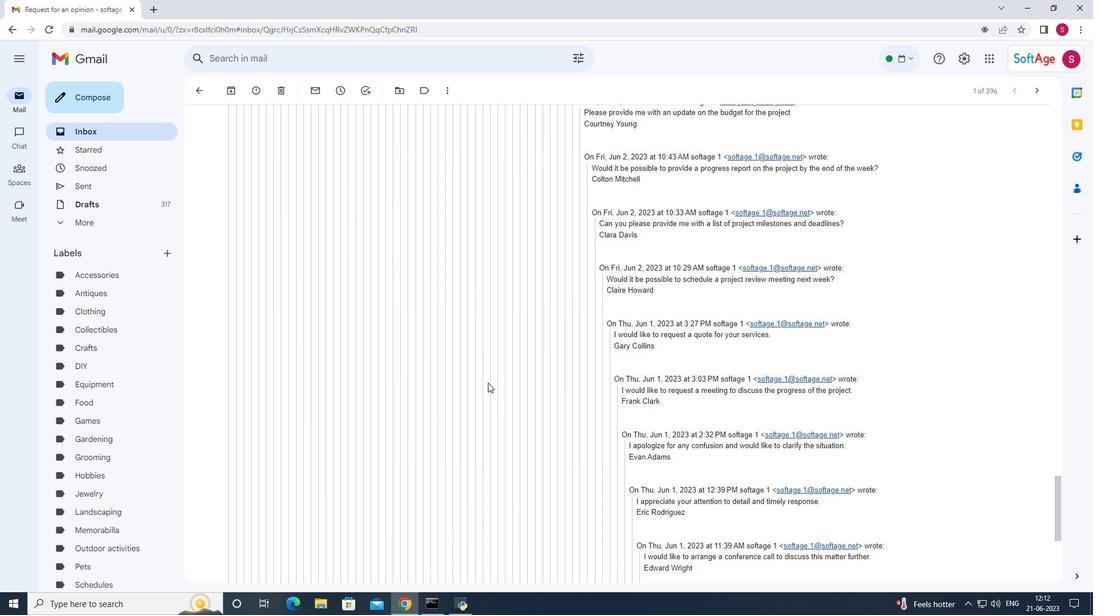 
Action: Mouse scrolled (488, 382) with delta (0, 0)
Screenshot: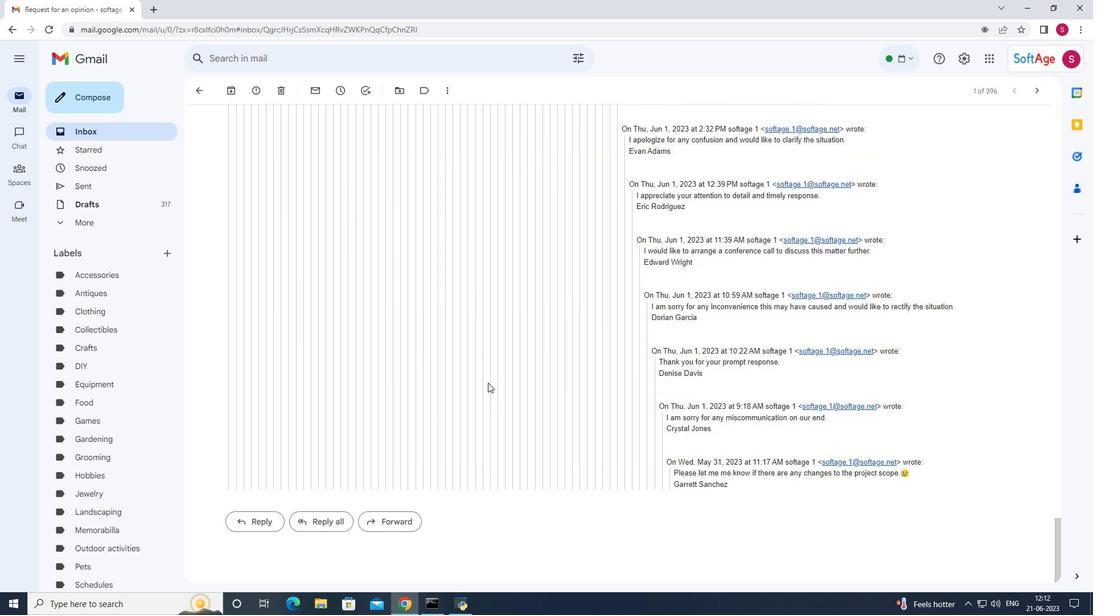 
Action: Mouse scrolled (488, 382) with delta (0, 0)
Screenshot: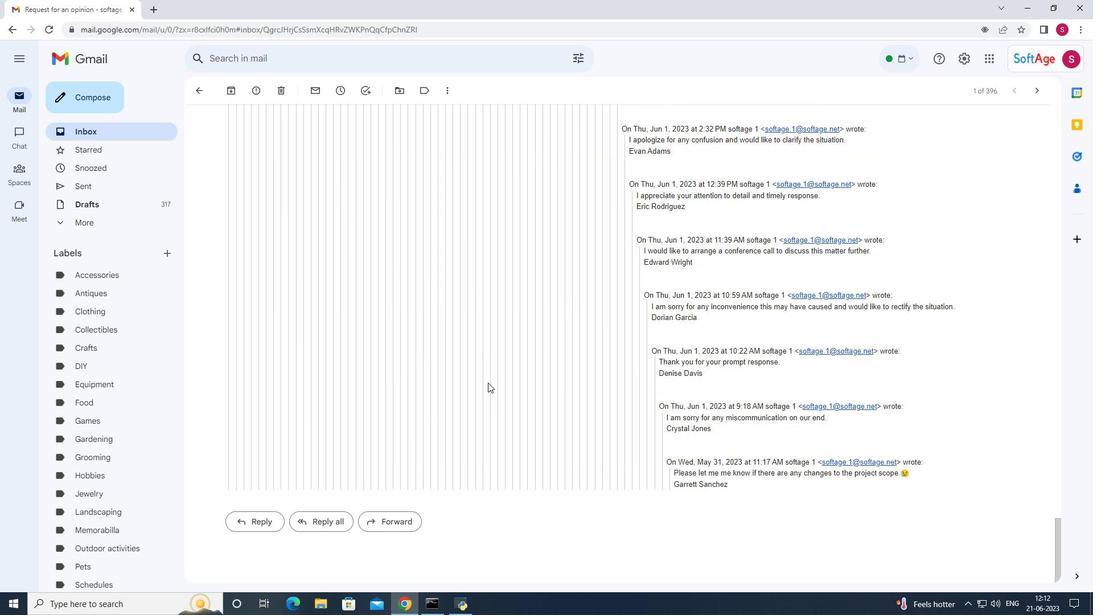 
Action: Mouse scrolled (488, 382) with delta (0, 0)
Screenshot: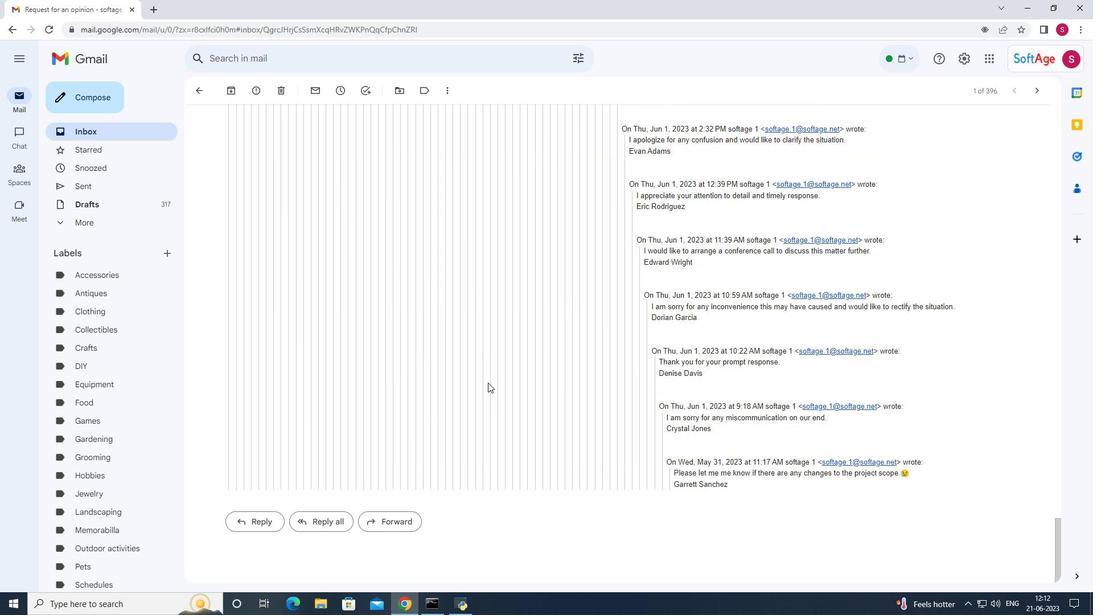 
Action: Mouse moved to (488, 382)
Screenshot: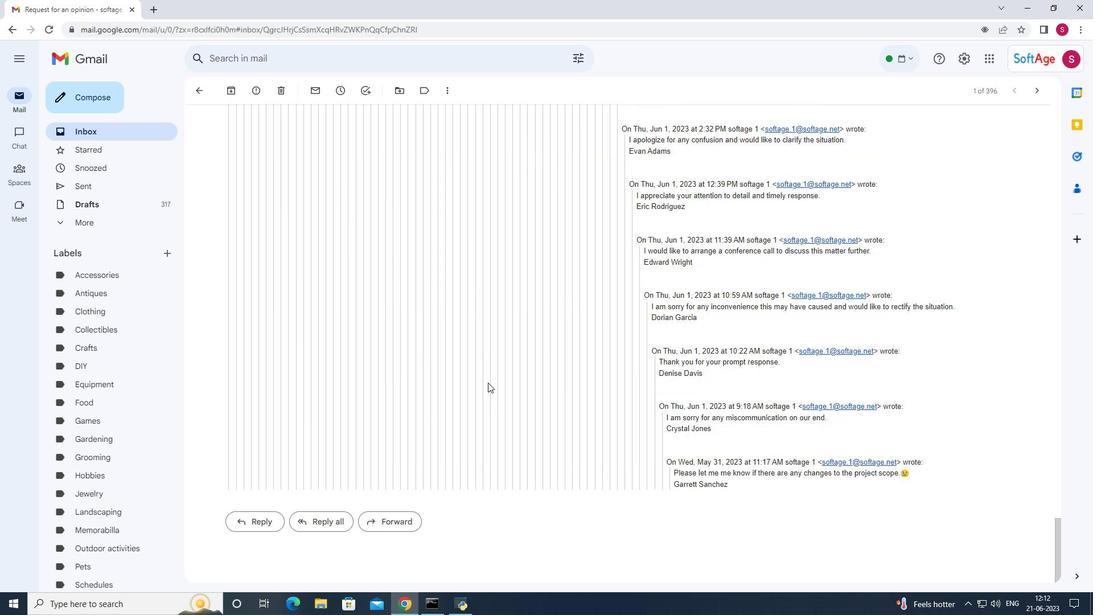 
Action: Mouse scrolled (488, 382) with delta (0, 0)
Screenshot: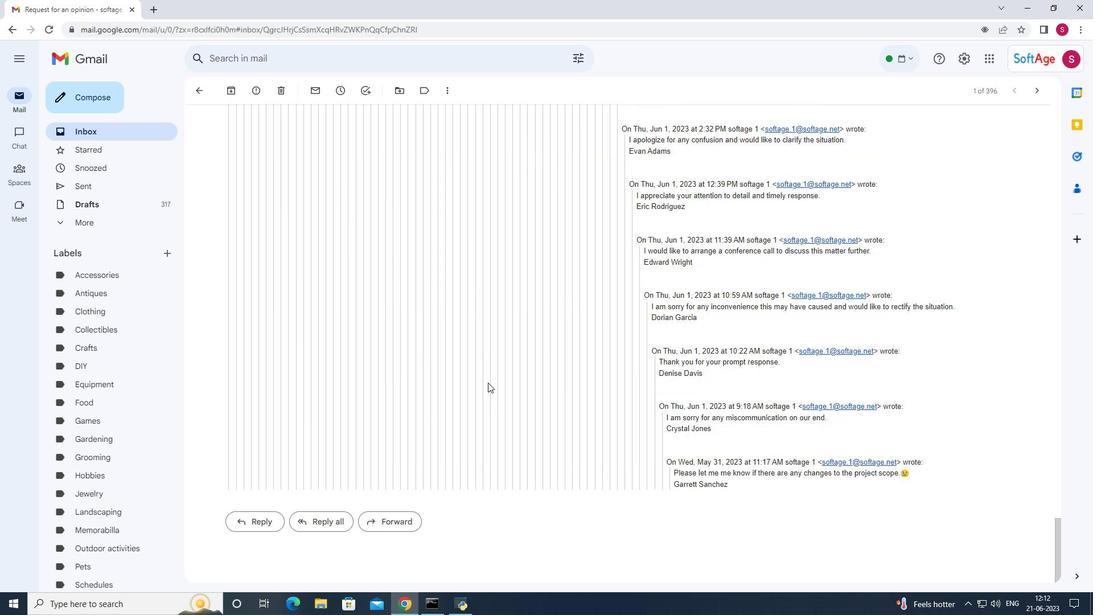 
Action: Mouse scrolled (488, 382) with delta (0, 0)
Screenshot: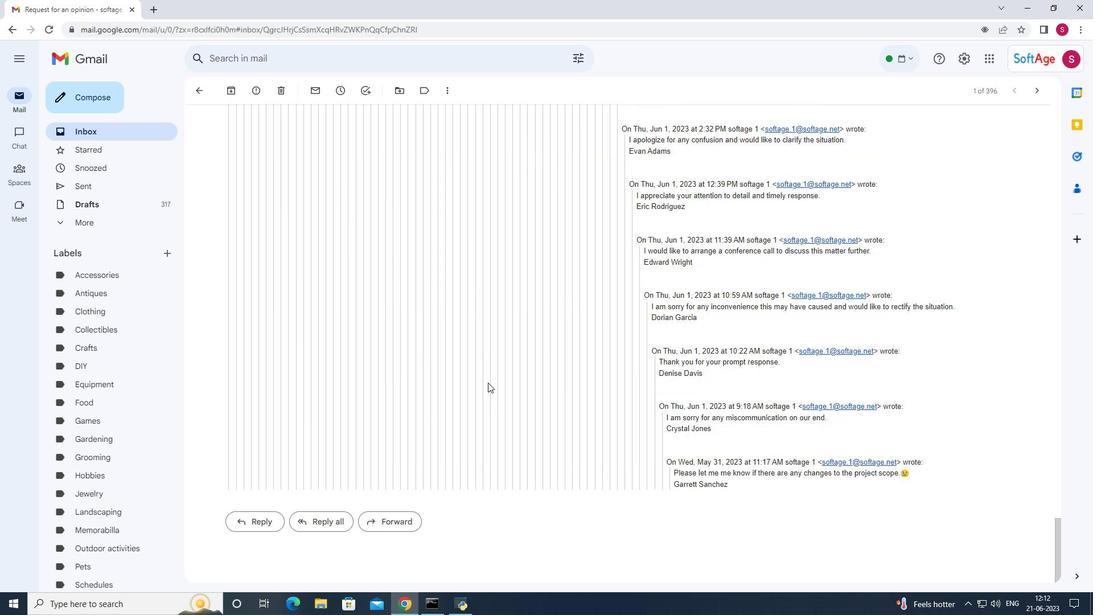 
Action: Mouse moved to (488, 383)
Screenshot: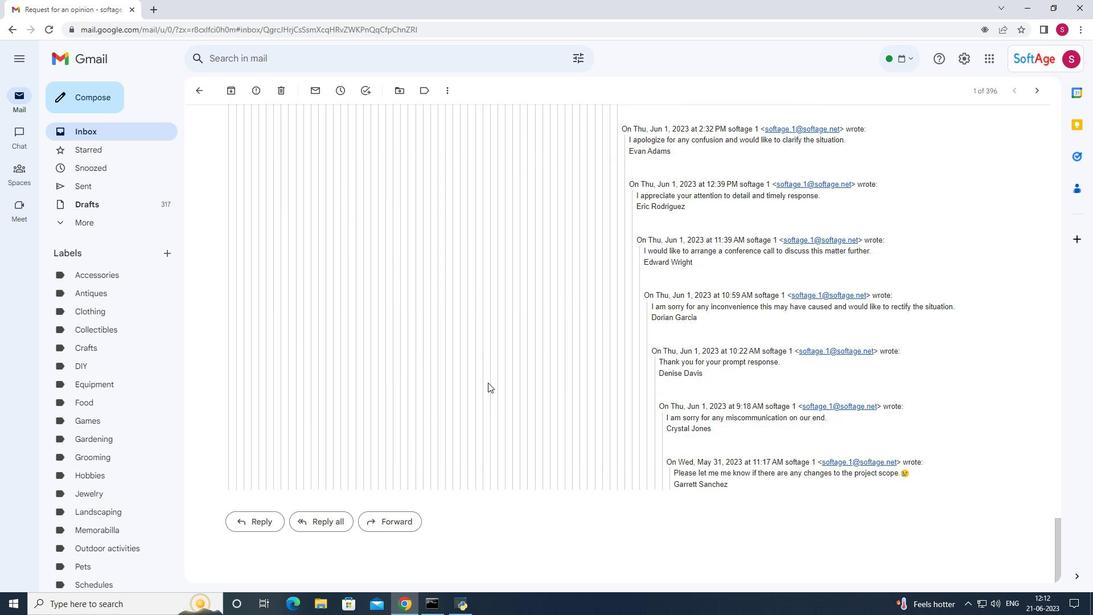 
Action: Mouse scrolled (488, 382) with delta (0, 0)
Screenshot: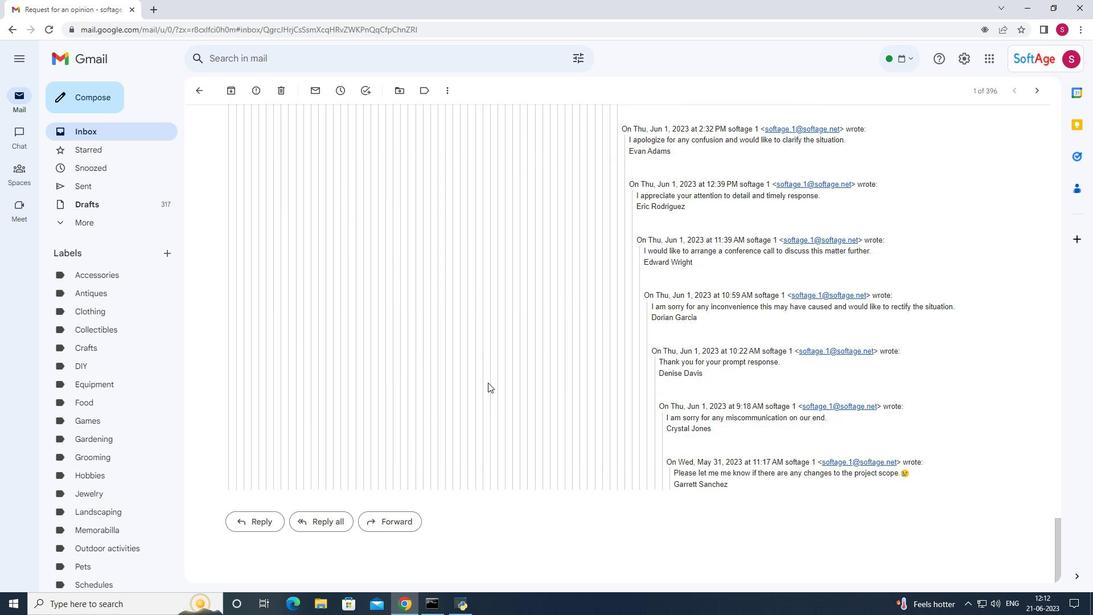 
Action: Mouse scrolled (488, 382) with delta (0, 0)
Screenshot: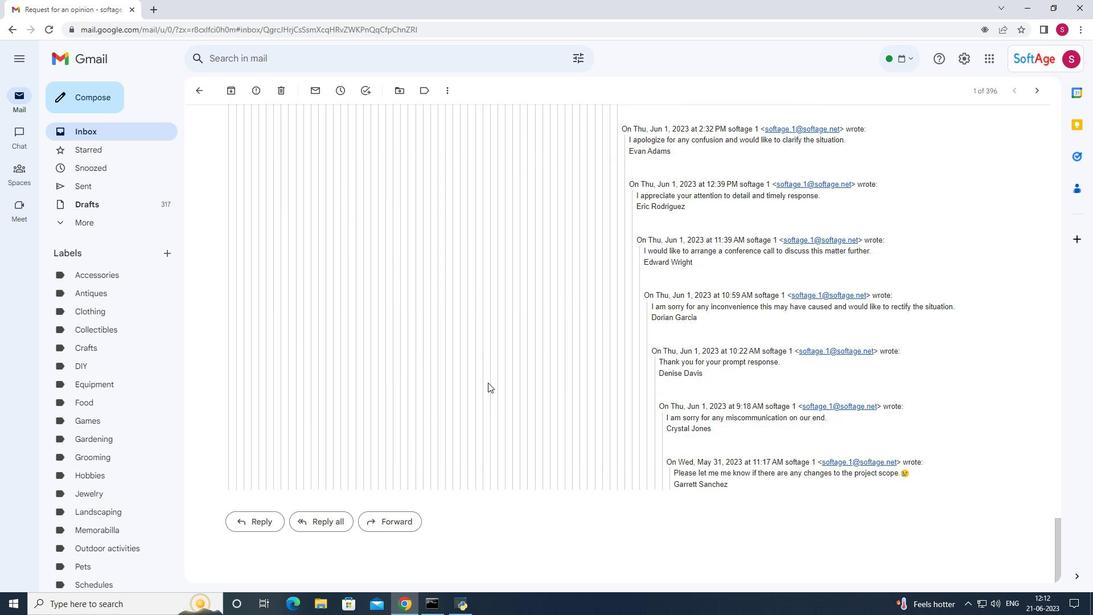 
Action: Mouse scrolled (488, 382) with delta (0, 0)
Screenshot: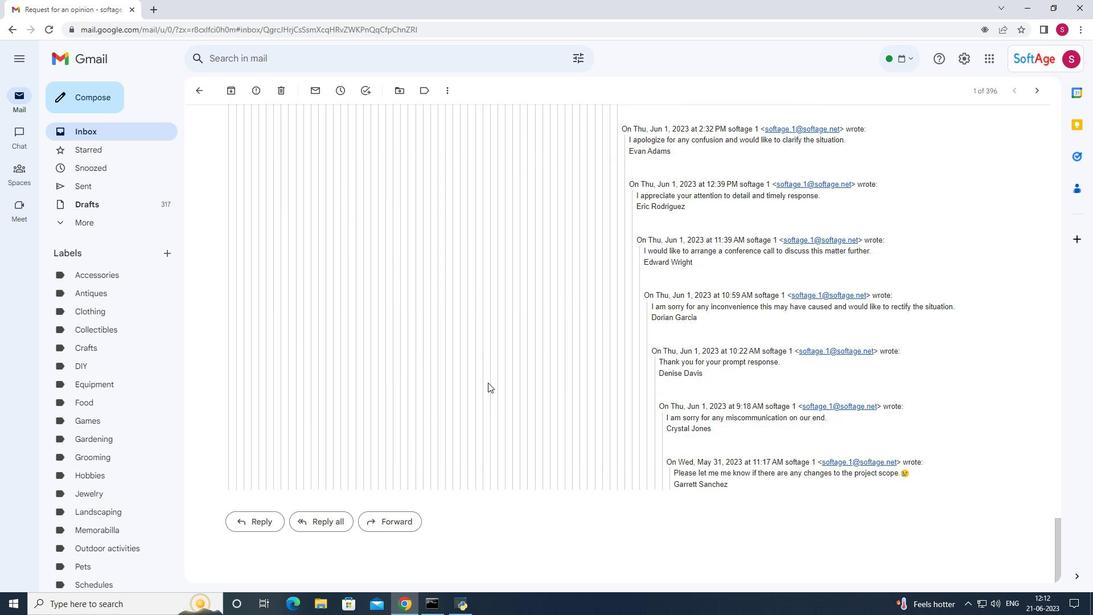 
Action: Mouse moved to (250, 526)
Screenshot: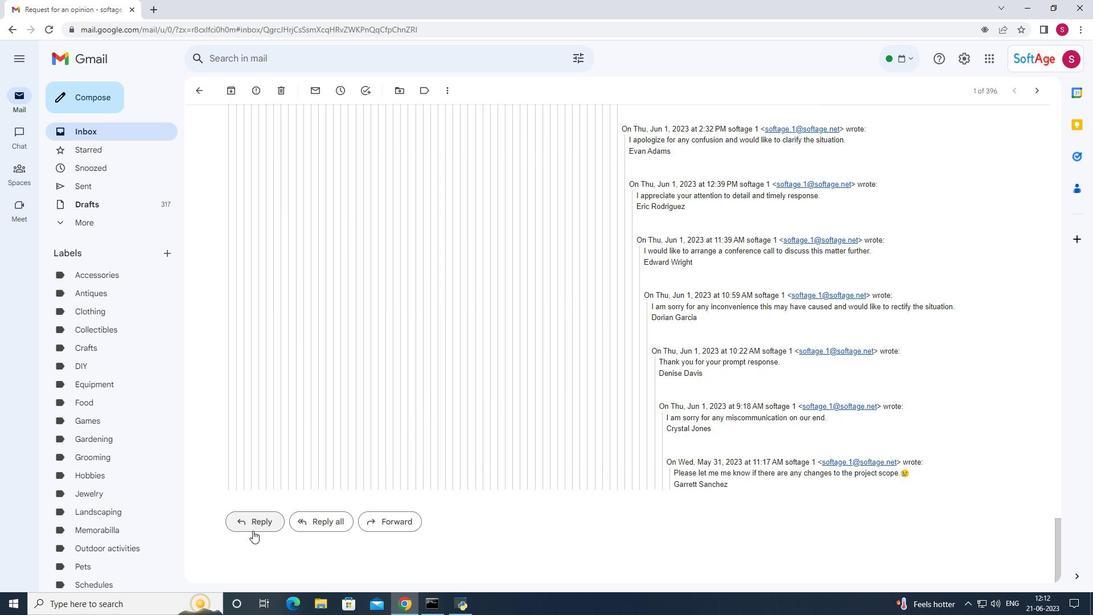 
Action: Mouse pressed left at (250, 526)
Screenshot: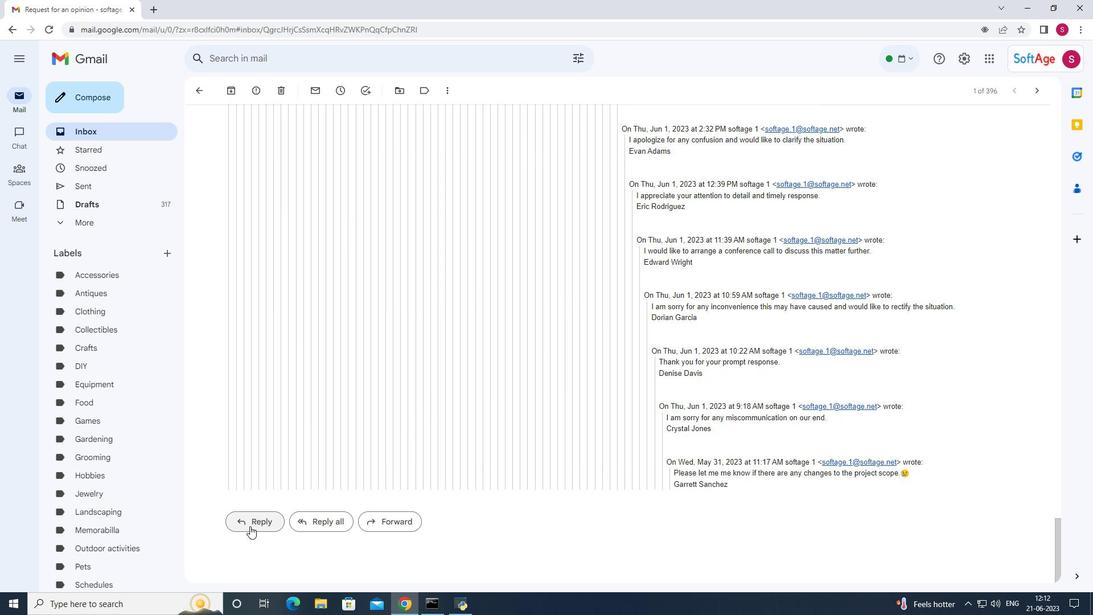 
Action: Mouse moved to (550, 555)
Screenshot: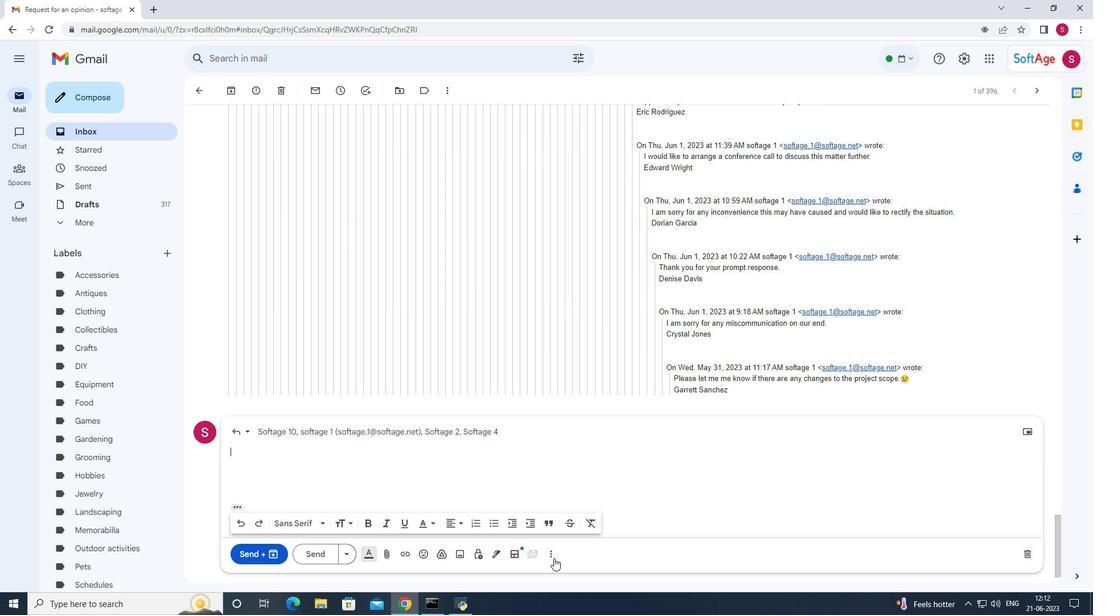 
Action: Mouse pressed left at (550, 555)
Screenshot: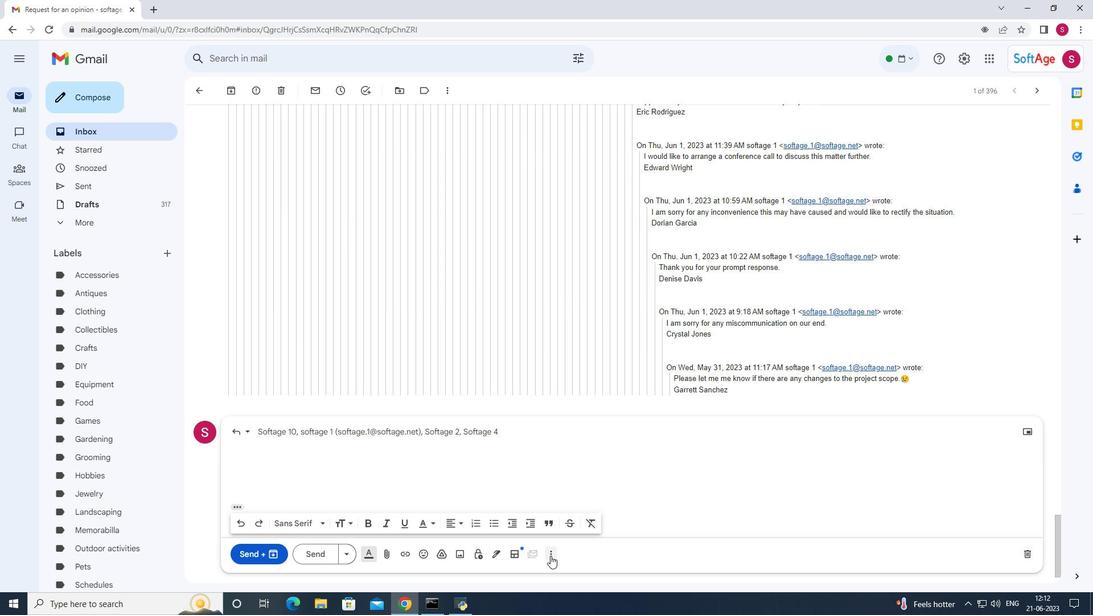 
Action: Mouse moved to (722, 467)
Screenshot: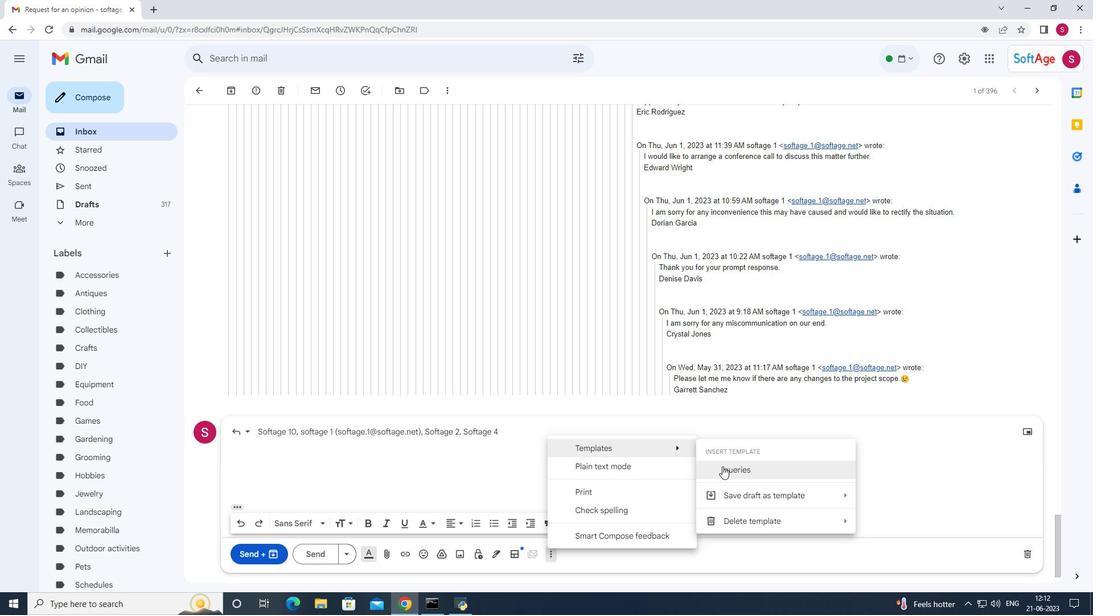 
Action: Mouse pressed left at (722, 467)
Screenshot: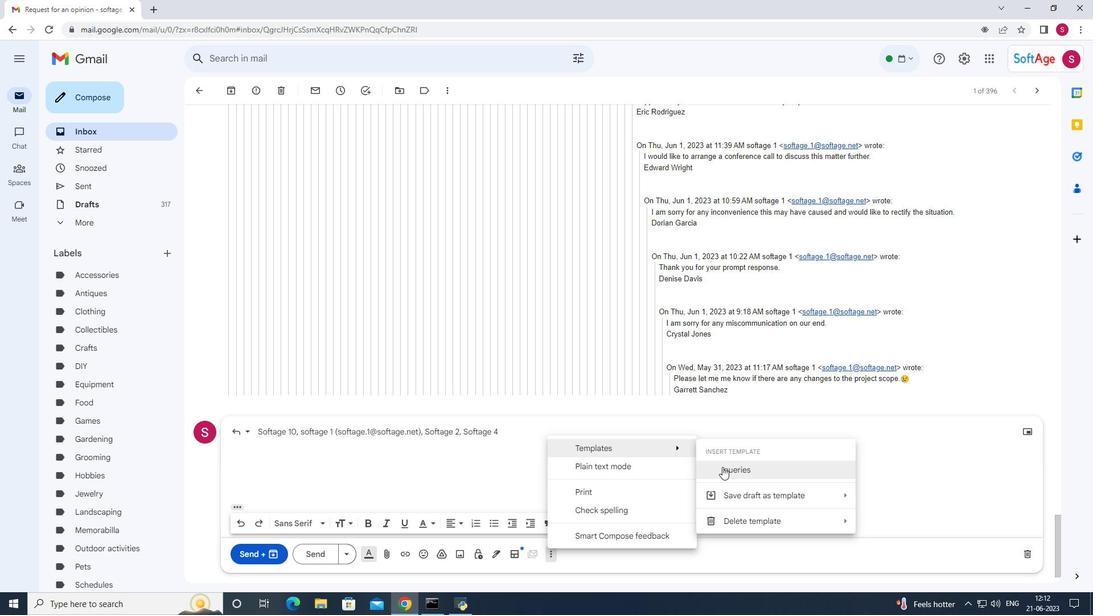 
Action: Mouse moved to (462, 448)
Screenshot: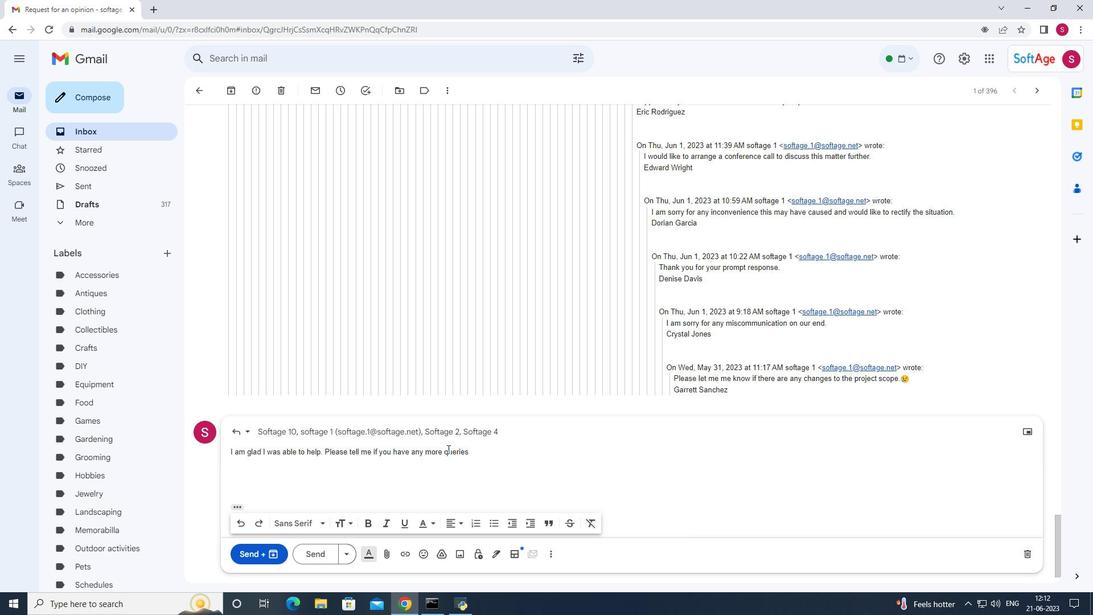 
